 Task: Create a task  Develop a new online survey and feedback system , assign it to team member softage.3@softage.net in the project AgileCube and update the status of the task to  On Track  , set the priority of the task to Low
Action: Mouse moved to (76, 401)
Screenshot: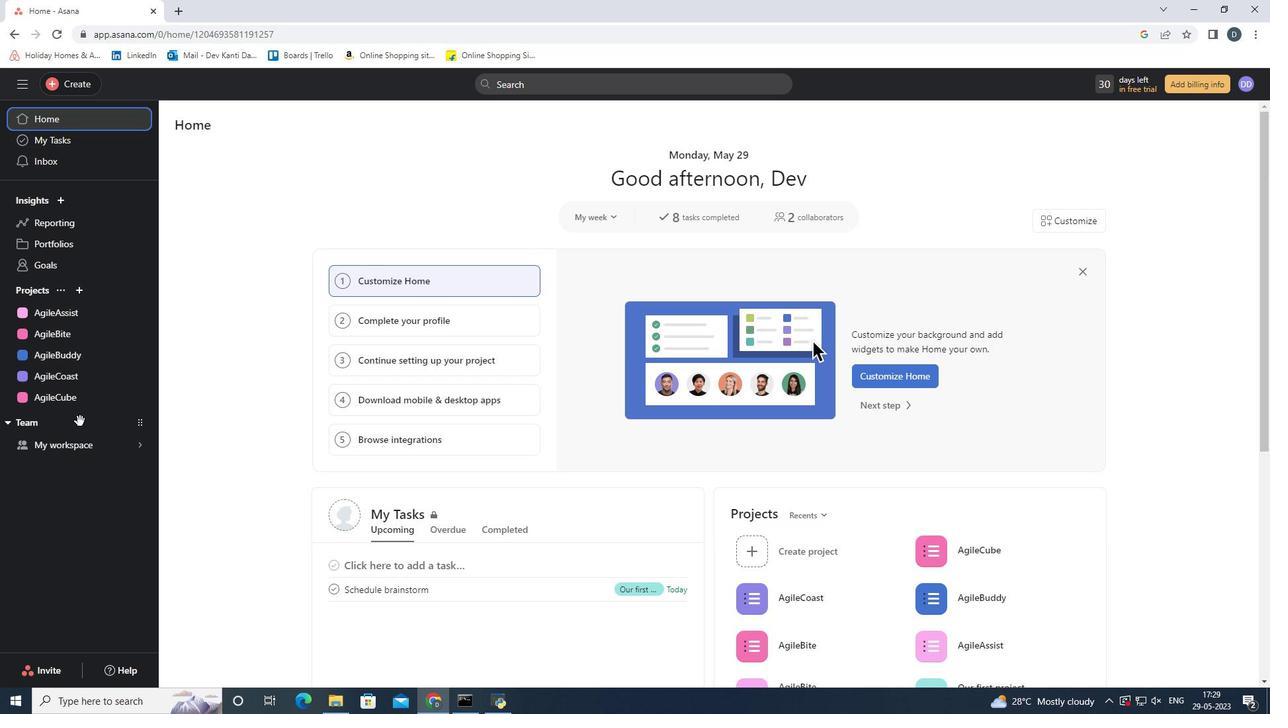 
Action: Mouse pressed left at (76, 401)
Screenshot: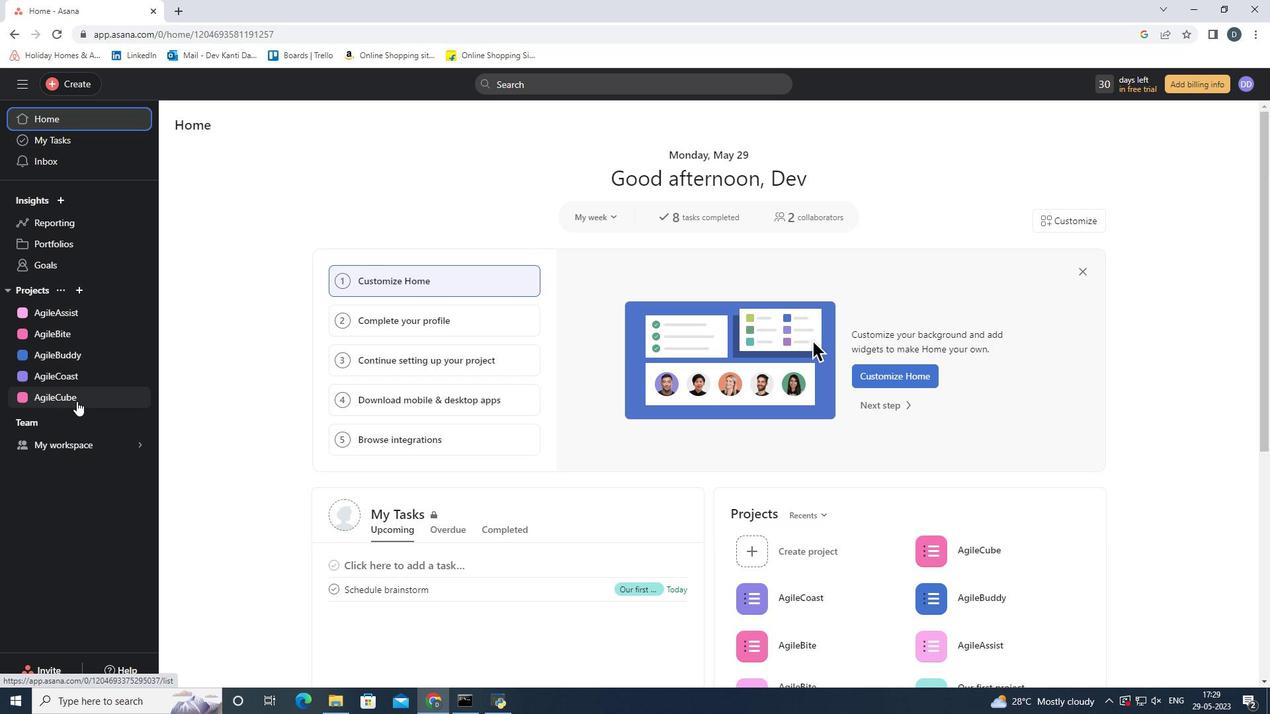 
Action: Mouse moved to (78, 75)
Screenshot: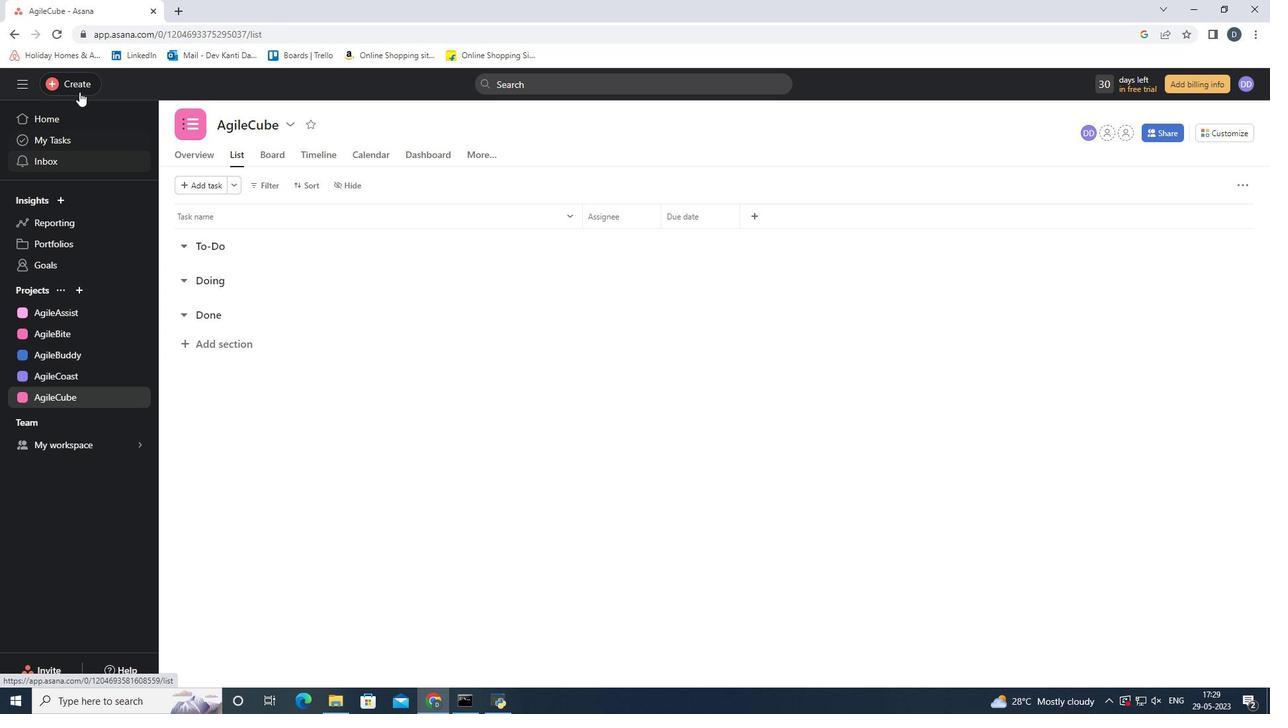 
Action: Mouse pressed left at (78, 75)
Screenshot: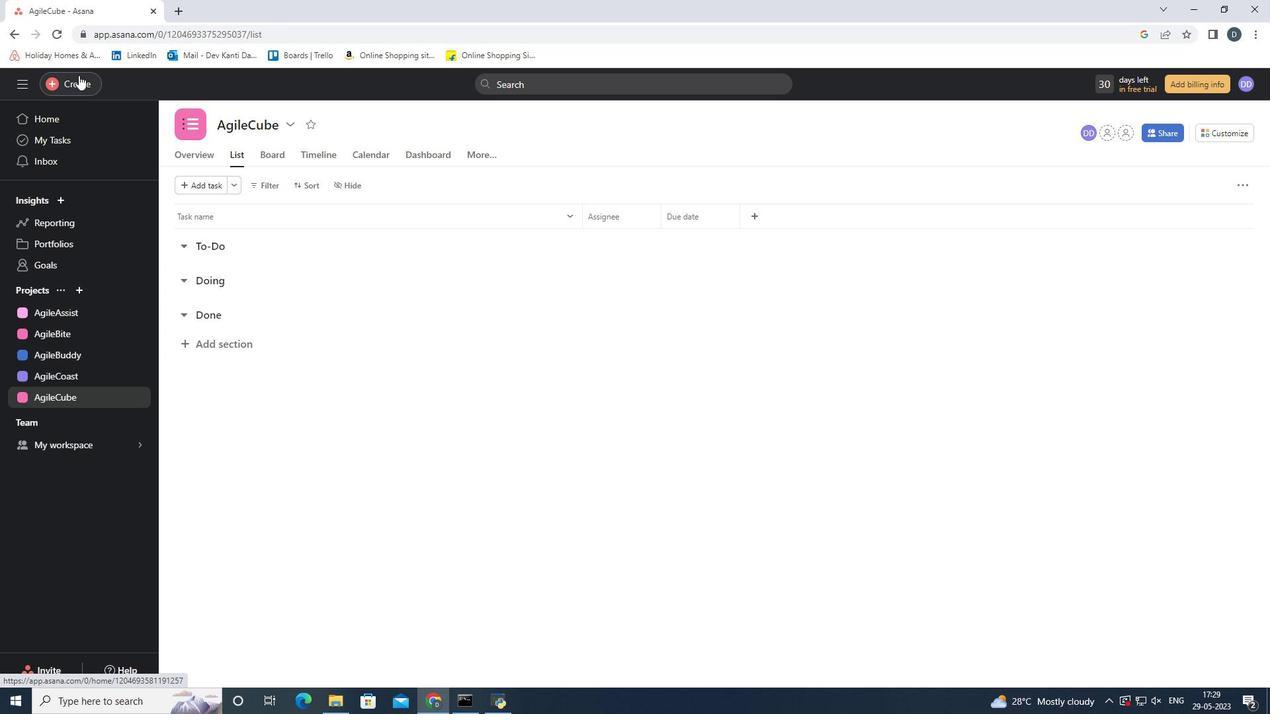 
Action: Mouse moved to (153, 85)
Screenshot: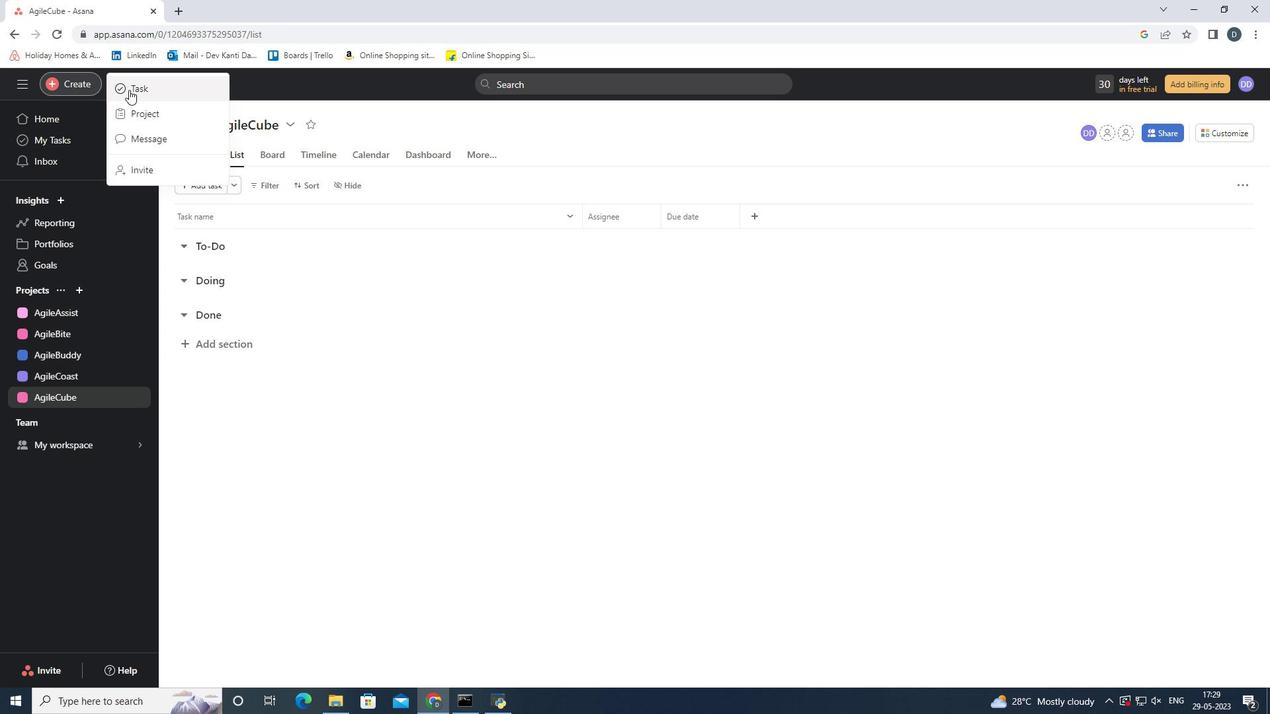 
Action: Mouse pressed left at (153, 85)
Screenshot: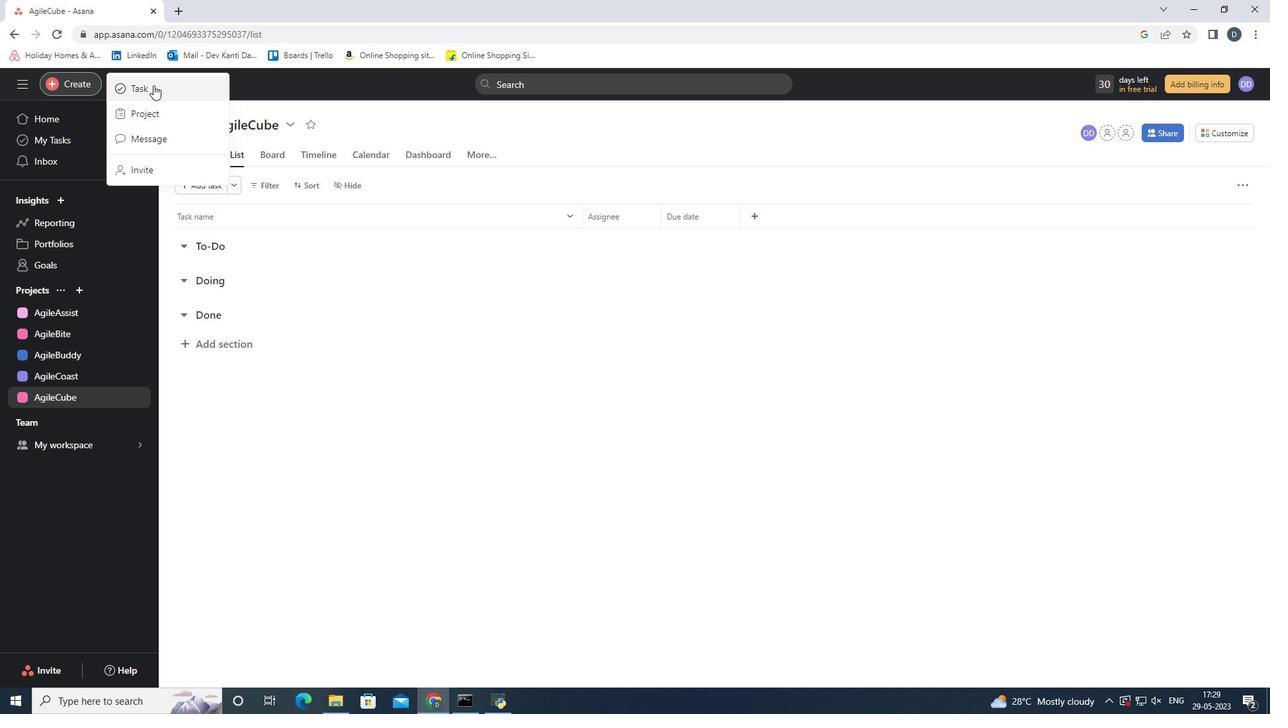
Action: Mouse moved to (811, 501)
Screenshot: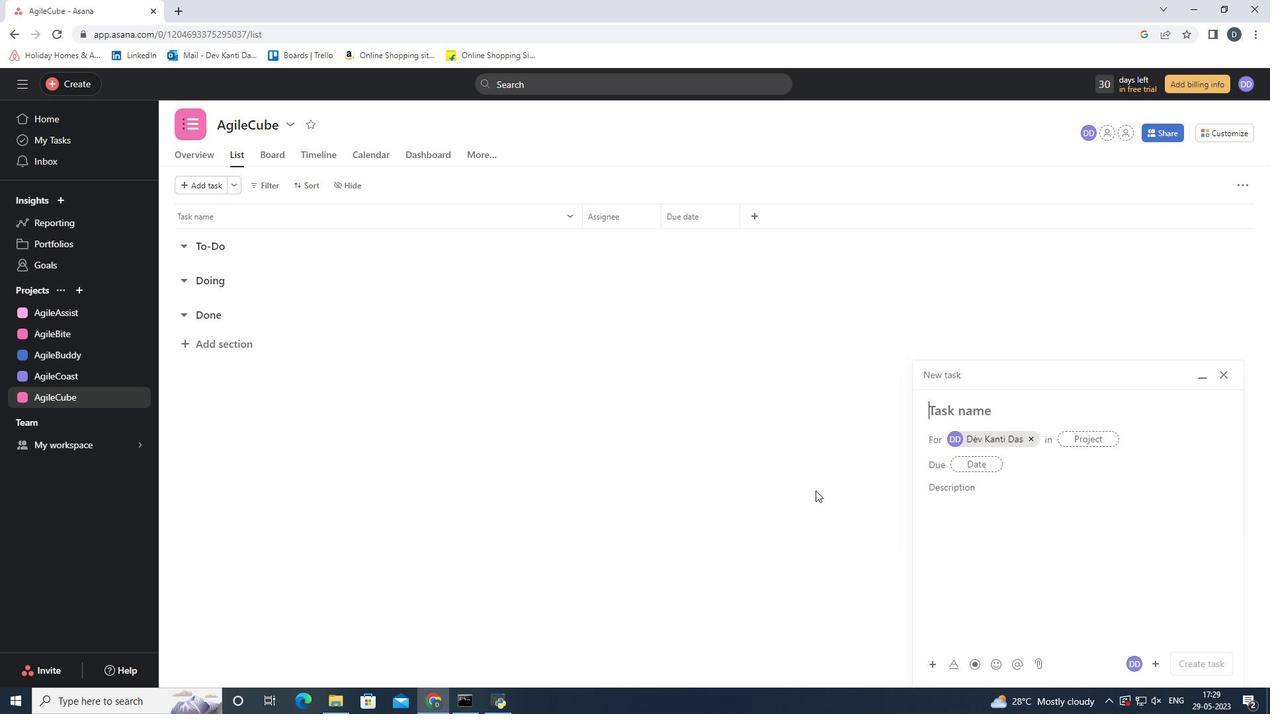 
Action: Key pressed <Key.shift><Key.shift><Key.shift><Key.shift><Key.shift>Develop<Key.space>a<Key.space>new<Key.space>online<Key.space>survey<Key.space>and<Key.space>feedback<Key.space>system
Screenshot: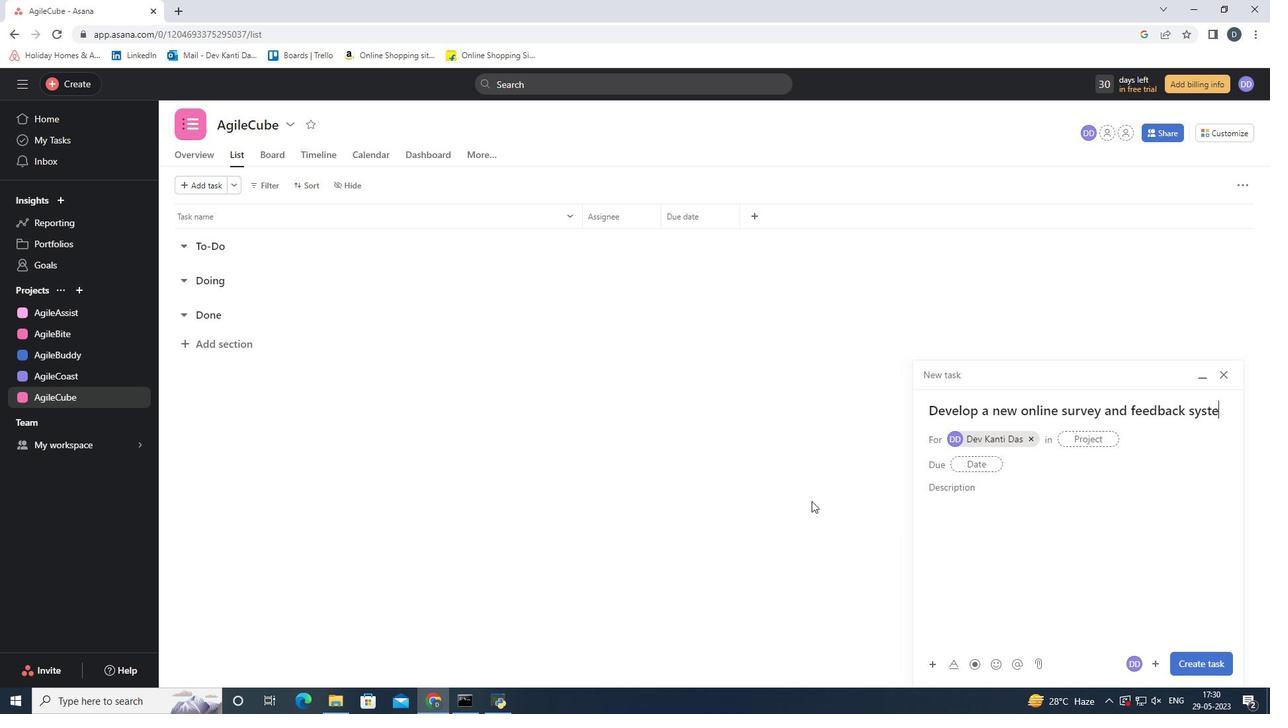 
Action: Mouse moved to (33, 664)
Screenshot: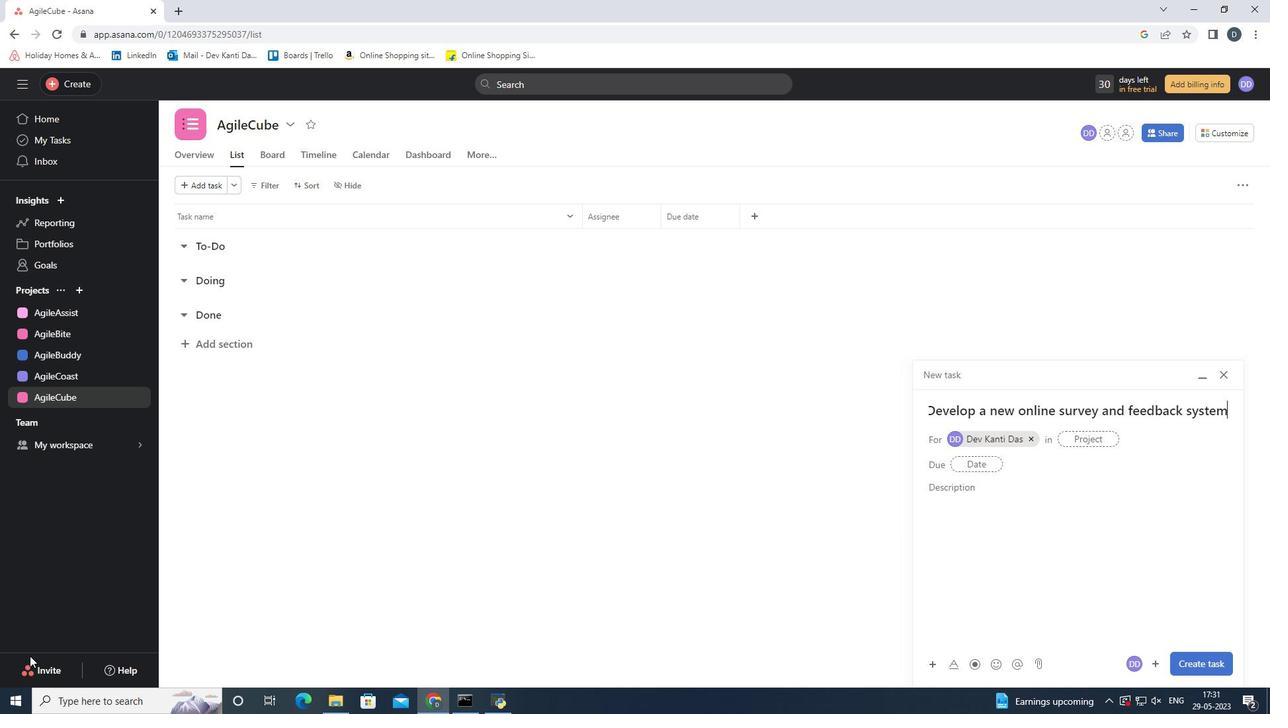 
Action: Mouse pressed left at (33, 664)
Screenshot: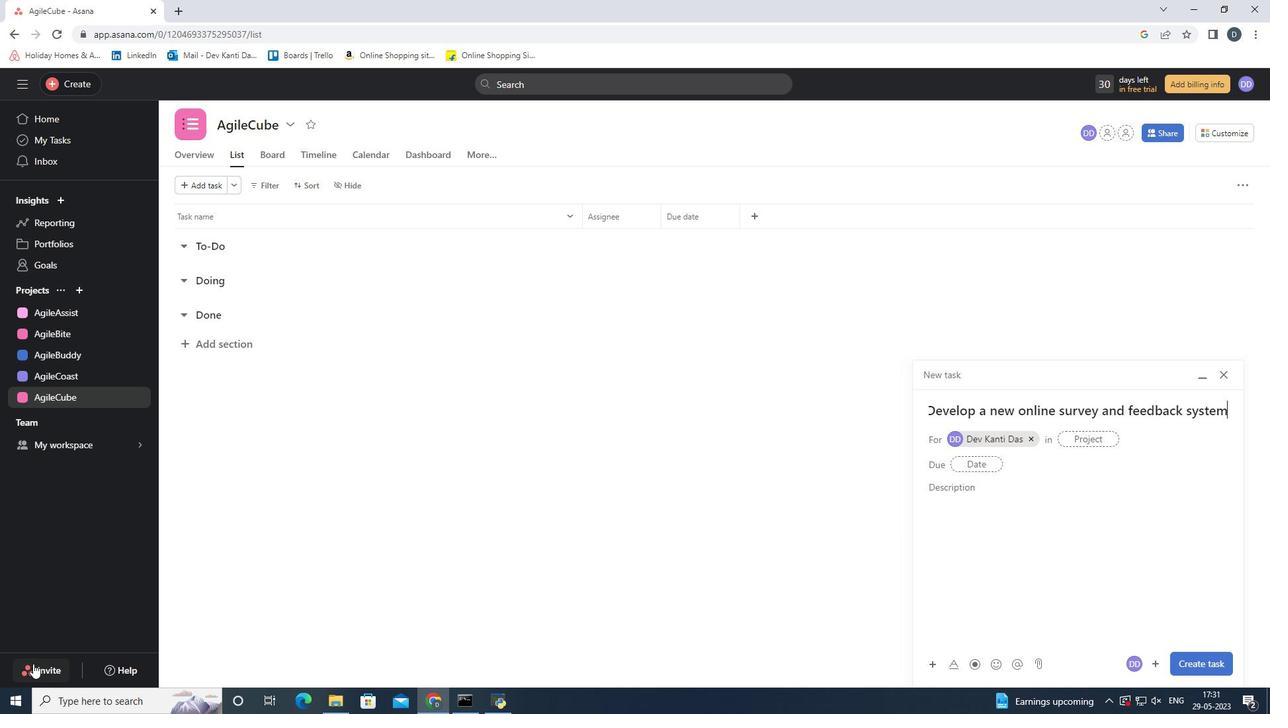 
Action: Mouse moved to (643, 236)
Screenshot: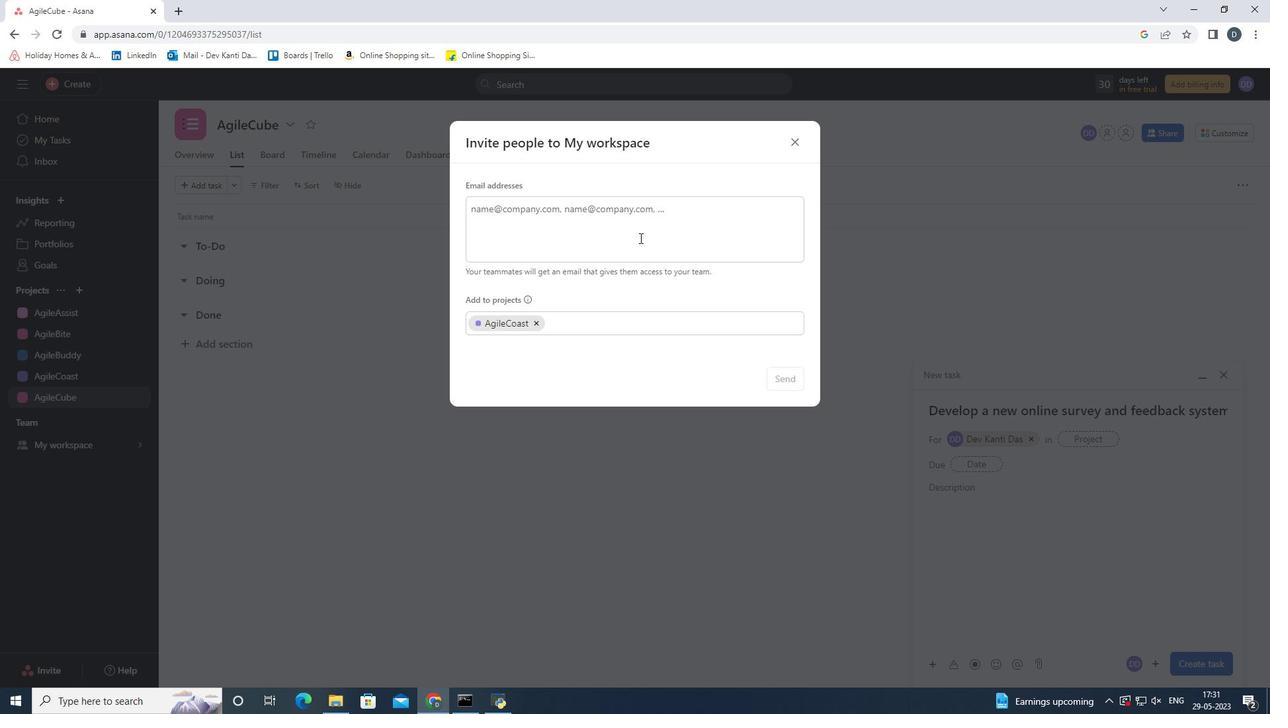 
Action: Mouse pressed left at (643, 236)
Screenshot: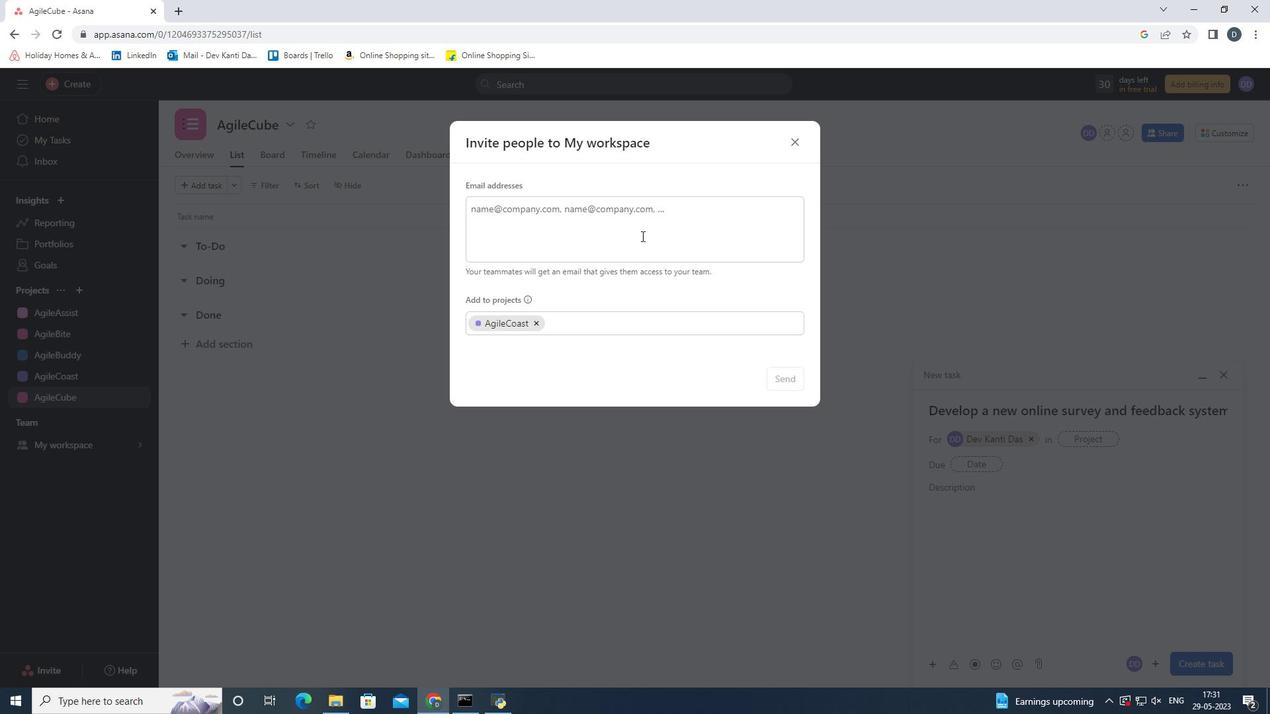 
Action: Key pressed <Key.shift><Key.shift>Softage.3<Key.shift><Key.shift><Key.shift><Key.shift><Key.shift><Key.shift><Key.shift><Key.shift><Key.shift><Key.shift><Key.shift><Key.shift>@softage.net
Screenshot: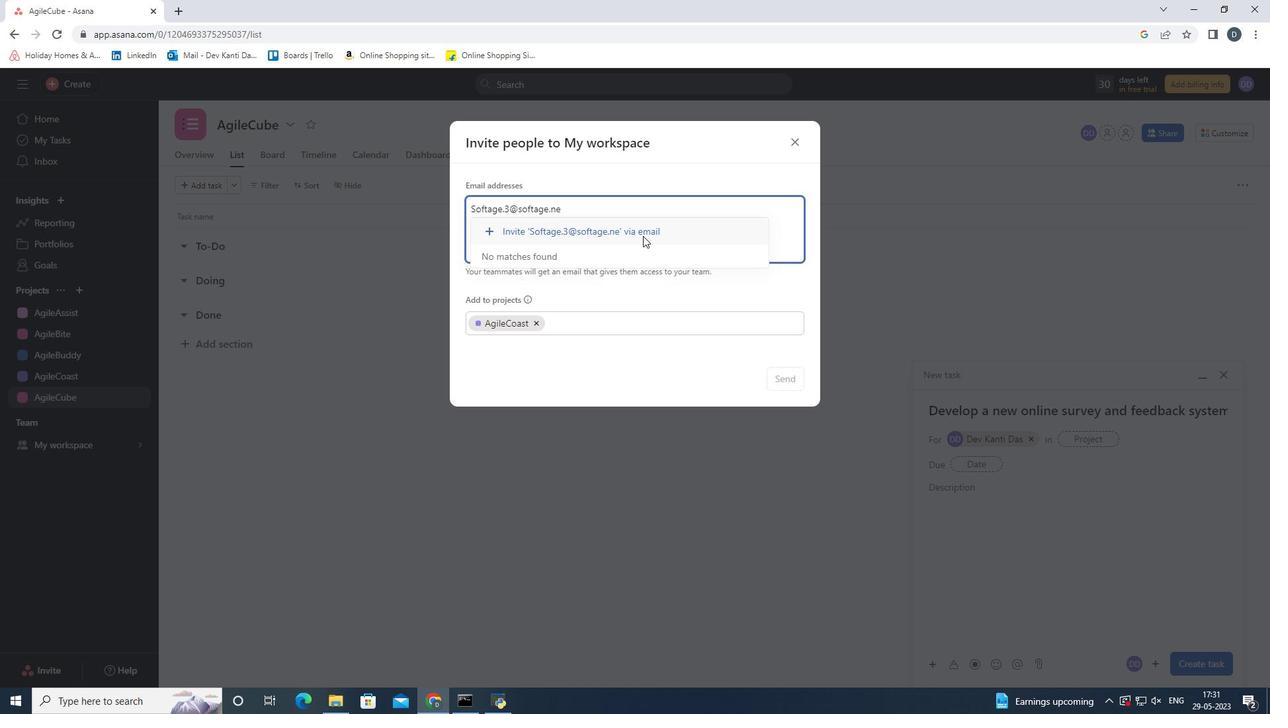 
Action: Mouse moved to (629, 233)
Screenshot: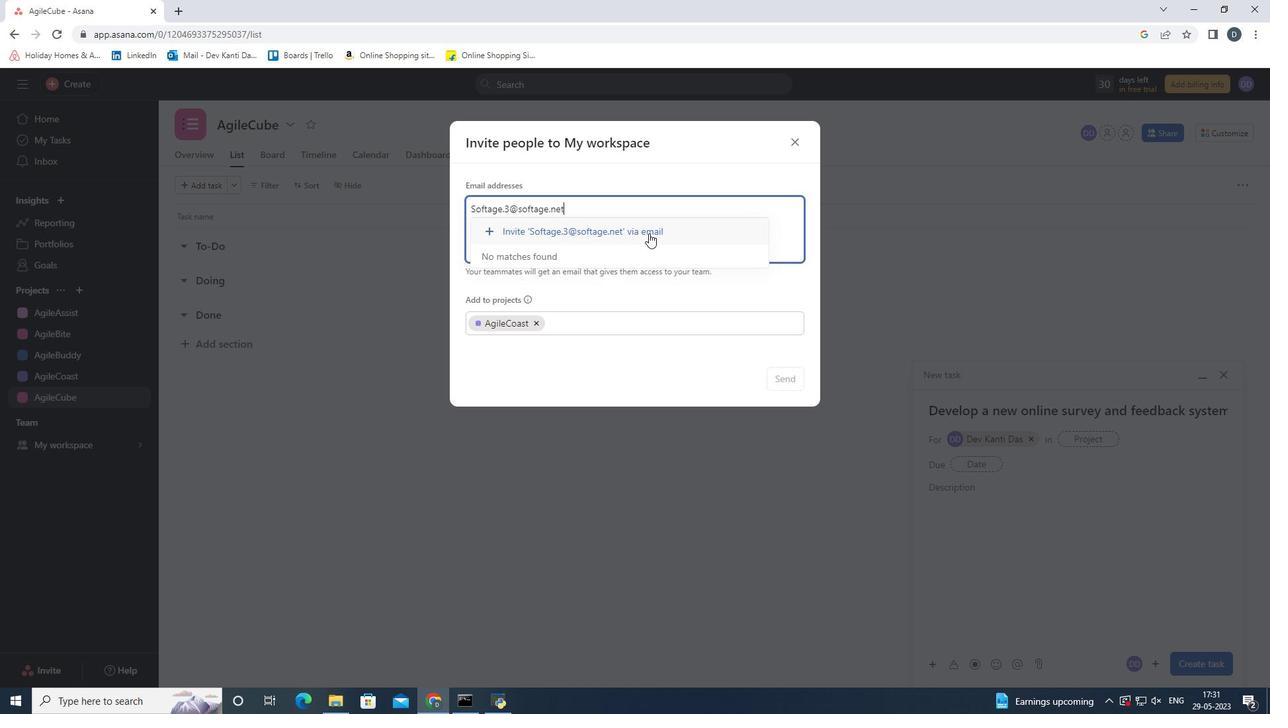 
Action: Mouse pressed left at (629, 233)
Screenshot: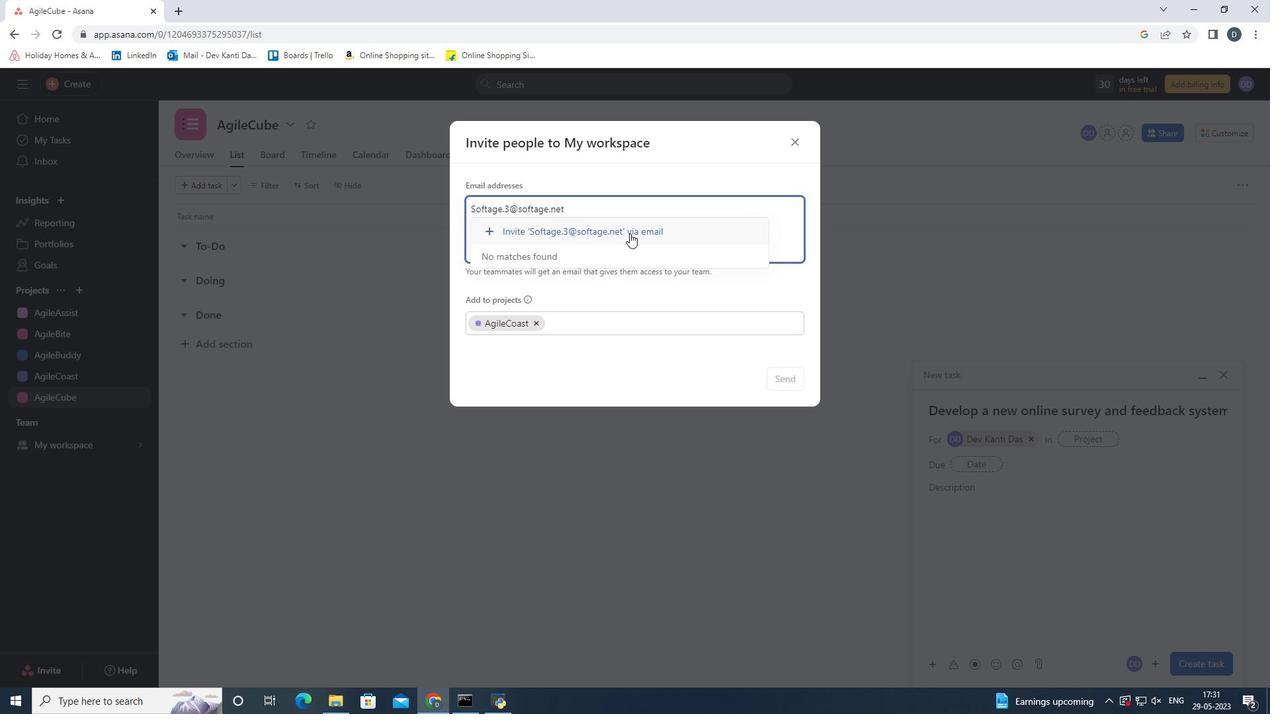 
Action: Mouse moved to (787, 376)
Screenshot: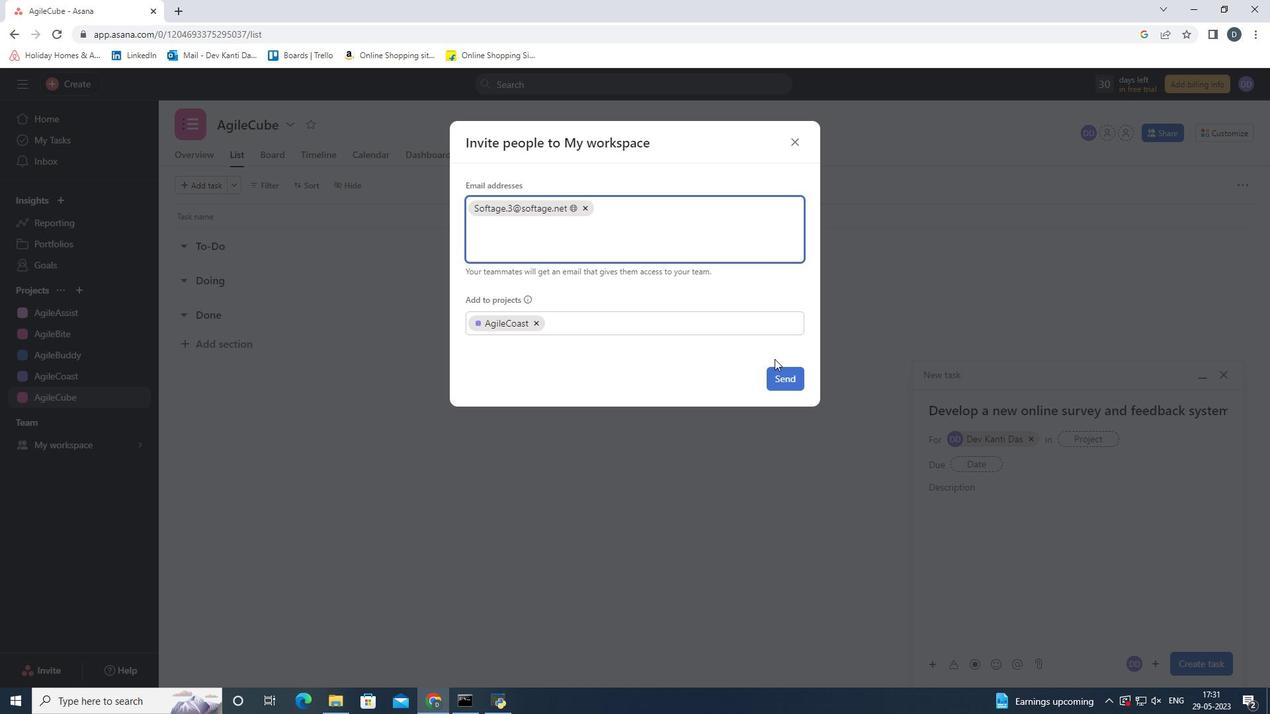 
Action: Mouse pressed left at (787, 376)
Screenshot: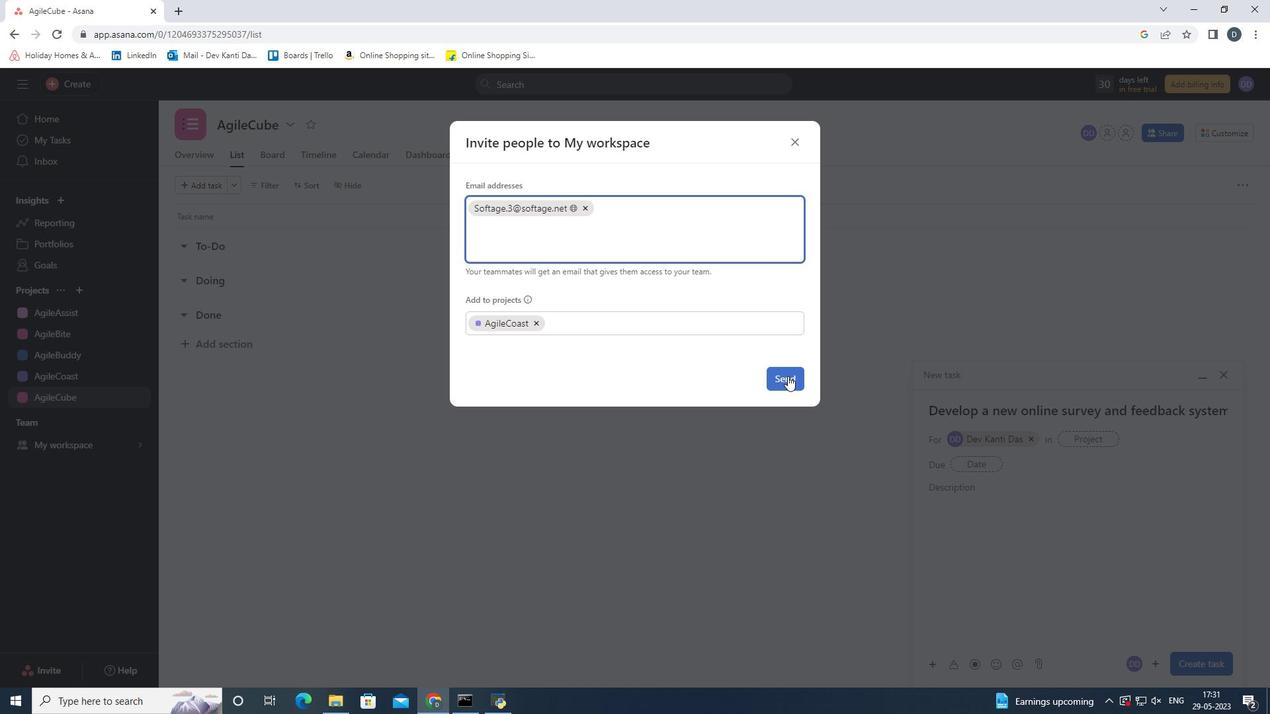 
Action: Mouse moved to (1158, 672)
Screenshot: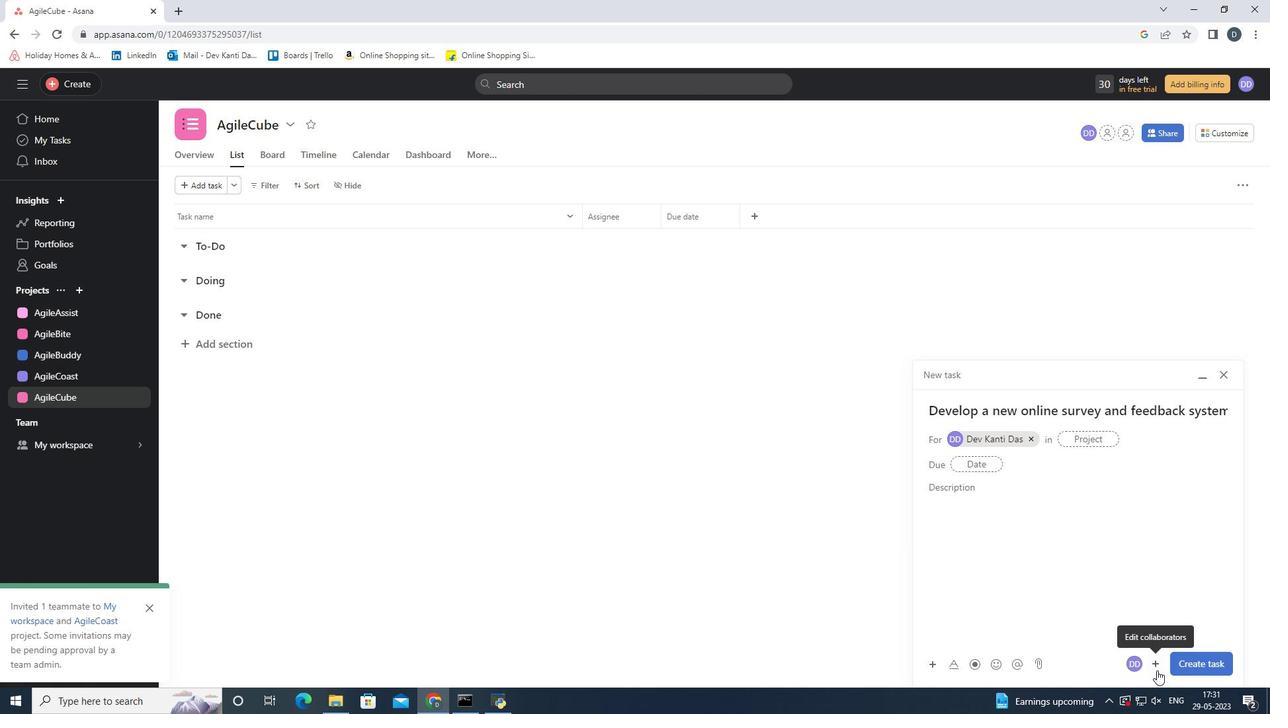 
Action: Mouse pressed left at (1158, 672)
Screenshot: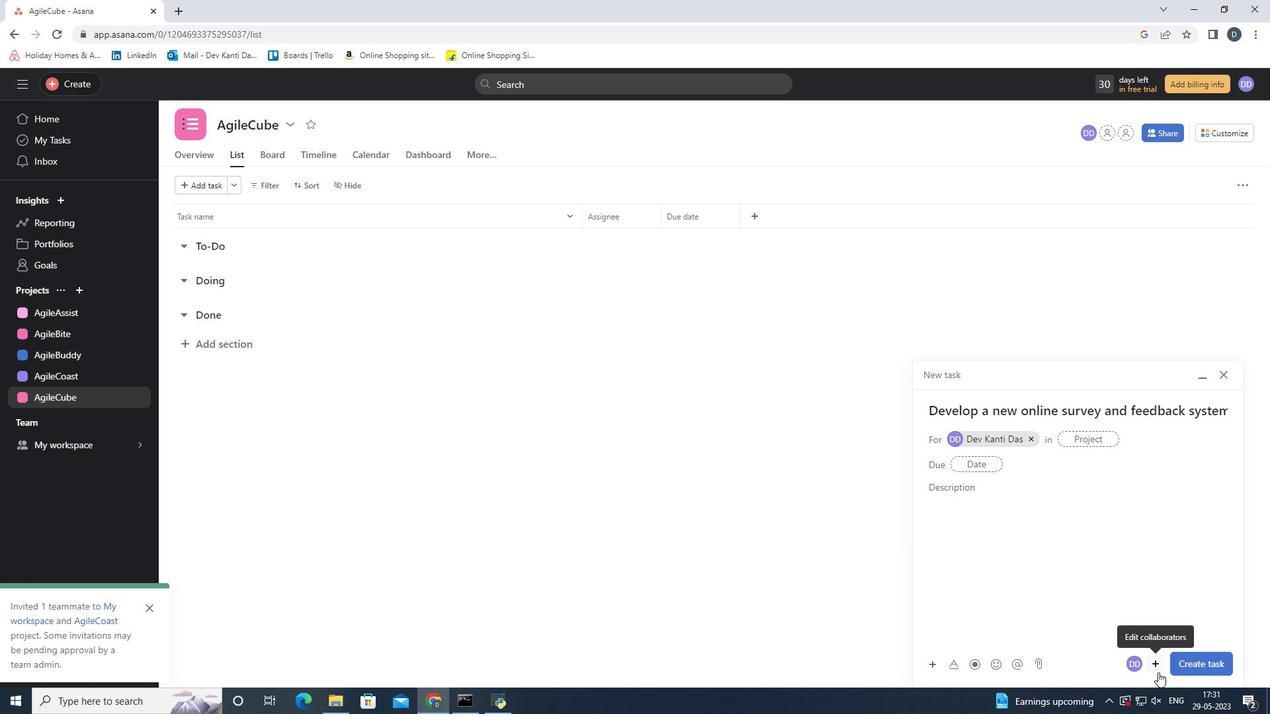 
Action: Mouse moved to (1147, 607)
Screenshot: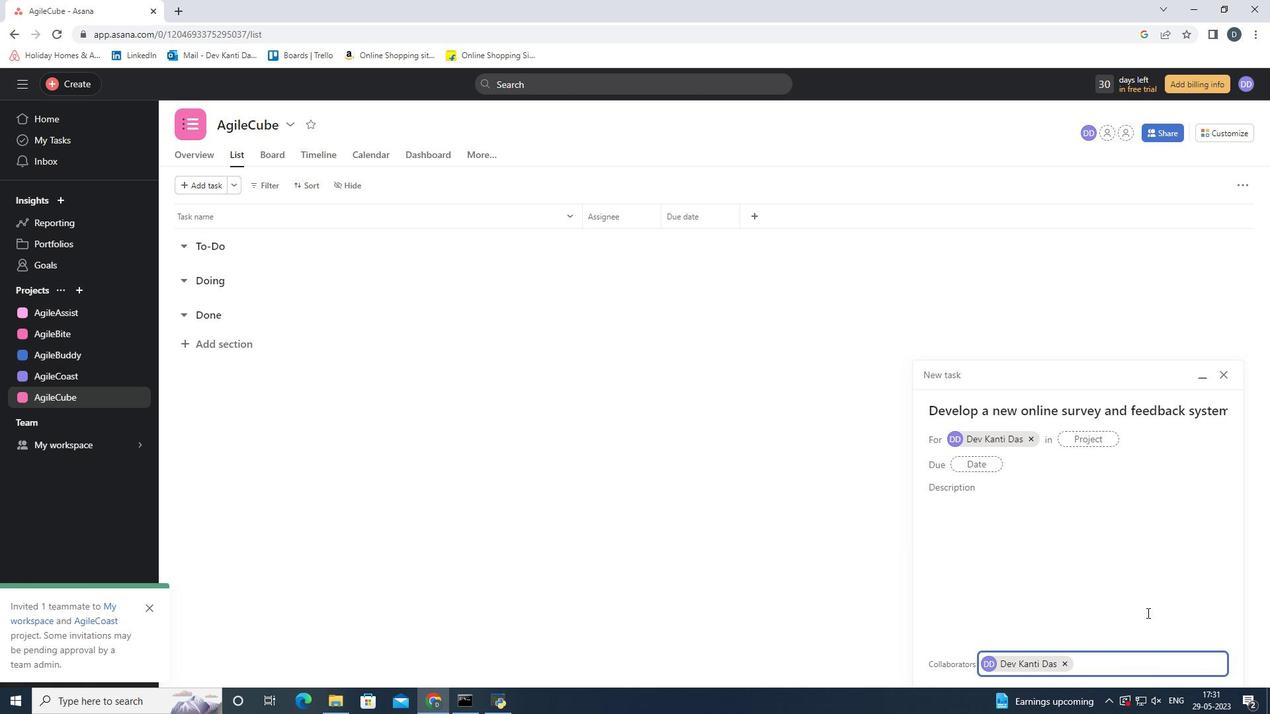 
Action: Key pressed <Key.shift>Soft<Key.backspace><Key.backspace><Key.backspace><Key.backspace>
Screenshot: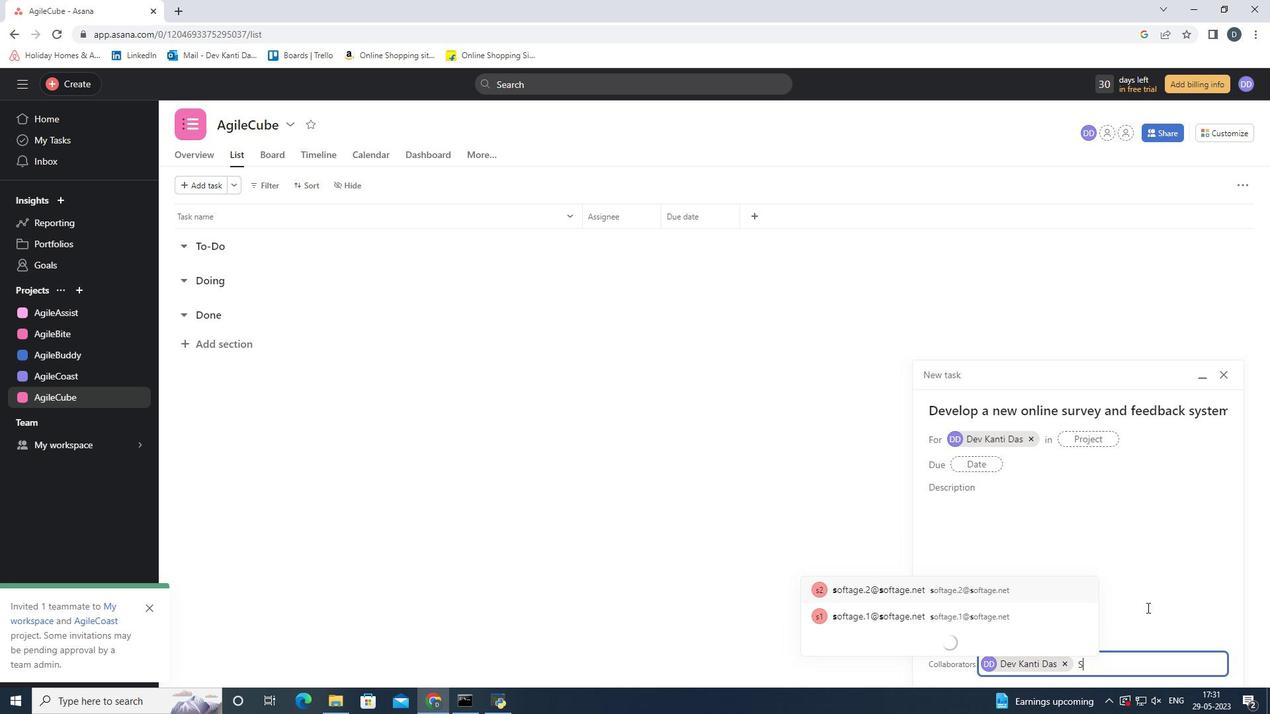 
Action: Mouse pressed left at (1147, 607)
Screenshot: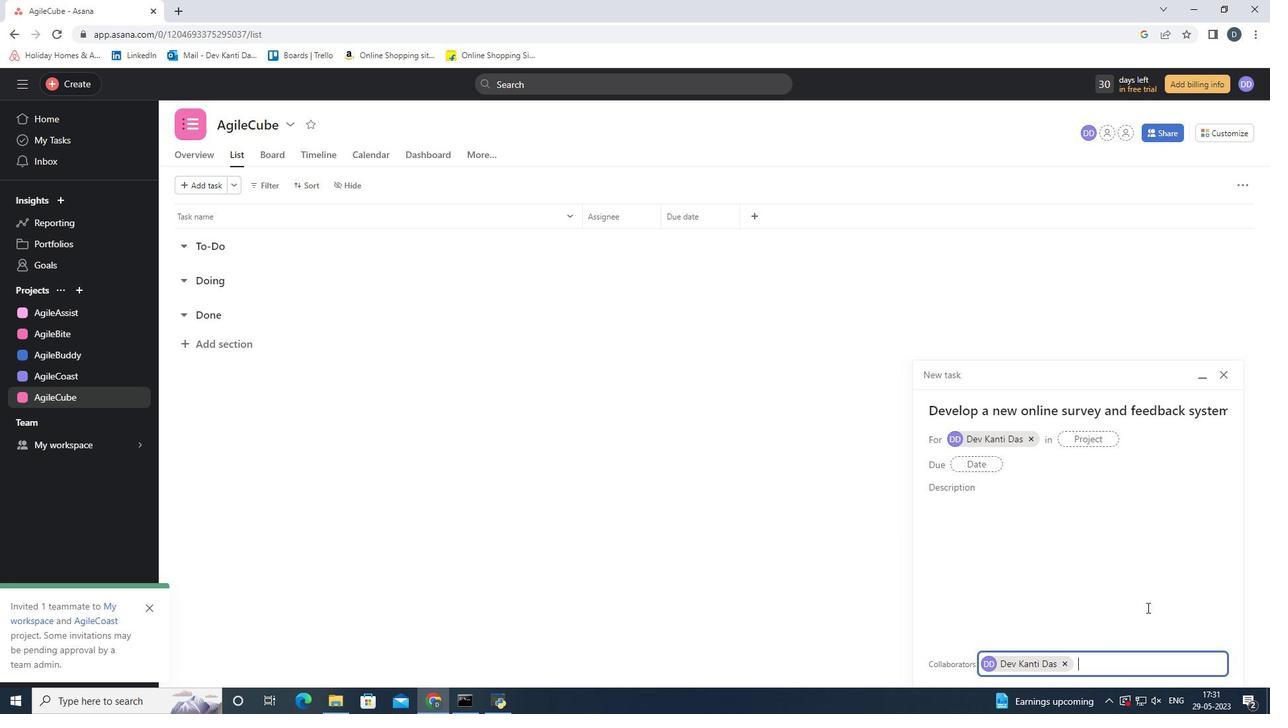 
Action: Mouse moved to (147, 607)
Screenshot: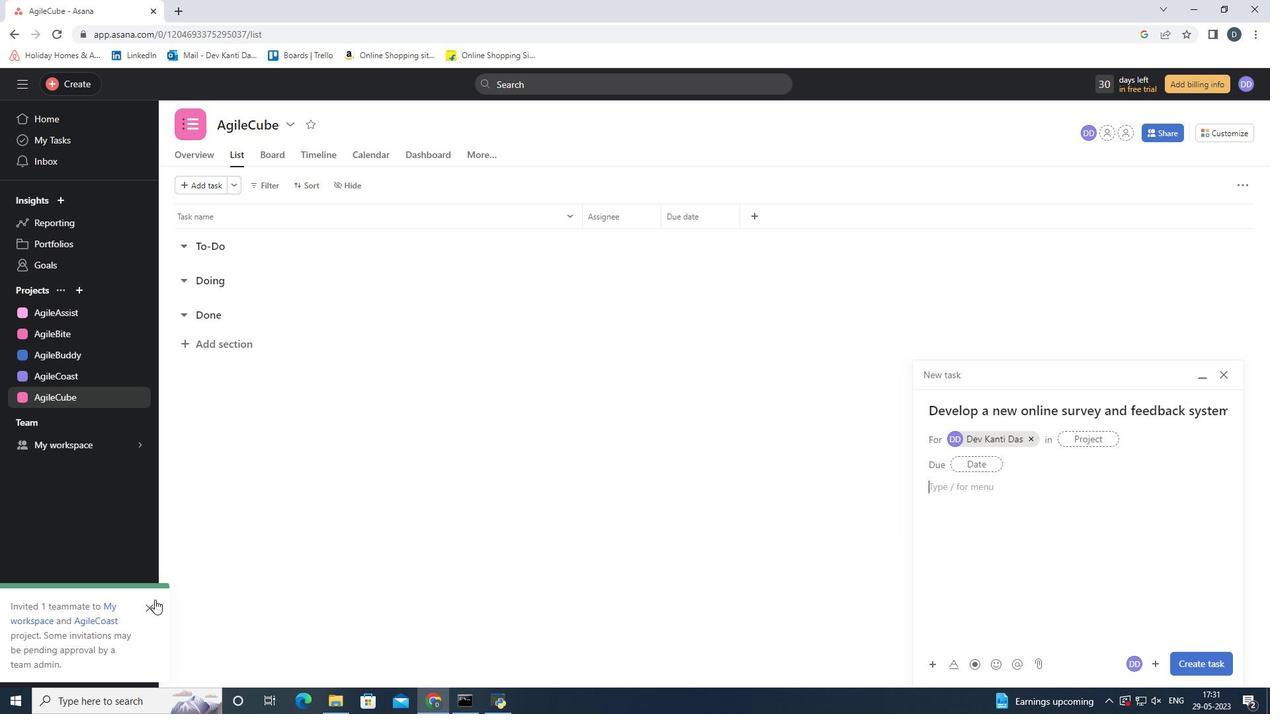 
Action: Mouse pressed left at (147, 607)
Screenshot: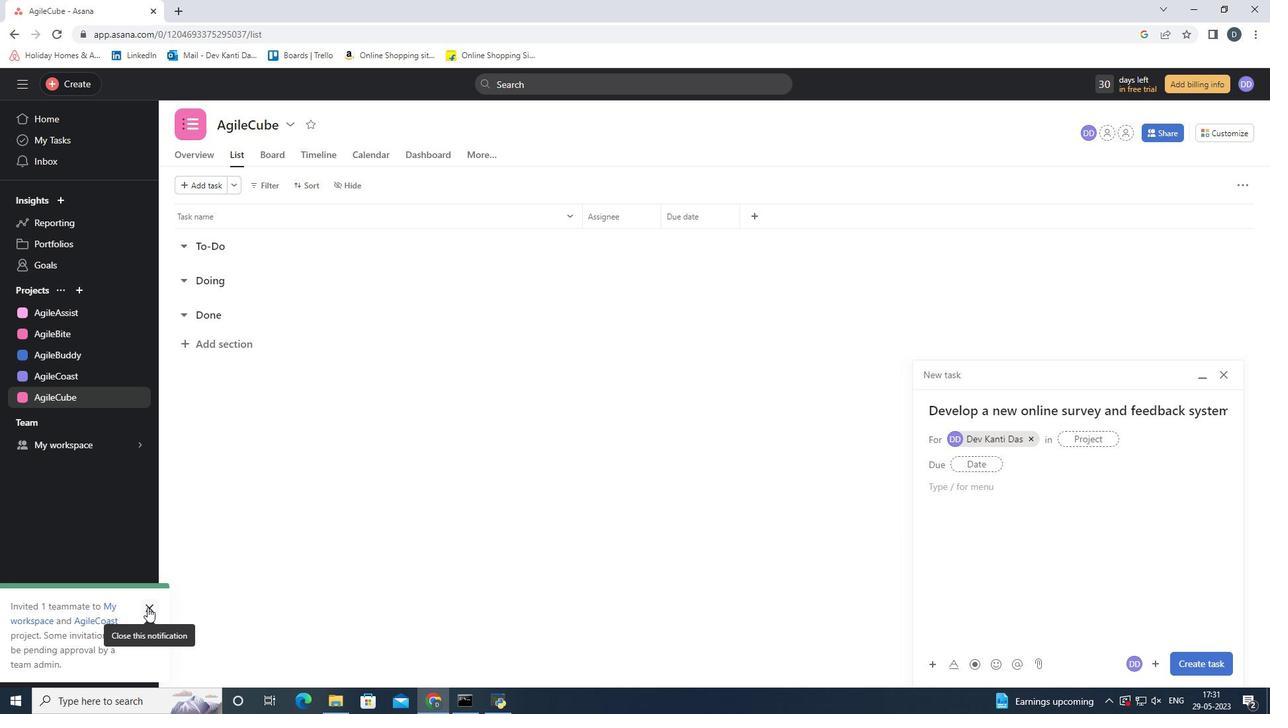 
Action: Mouse moved to (1148, 662)
Screenshot: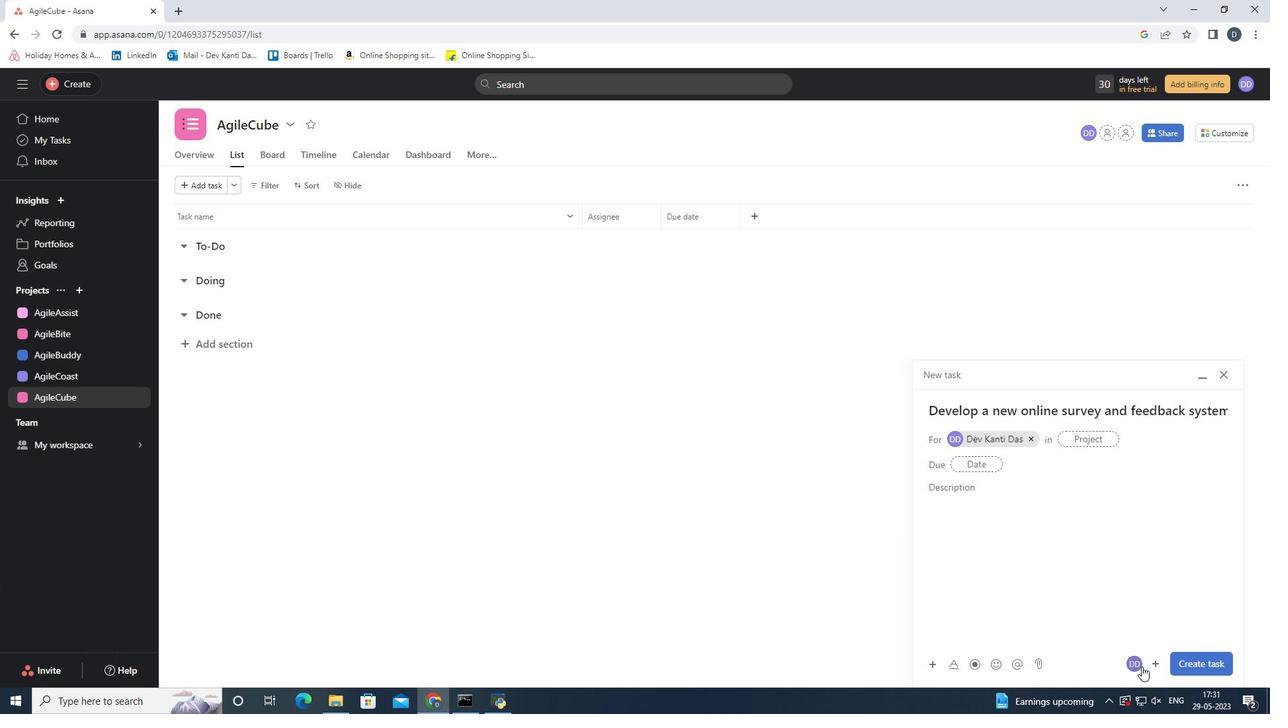
Action: Mouse pressed left at (1148, 662)
Screenshot: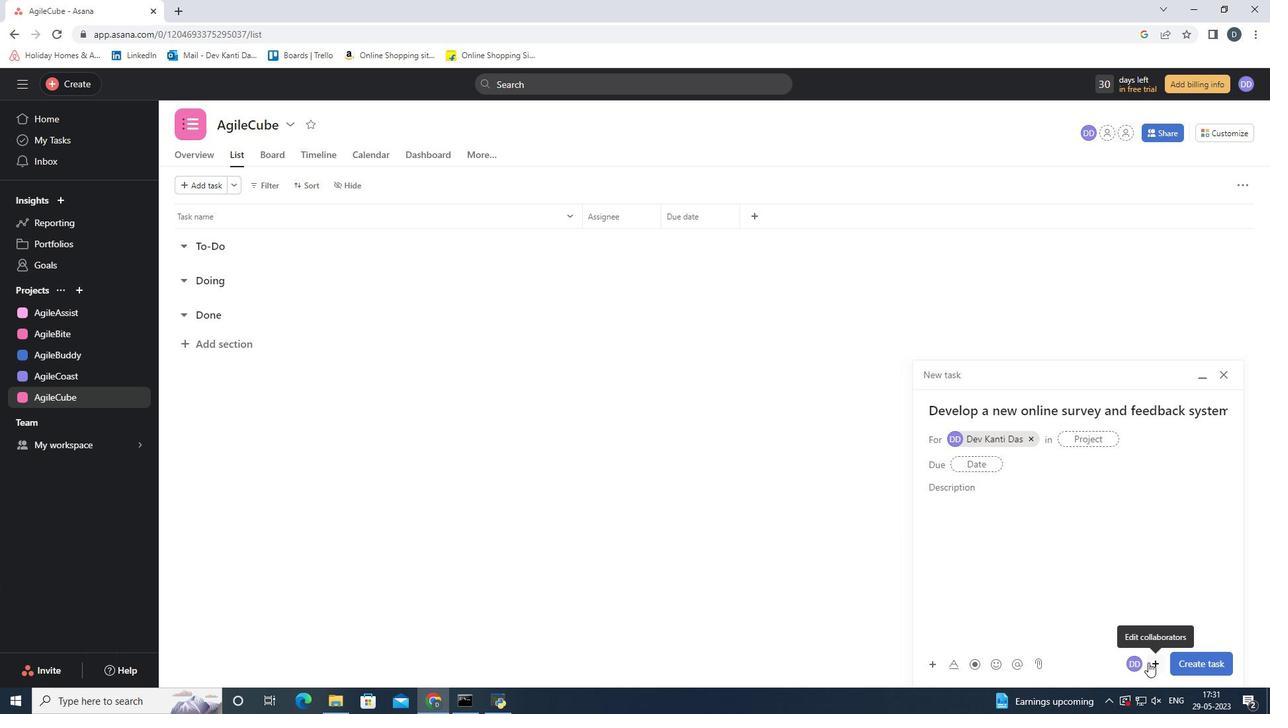 
Action: Key pressed <Key.shift>Softage.3<Key.shift><Key.shift><Key.shift><Key.shift><Key.shift><Key.shift><Key.shift><Key.shift><Key.shift><Key.shift><Key.shift>@softage.net
Screenshot: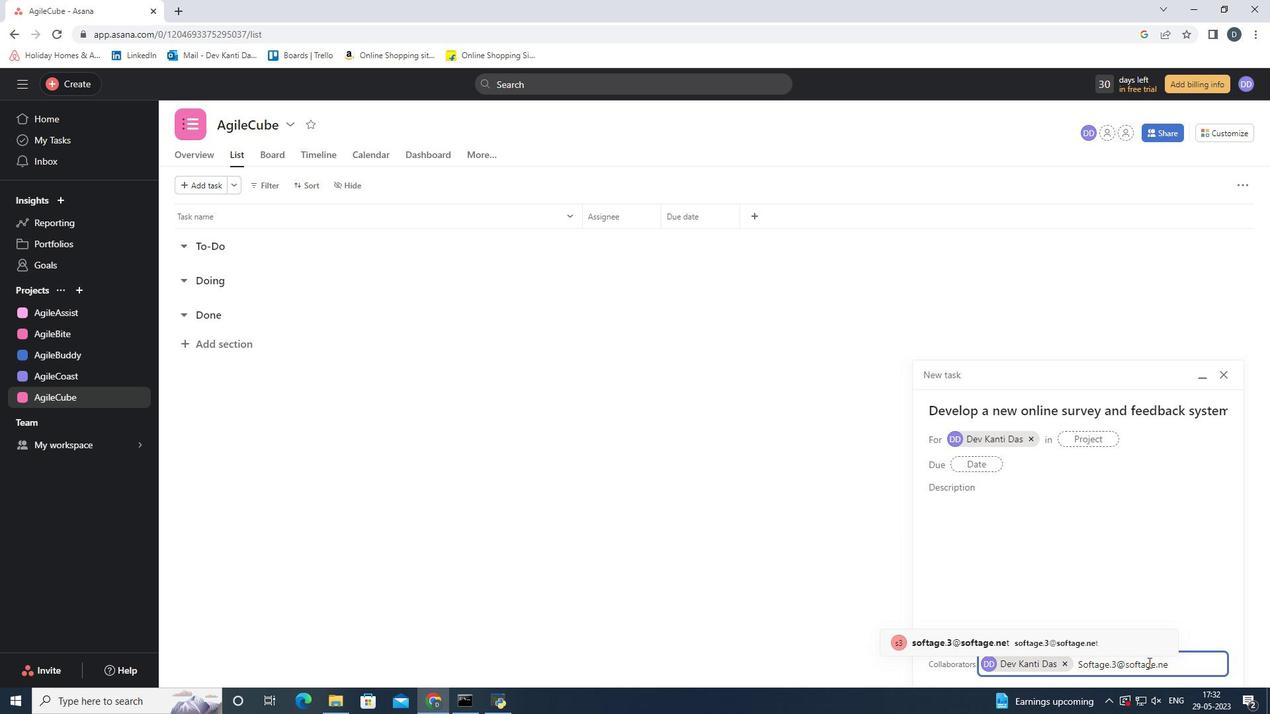 
Action: Mouse moved to (1104, 641)
Screenshot: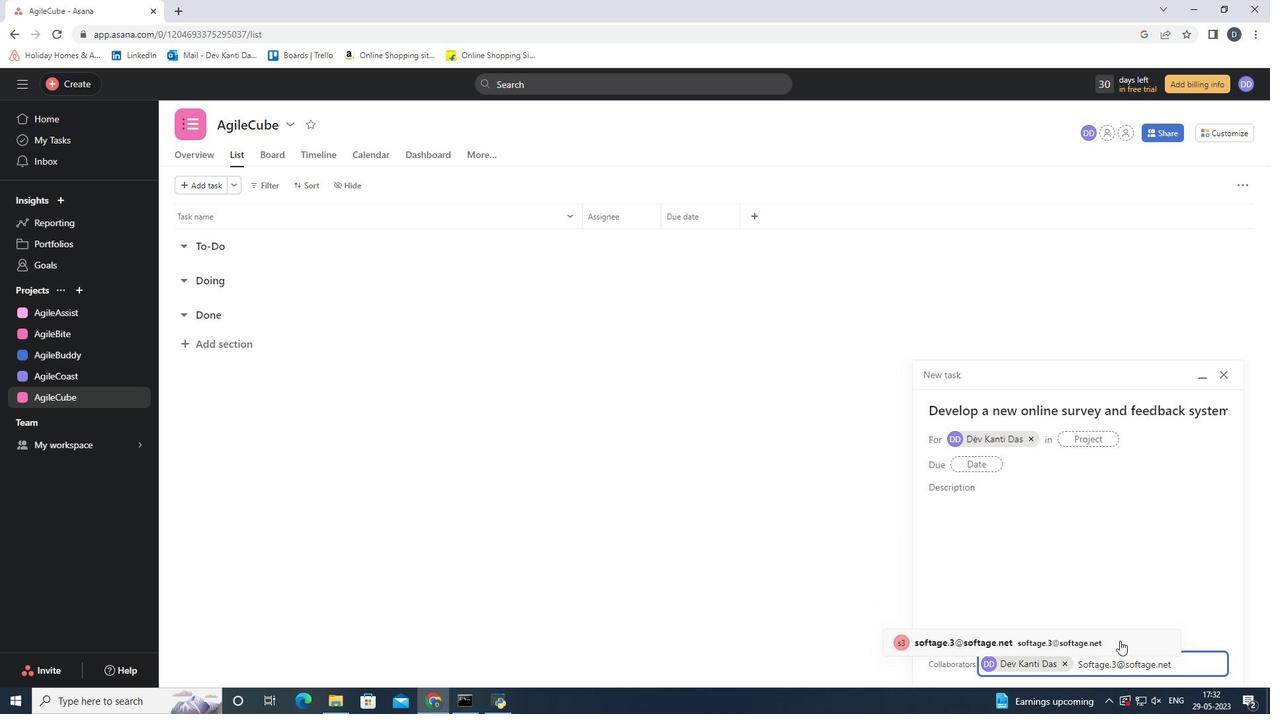 
Action: Mouse pressed left at (1104, 641)
Screenshot: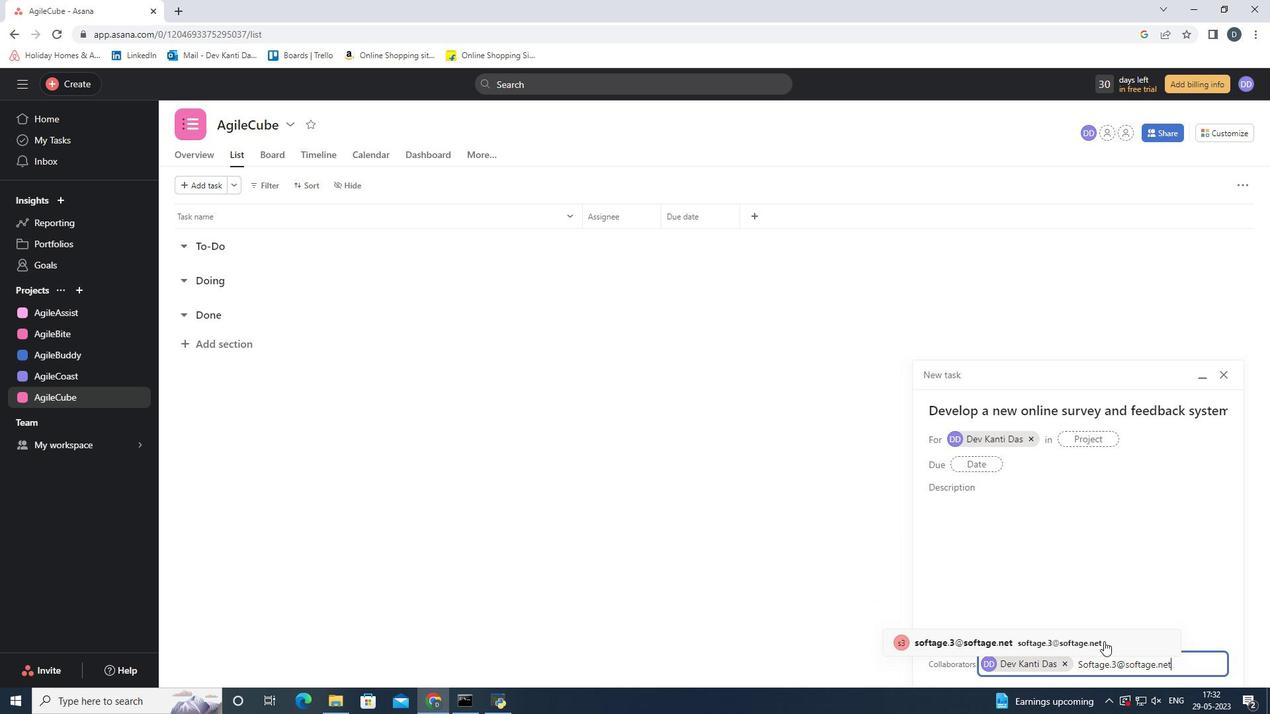 
Action: Mouse moved to (1088, 440)
Screenshot: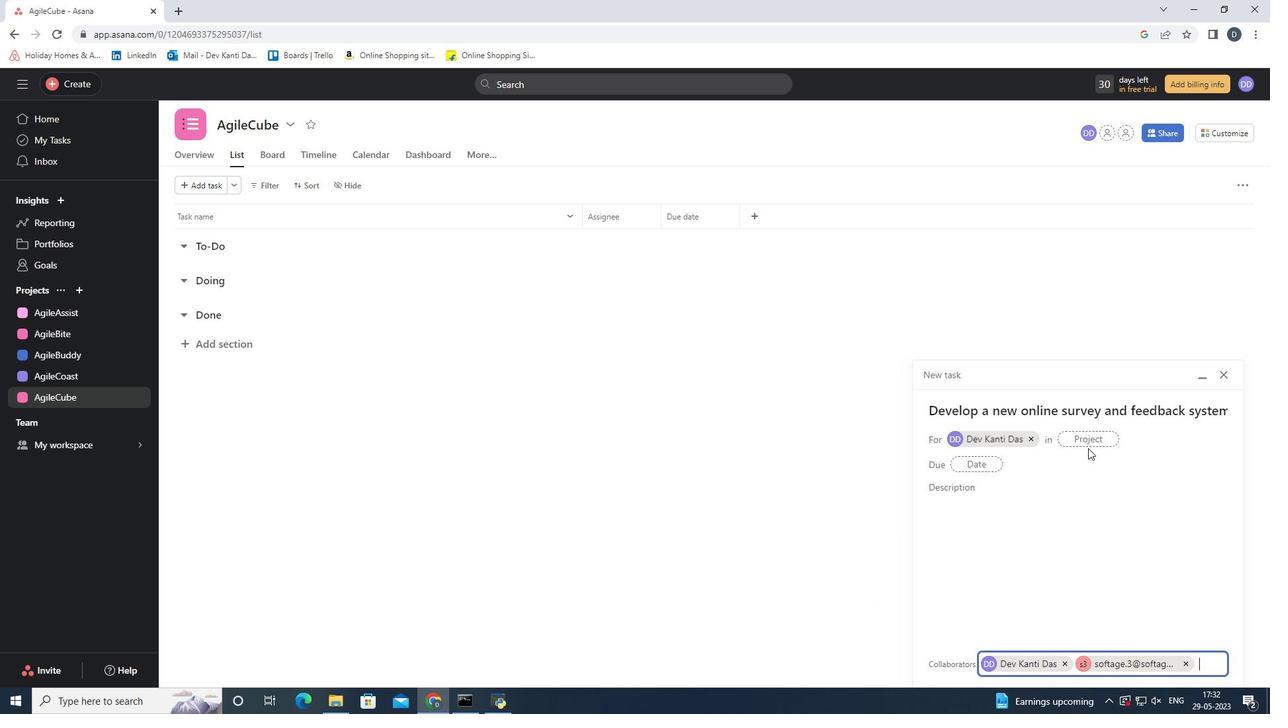 
Action: Mouse pressed left at (1088, 440)
Screenshot: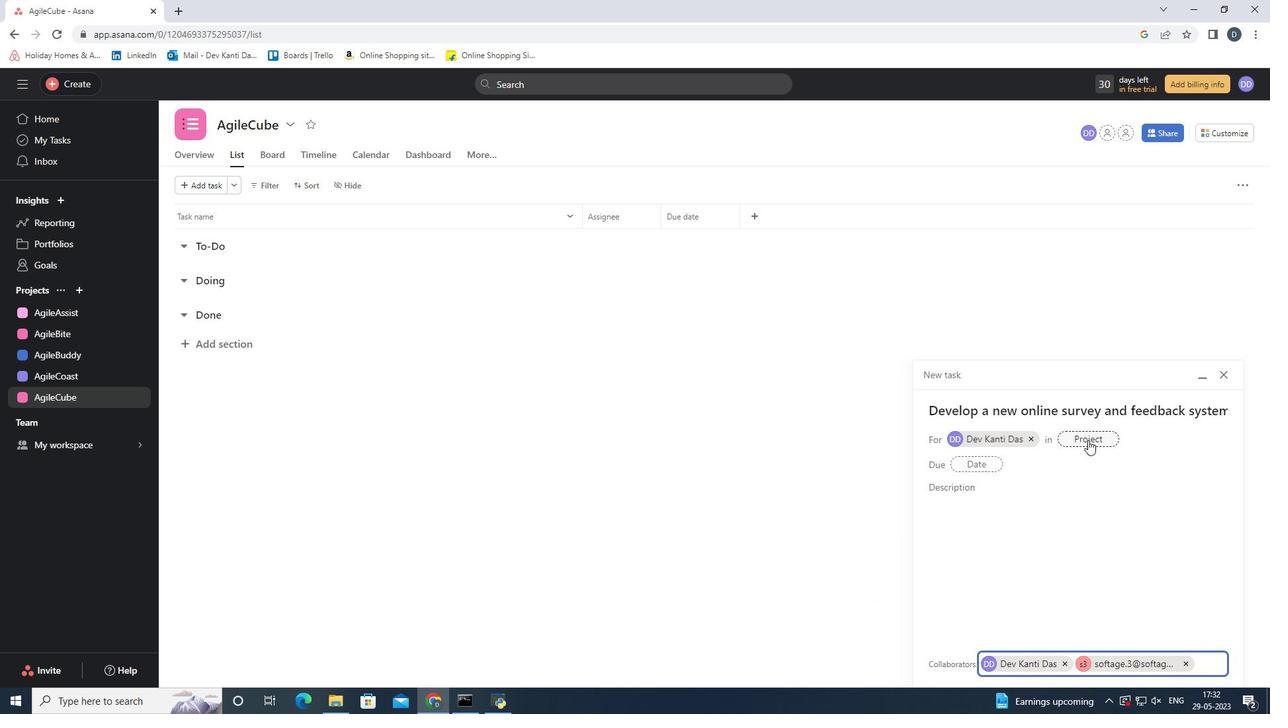 
Action: Mouse moved to (1018, 461)
Screenshot: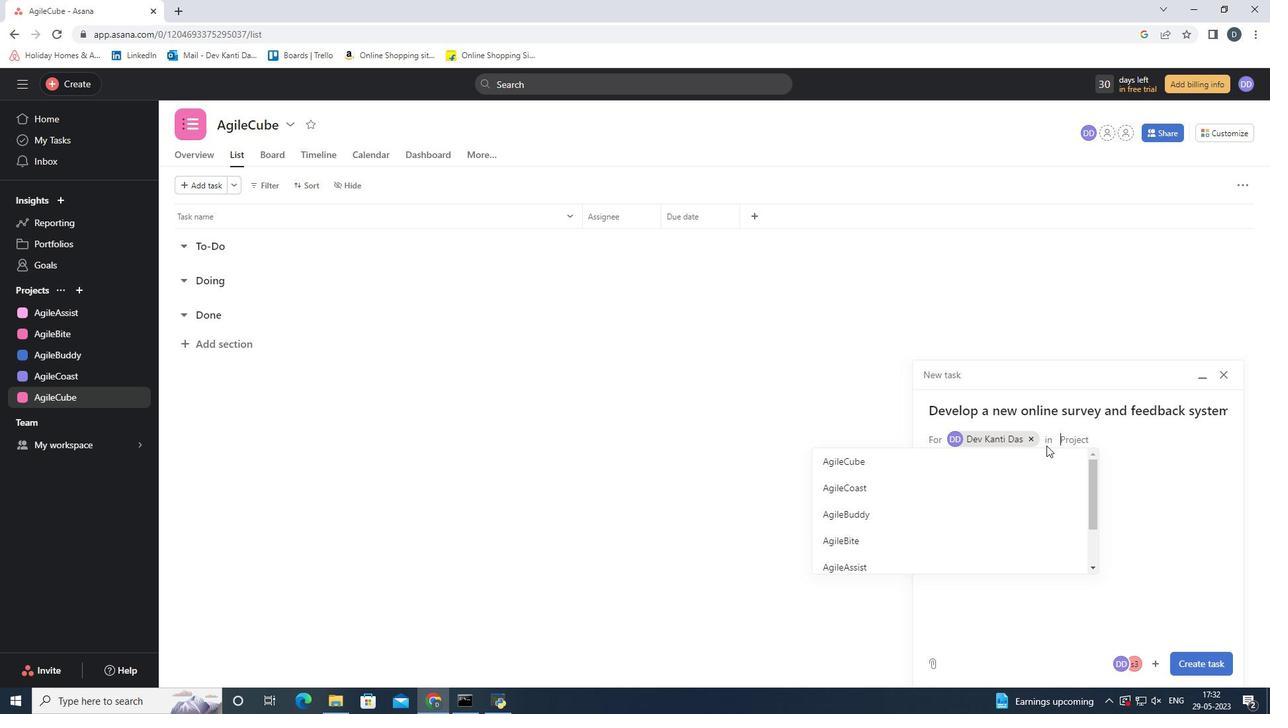 
Action: Mouse pressed left at (1018, 461)
Screenshot: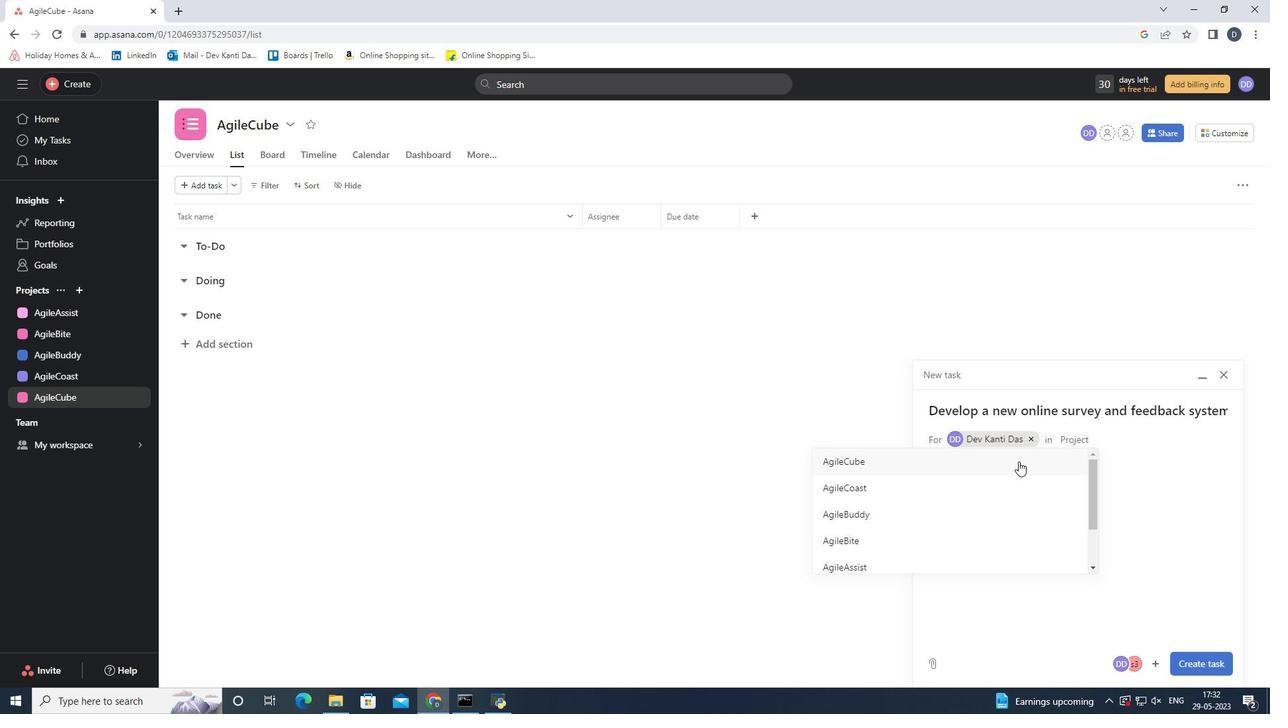 
Action: Mouse moved to (1195, 664)
Screenshot: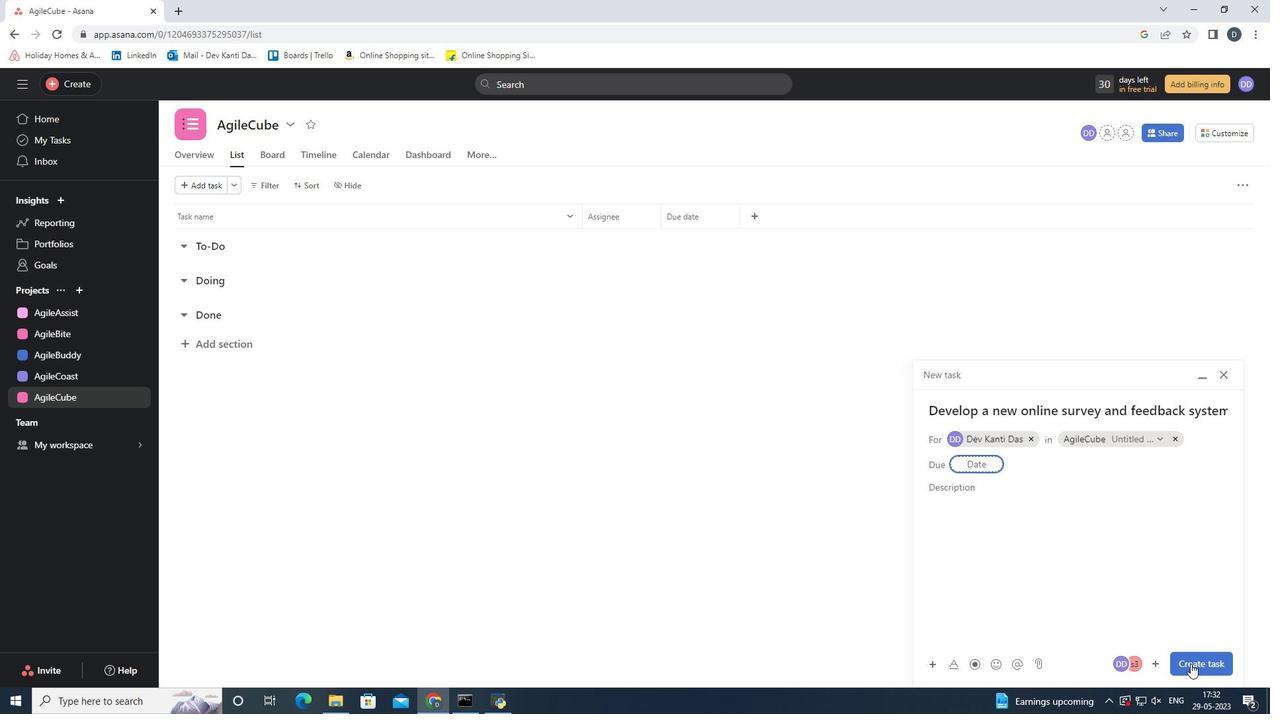 
Action: Mouse pressed left at (1195, 664)
Screenshot: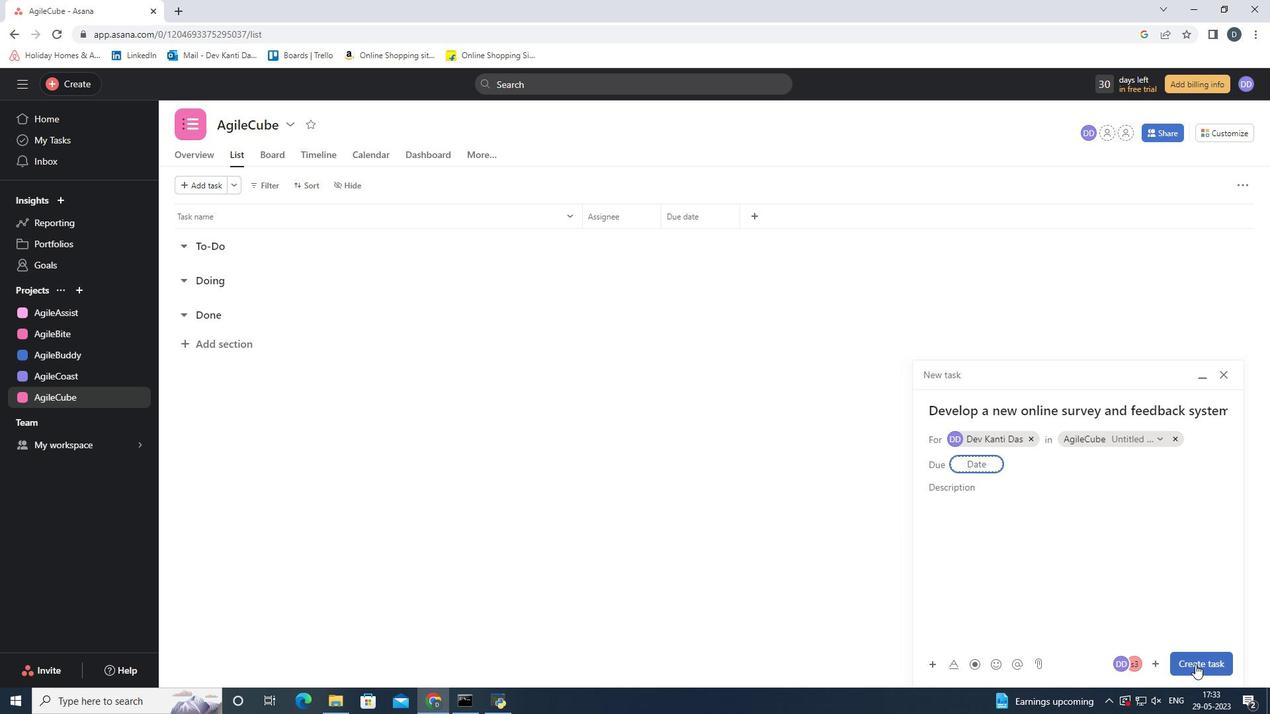 
Action: Mouse moved to (754, 216)
Screenshot: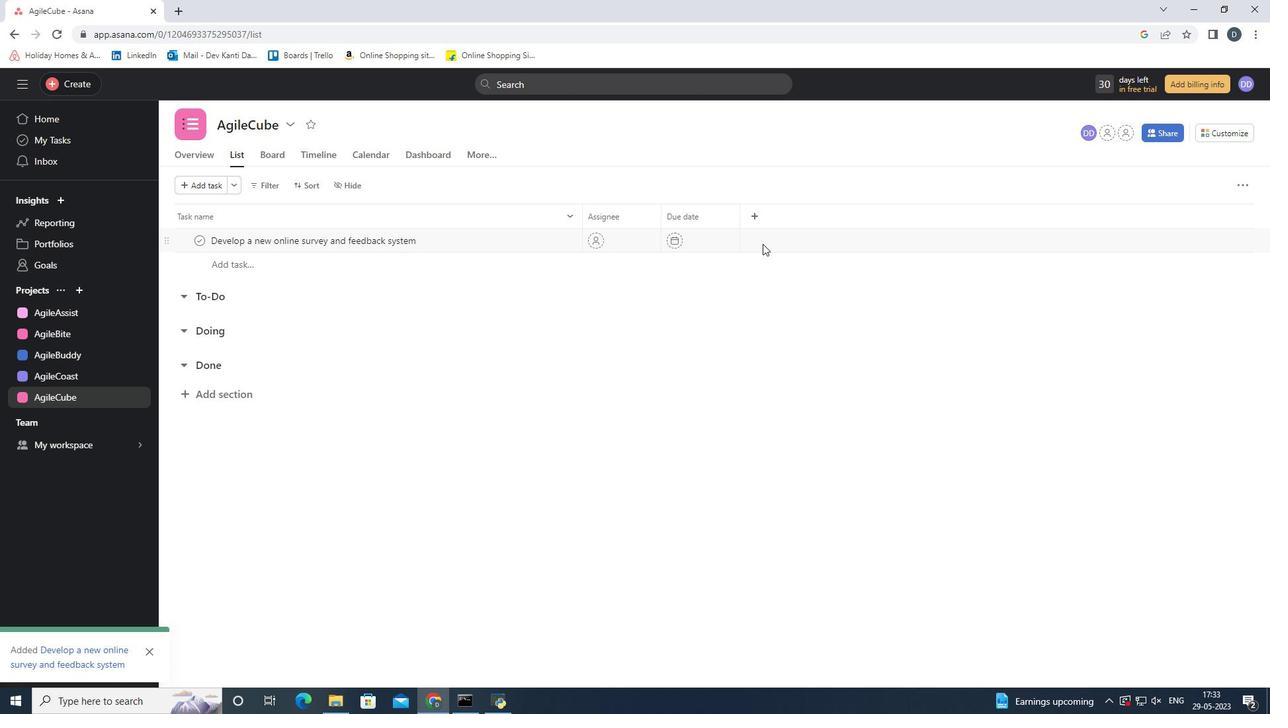 
Action: Mouse pressed left at (754, 216)
Screenshot: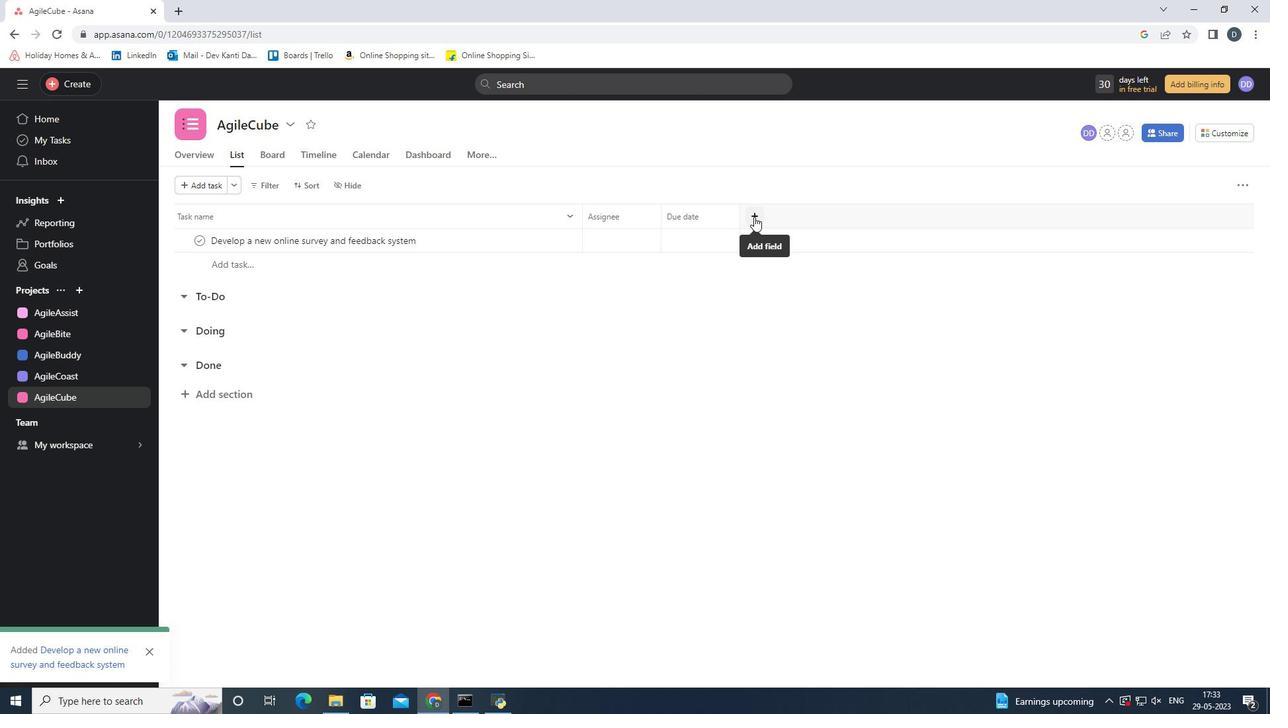 
Action: Mouse moved to (796, 265)
Screenshot: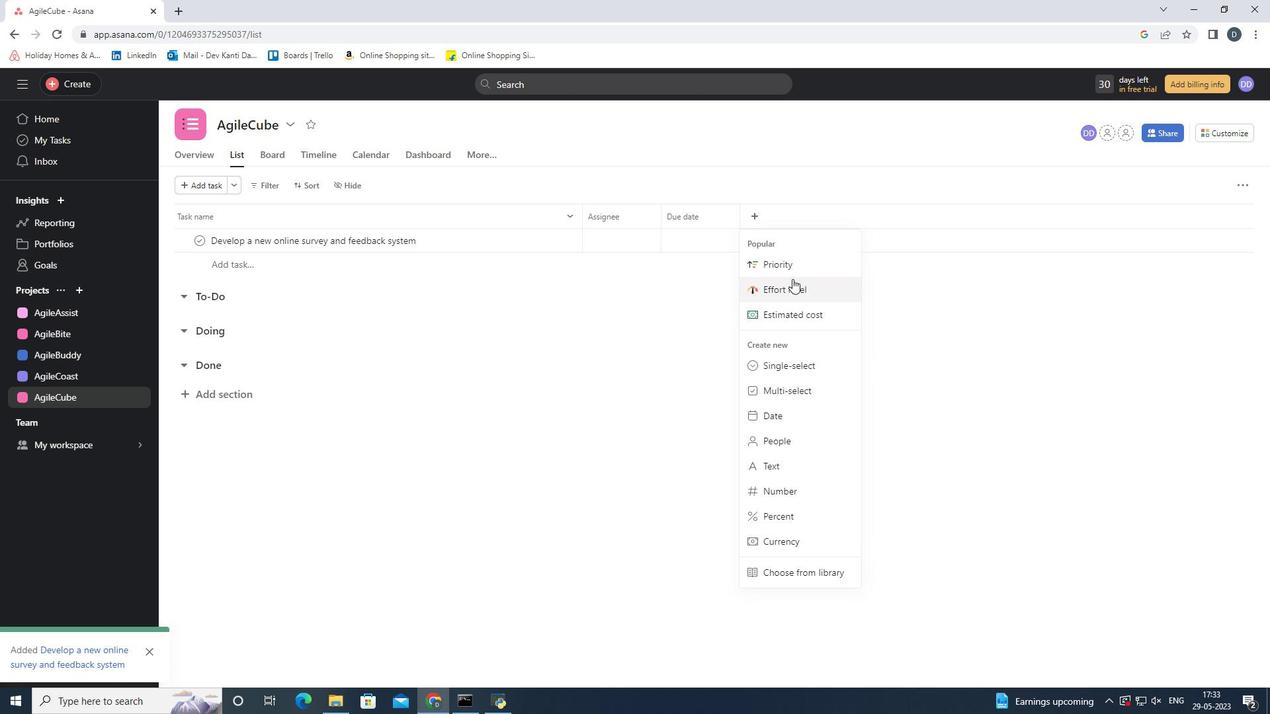 
Action: Mouse pressed left at (796, 265)
Screenshot: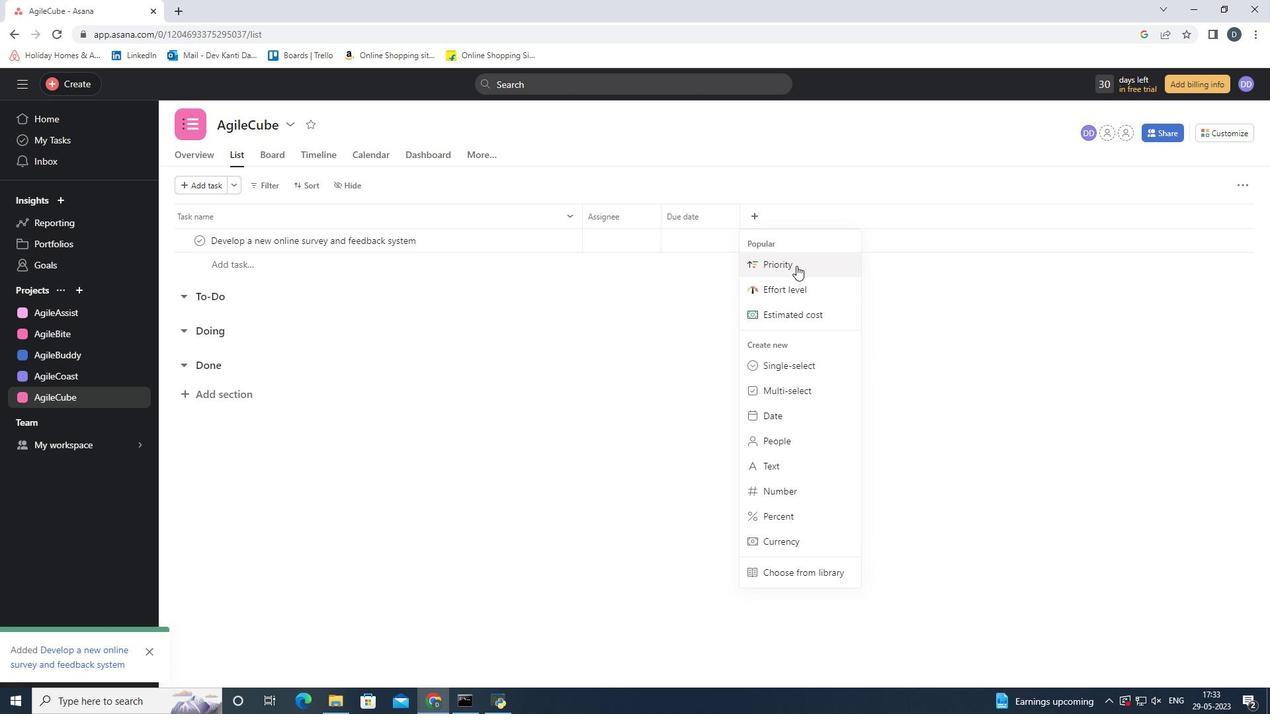 
Action: Mouse moved to (785, 467)
Screenshot: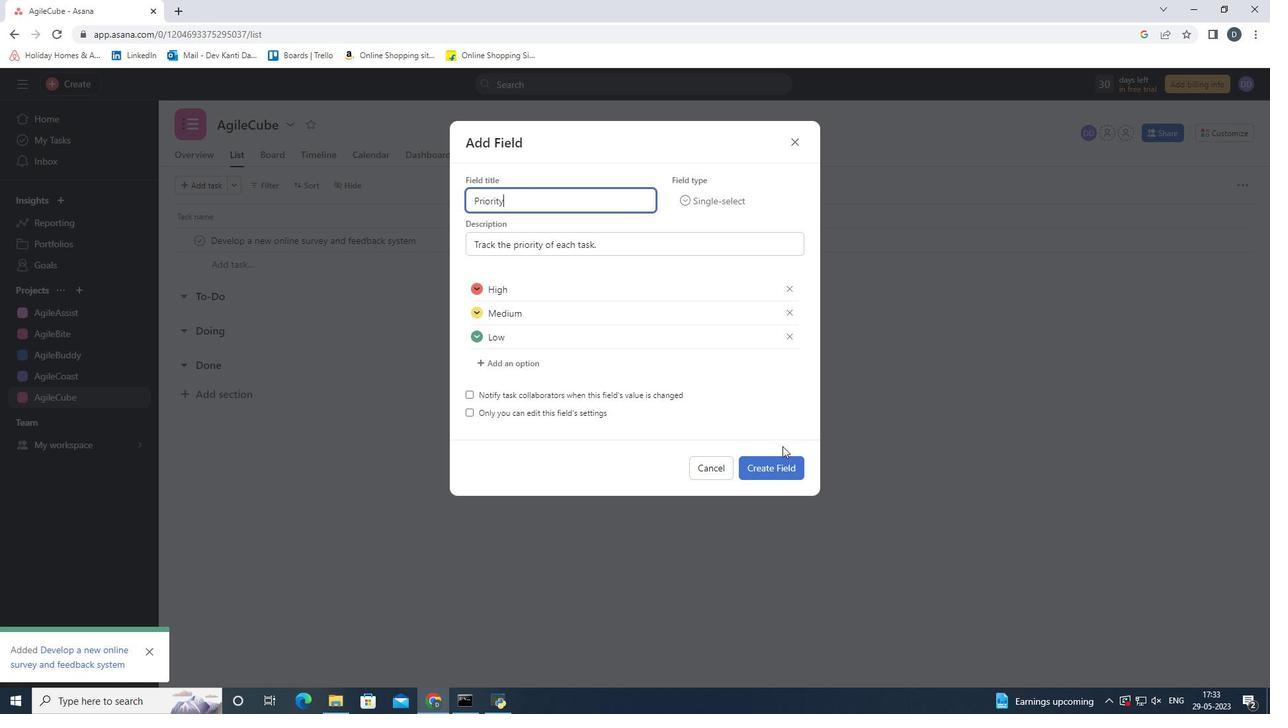 
Action: Mouse pressed left at (785, 467)
Screenshot: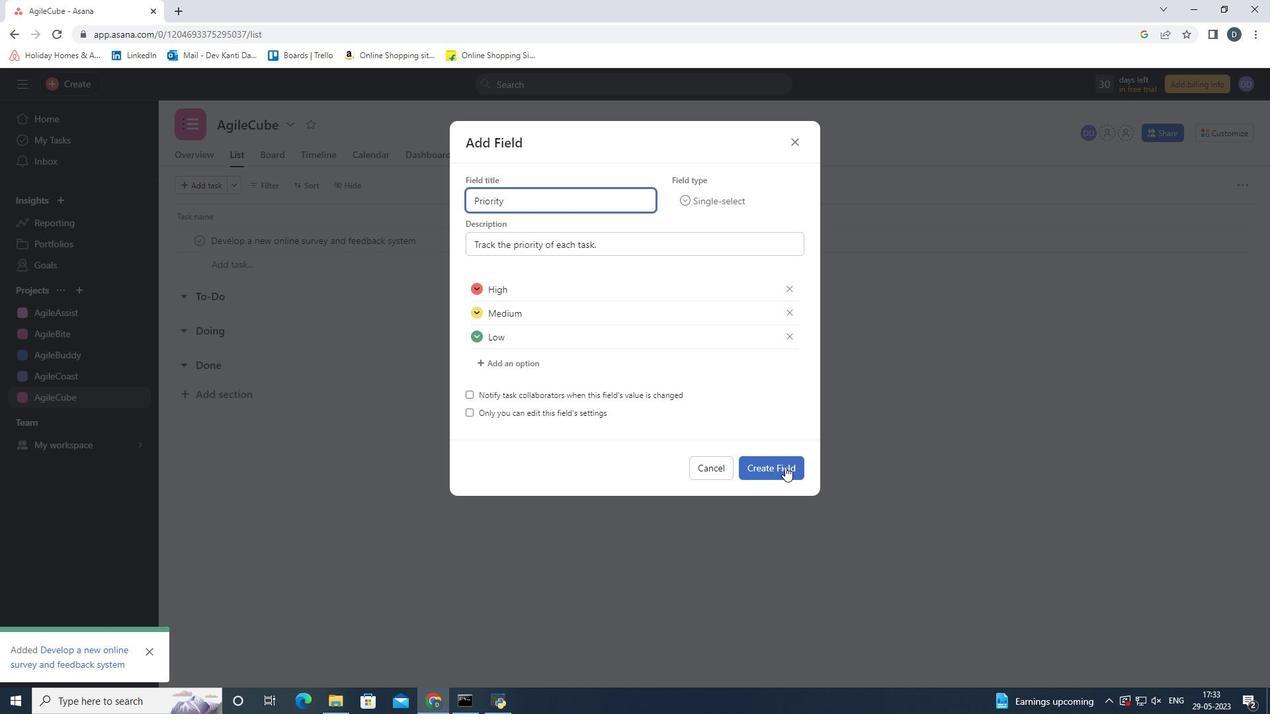 
Action: Mouse moved to (828, 222)
Screenshot: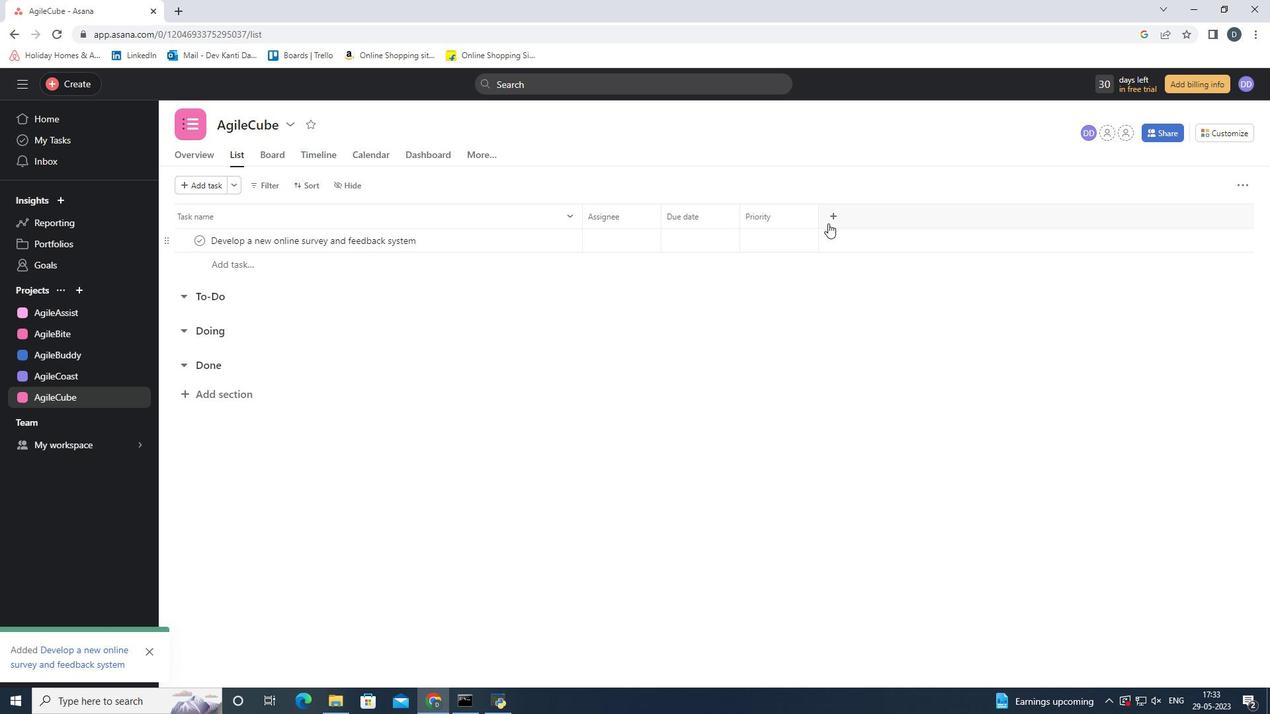 
Action: Mouse pressed left at (828, 222)
Screenshot: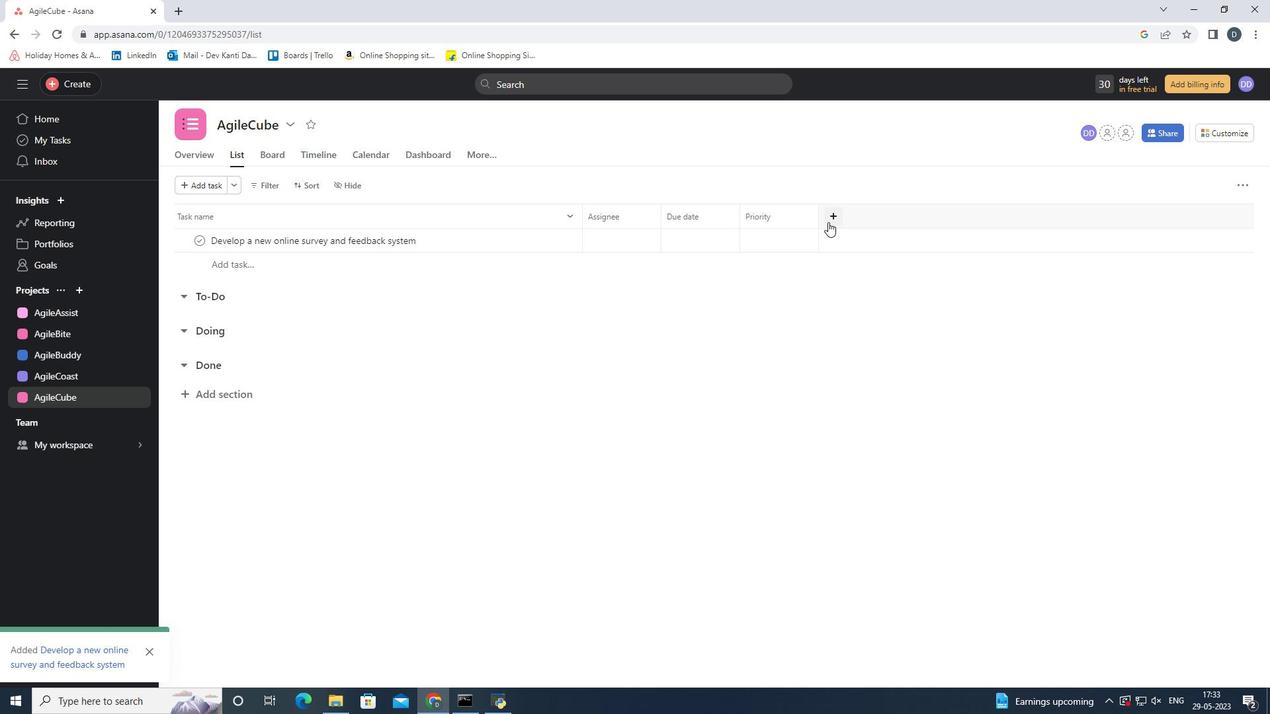 
Action: Mouse moved to (875, 368)
Screenshot: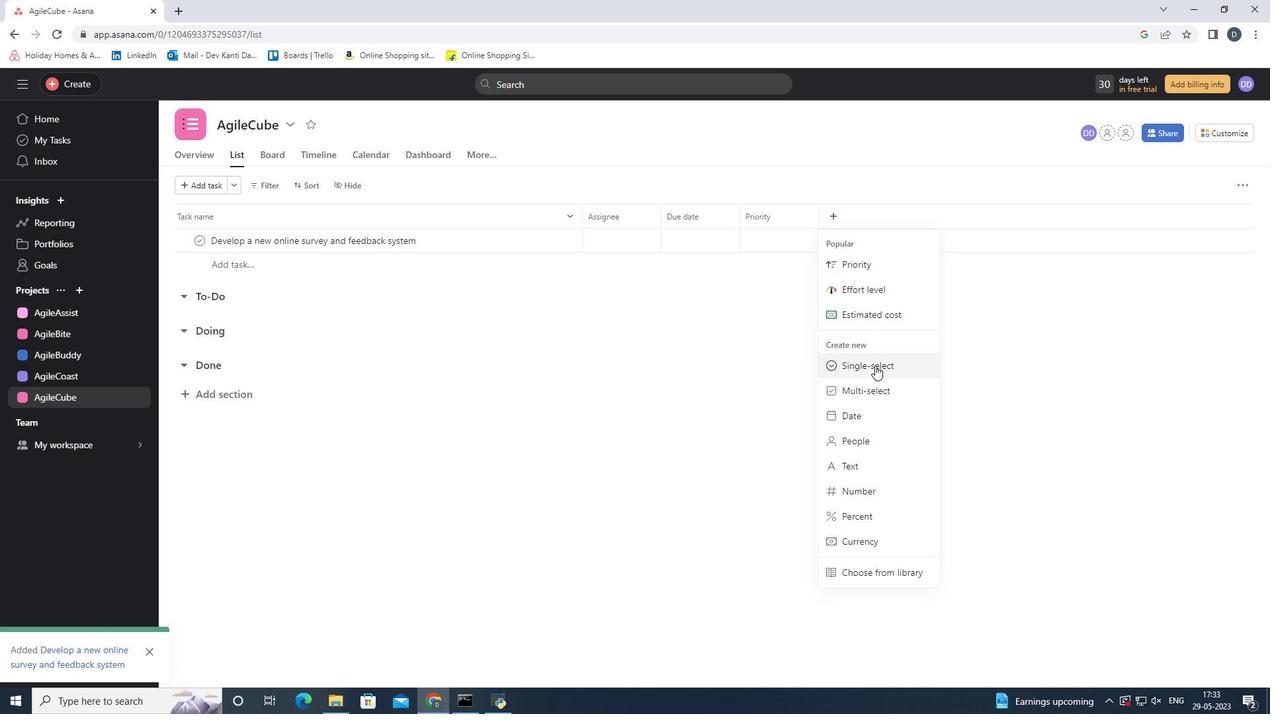 
Action: Mouse pressed left at (875, 368)
Screenshot: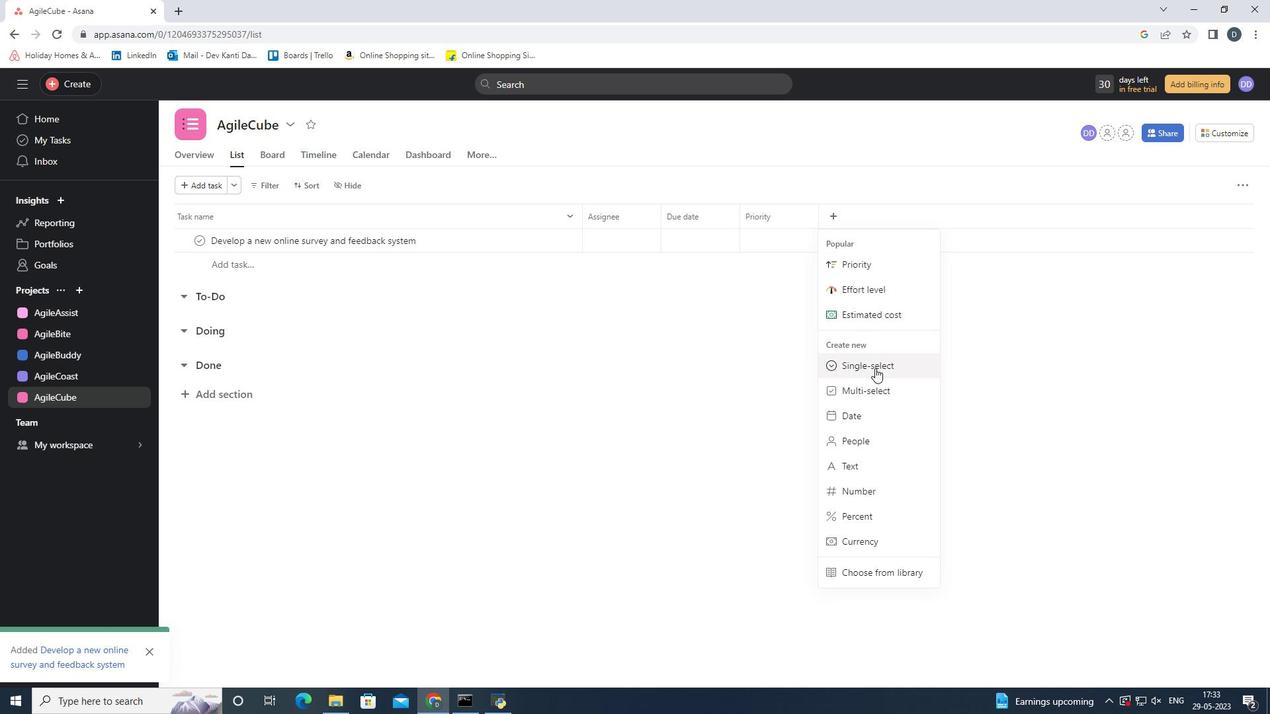 
Action: Mouse moved to (749, 340)
Screenshot: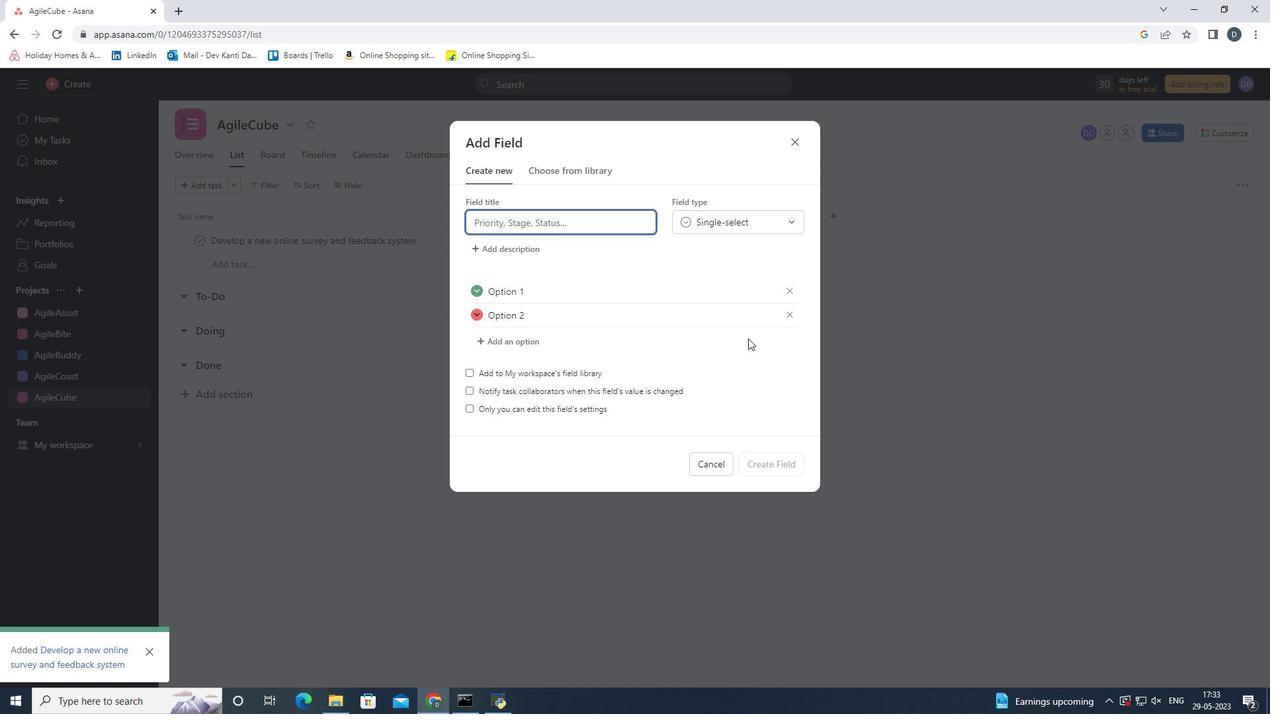 
Action: Key pressed <Key.shift>Status
Screenshot: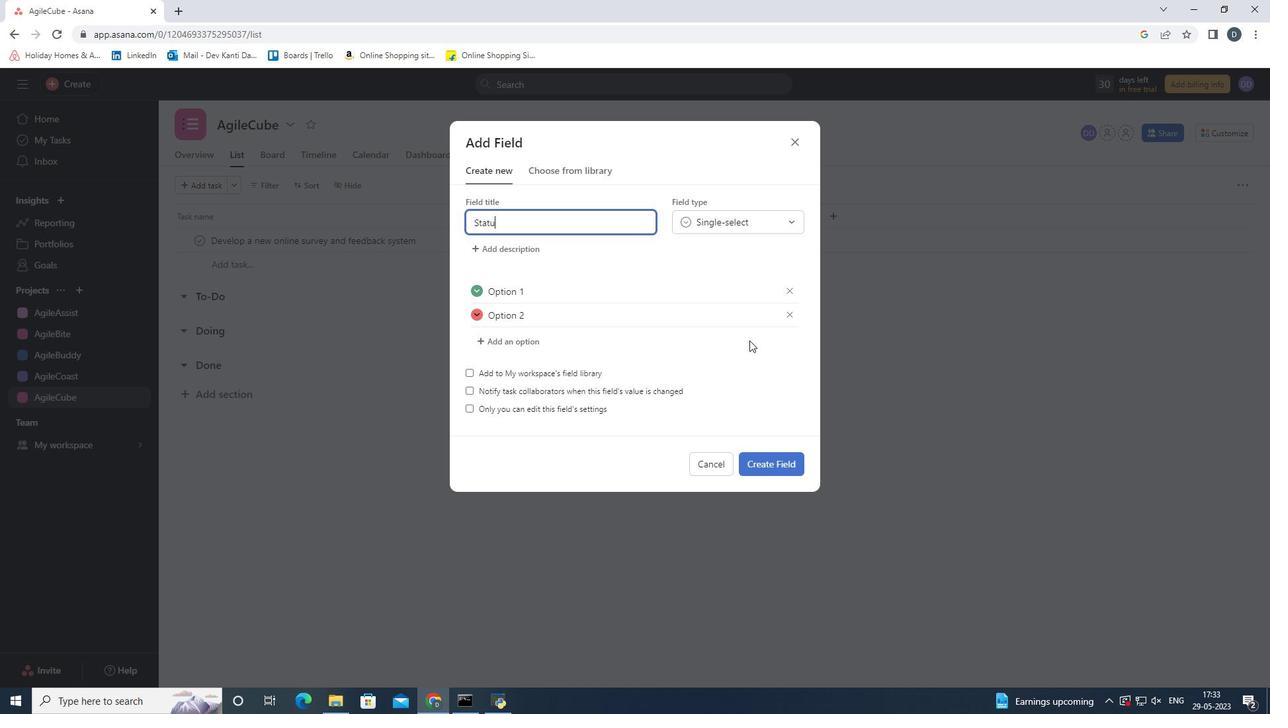
Action: Mouse moved to (597, 293)
Screenshot: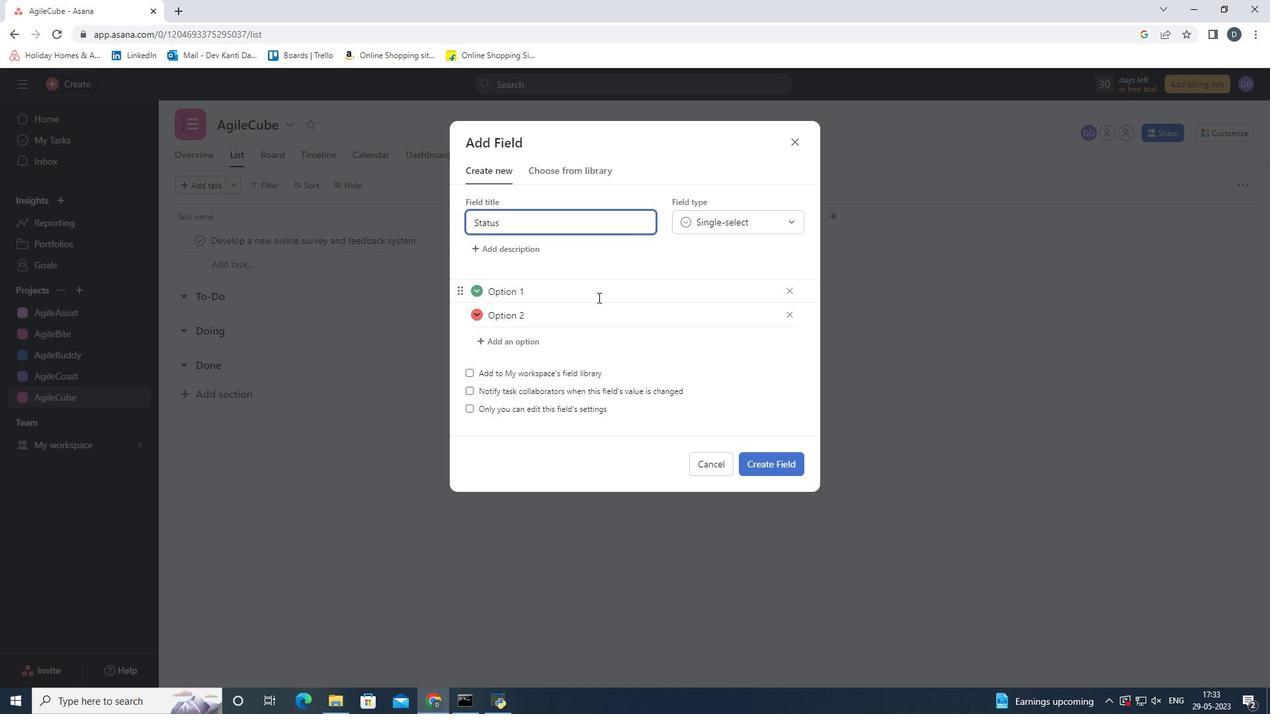 
Action: Mouse pressed left at (597, 293)
Screenshot: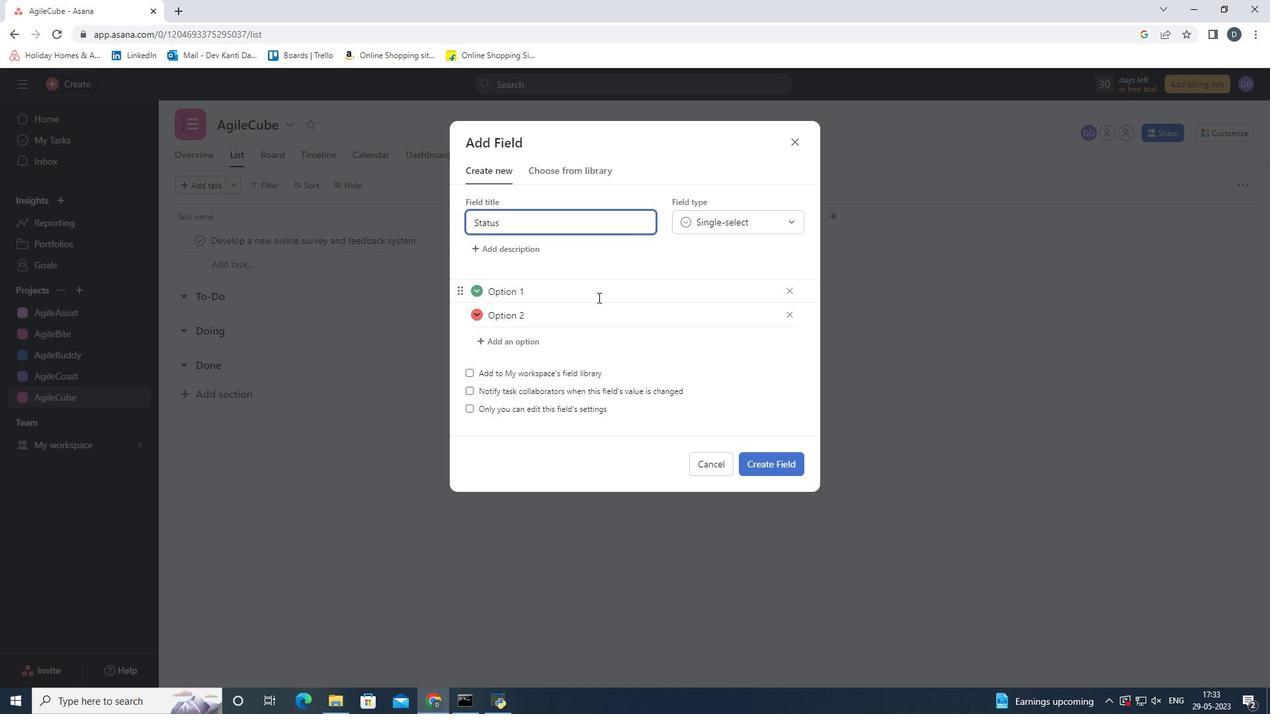
Action: Key pressed <Key.backspace><Key.backspace><Key.backspace><Key.backspace><Key.backspace><Key.backspace><Key.backspace>n<Key.space><Key.shift><Key.shift><Key.shift><Key.shift><Key.shift><Key.shift><Key.shift>Track
Screenshot: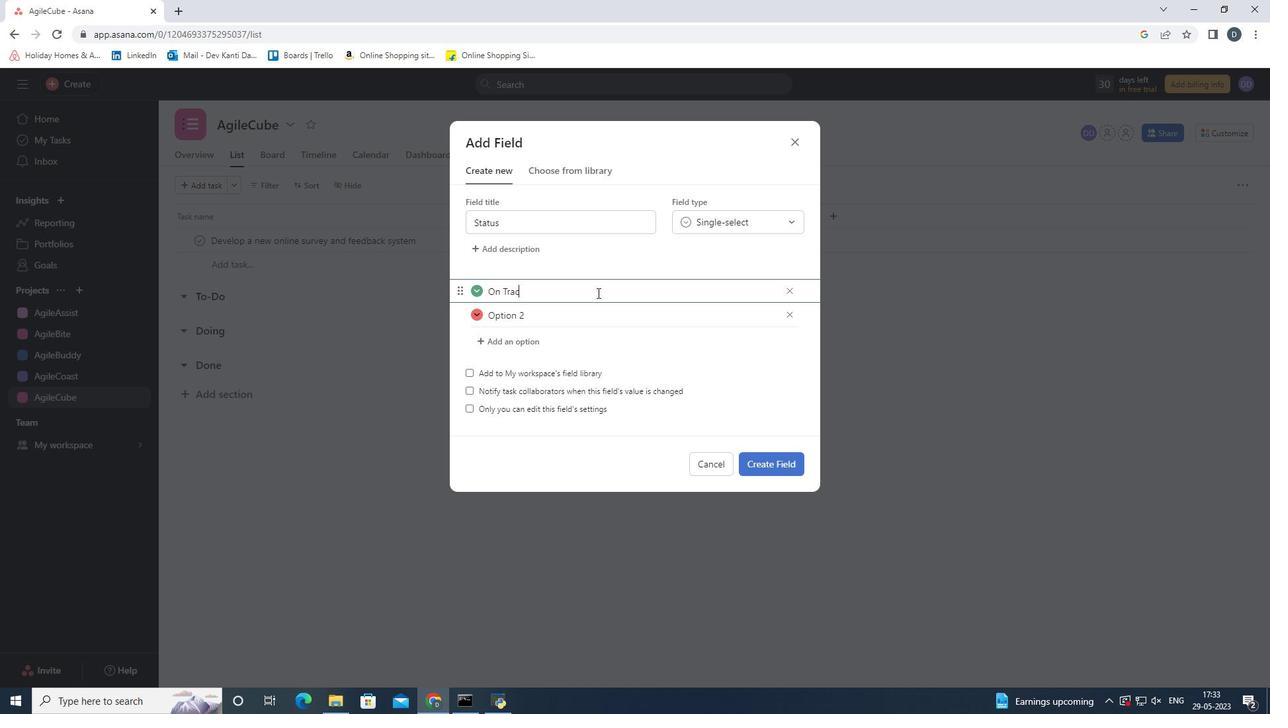 
Action: Mouse moved to (593, 318)
Screenshot: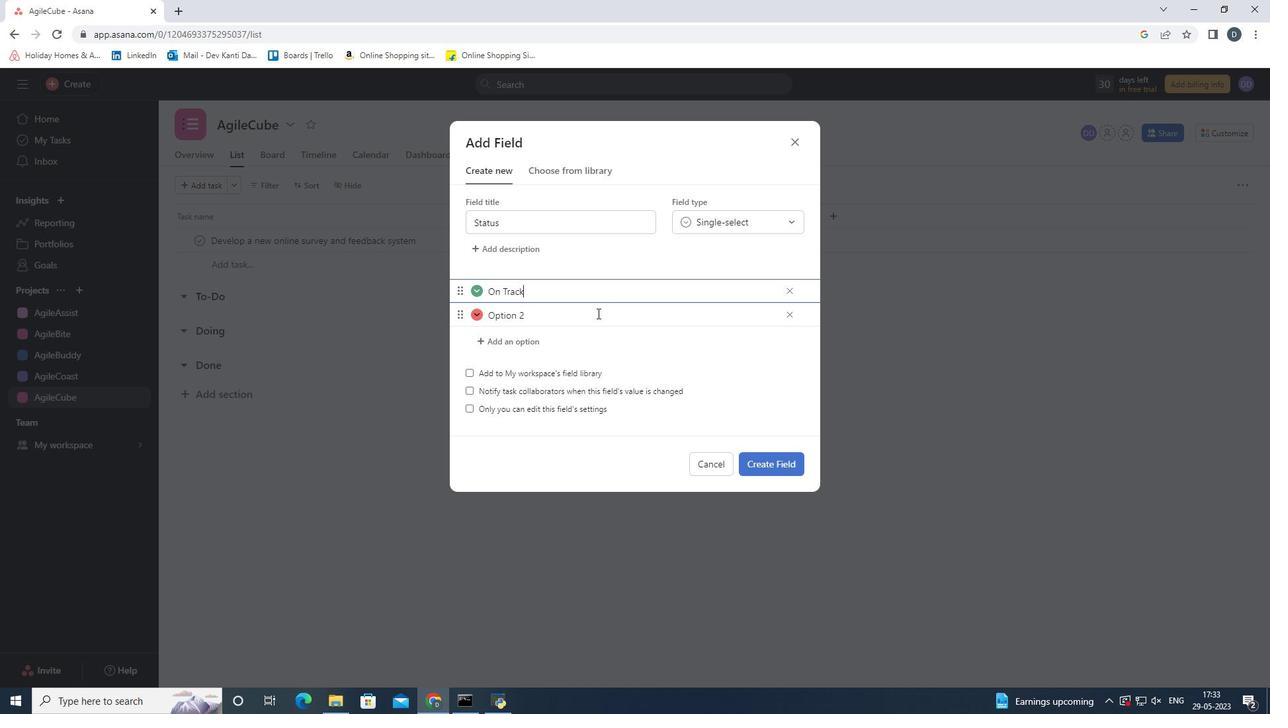 
Action: Mouse pressed left at (593, 318)
Screenshot: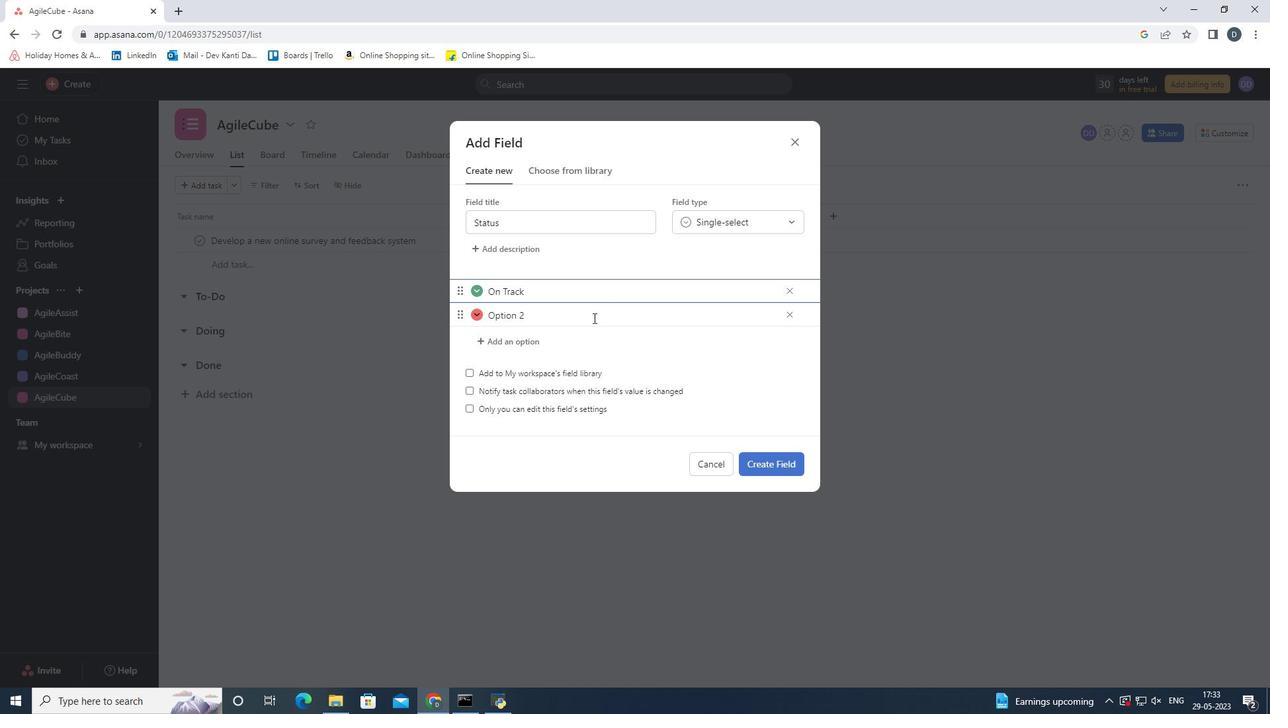 
Action: Key pressed <Key.backspace><Key.backspace><Key.backspace><Key.backspace><Key.backspace><Key.backspace><Key.backspace>ff<Key.space><Key.shift><Key.shift><Key.shift><Key.shift>Track
Screenshot: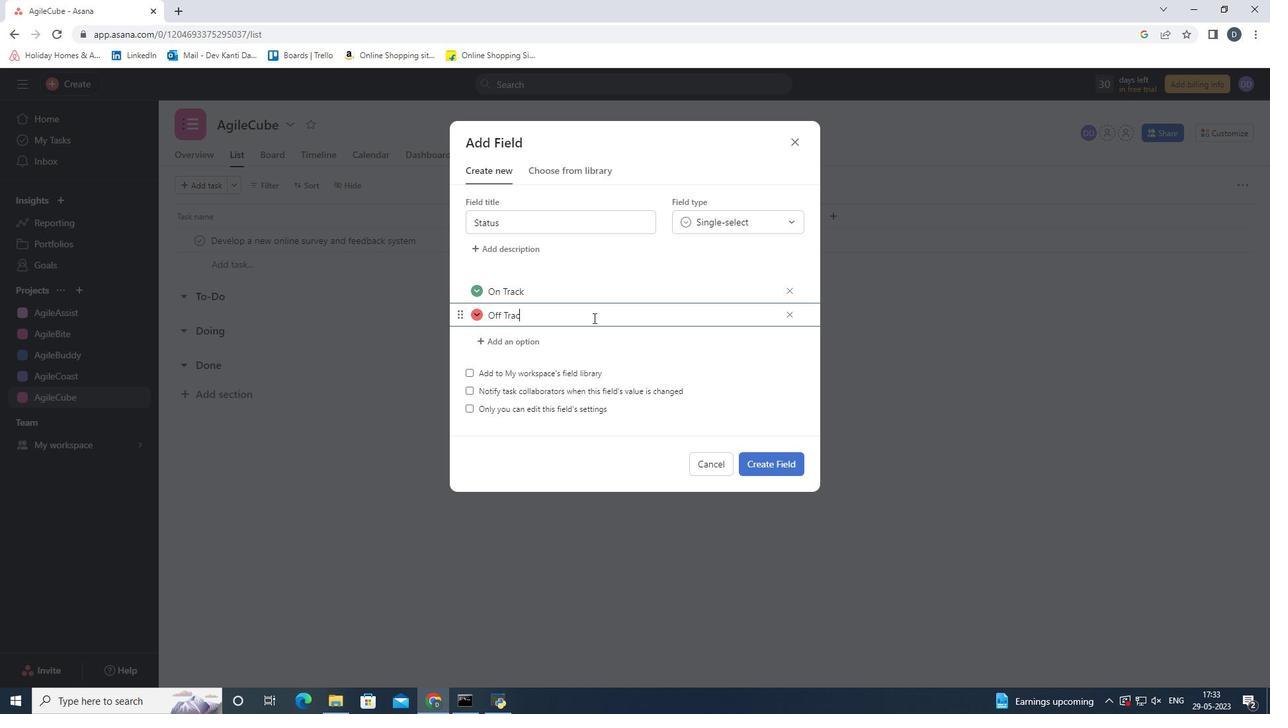 
Action: Mouse moved to (501, 340)
Screenshot: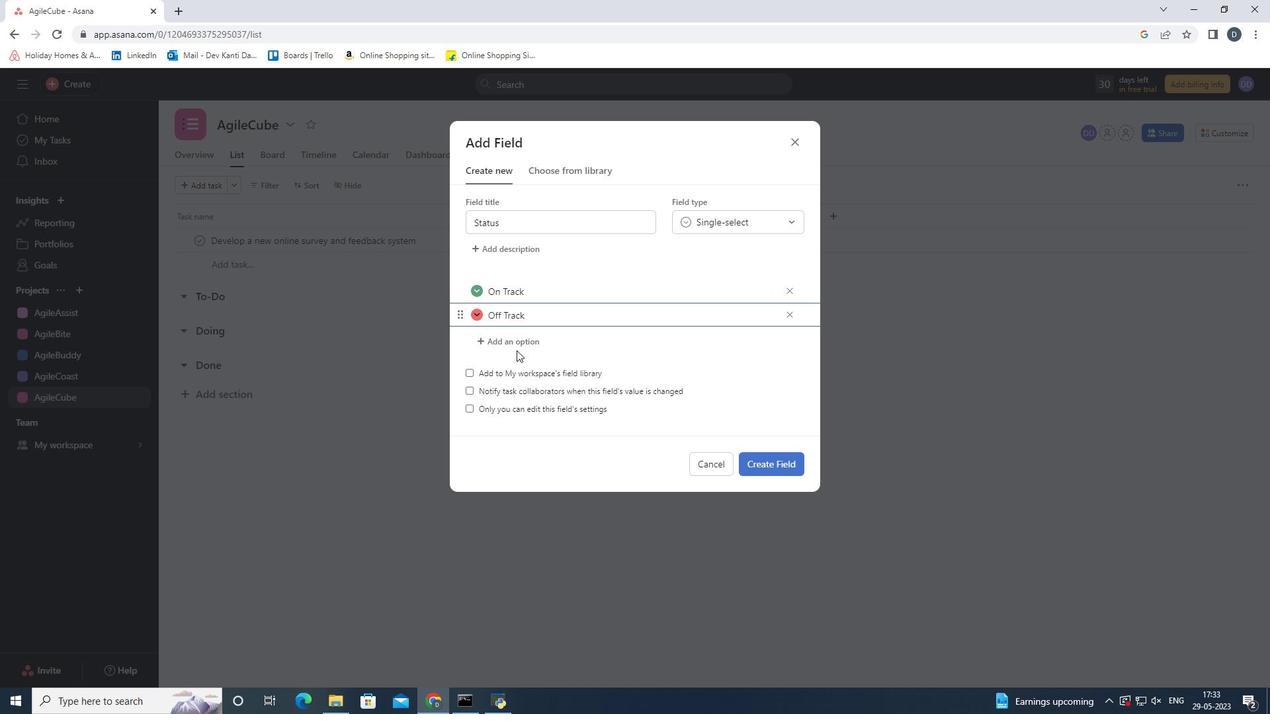 
Action: Mouse pressed left at (501, 340)
Screenshot: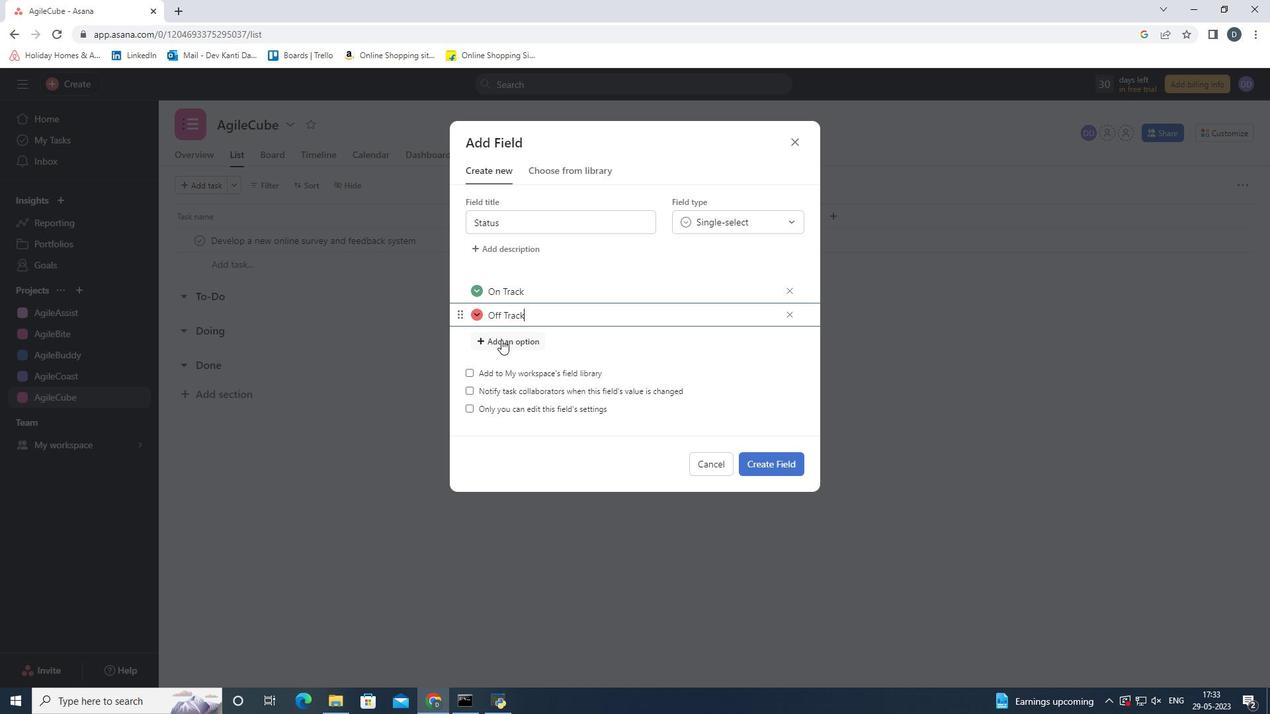 
Action: Mouse moved to (594, 375)
Screenshot: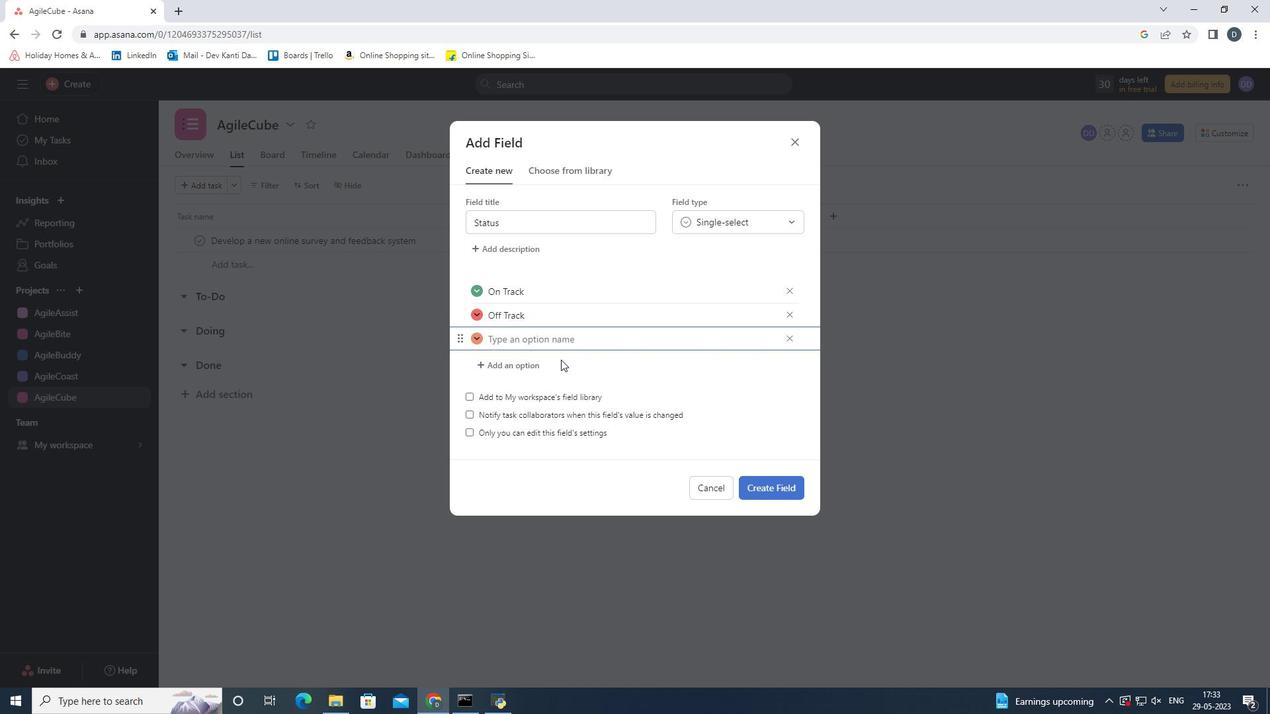 
Action: Key pressed <Key.shift>
Screenshot: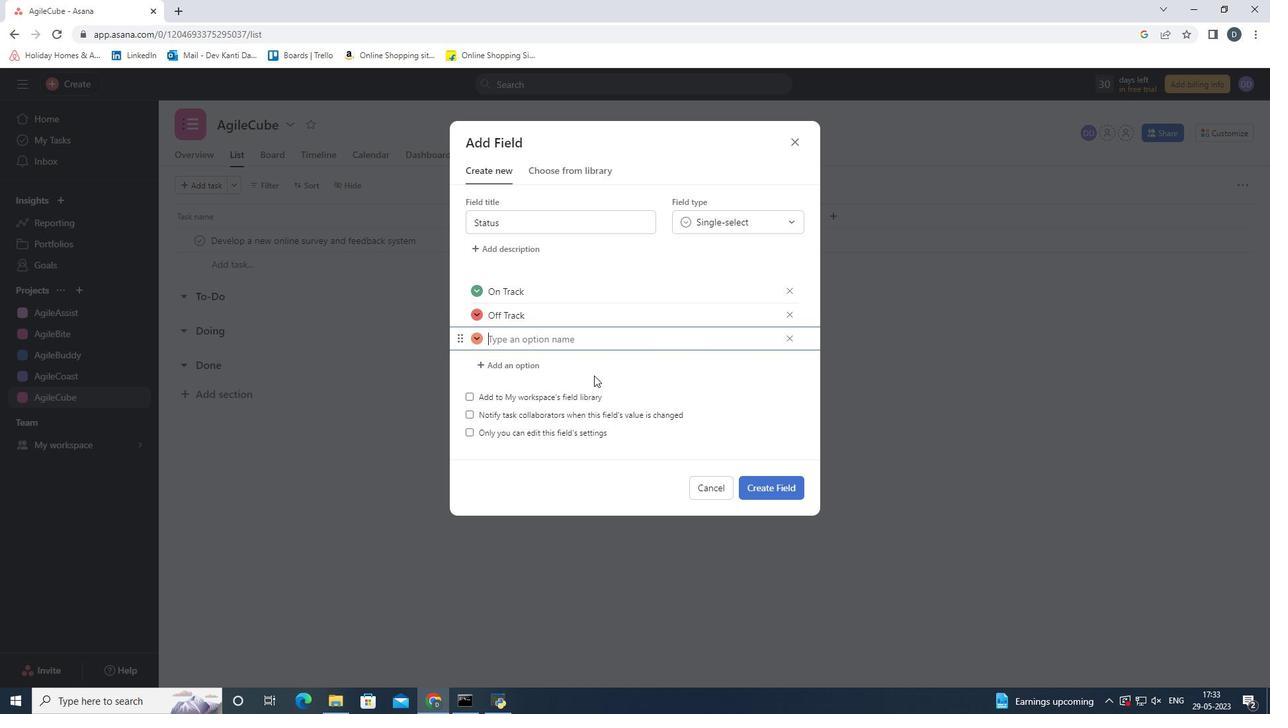 
Action: Mouse moved to (594, 375)
Screenshot: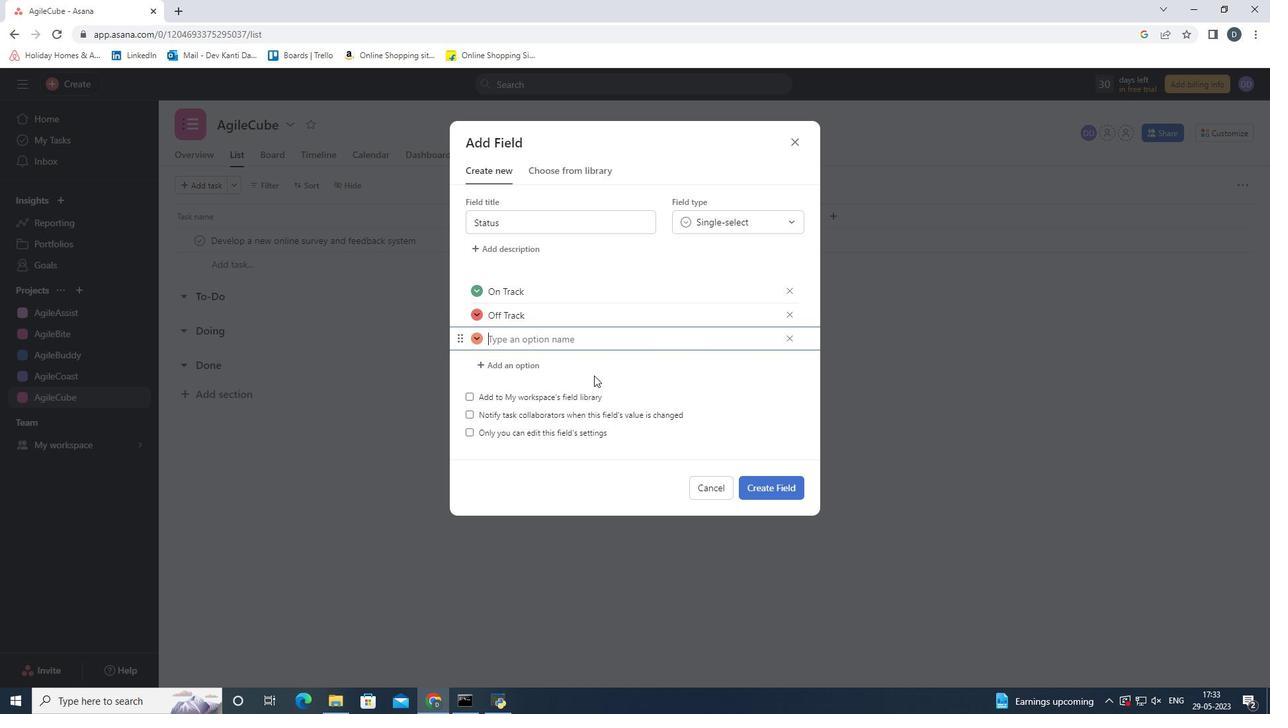 
Action: Key pressed <Key.shift><Key.shift><Key.shift><Key.shift><Key.shift><Key.shift><Key.shift>At<Key.space><Key.shift><Key.shift><Key.shift><Key.shift><Key.shift><Key.shift><Key.shift><Key.shift><Key.shift><Key.shift><Key.shift><Key.shift><Key.shift><Key.shift><Key.shift><Key.shift><Key.shift><Key.shift><Key.shift><Key.shift><Key.shift><Key.shift><Key.shift><Key.shift><Key.shift><Key.shift><Key.shift><Key.shift><Key.shift><Key.shift><Key.shift><Key.shift><Key.shift><Key.shift><Key.shift><Key.shift><Key.shift><Key.shift><Key.shift><Key.shift><Key.shift><Key.shift><Key.shift><Key.shift><Key.shift><Key.shift><Key.shift><Key.shift><Key.shift><Key.shift><Key.shift><Key.shift><Key.shift><Key.shift><Key.shift><Key.shift><Key.shift><Key.shift><Key.shift><Key.shift><Key.shift><Key.shift><Key.shift><Key.shift><Key.shift>Risk
Screenshot: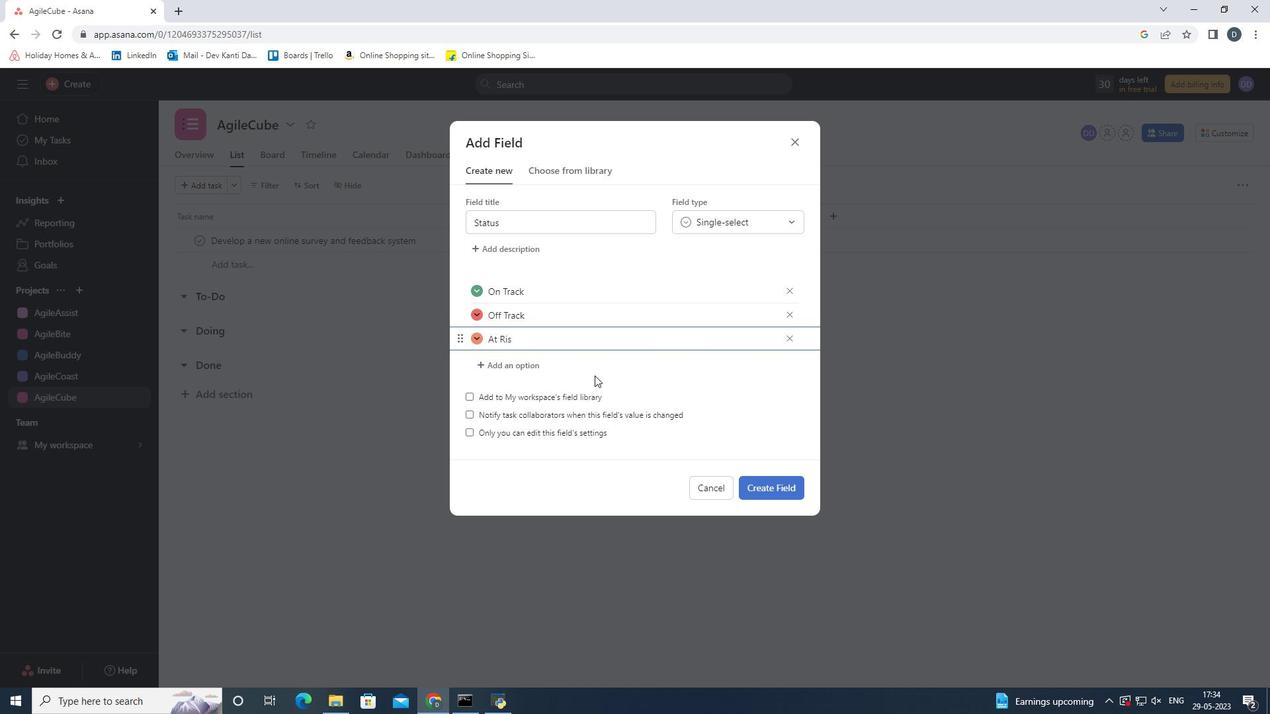 
Action: Mouse moved to (519, 367)
Screenshot: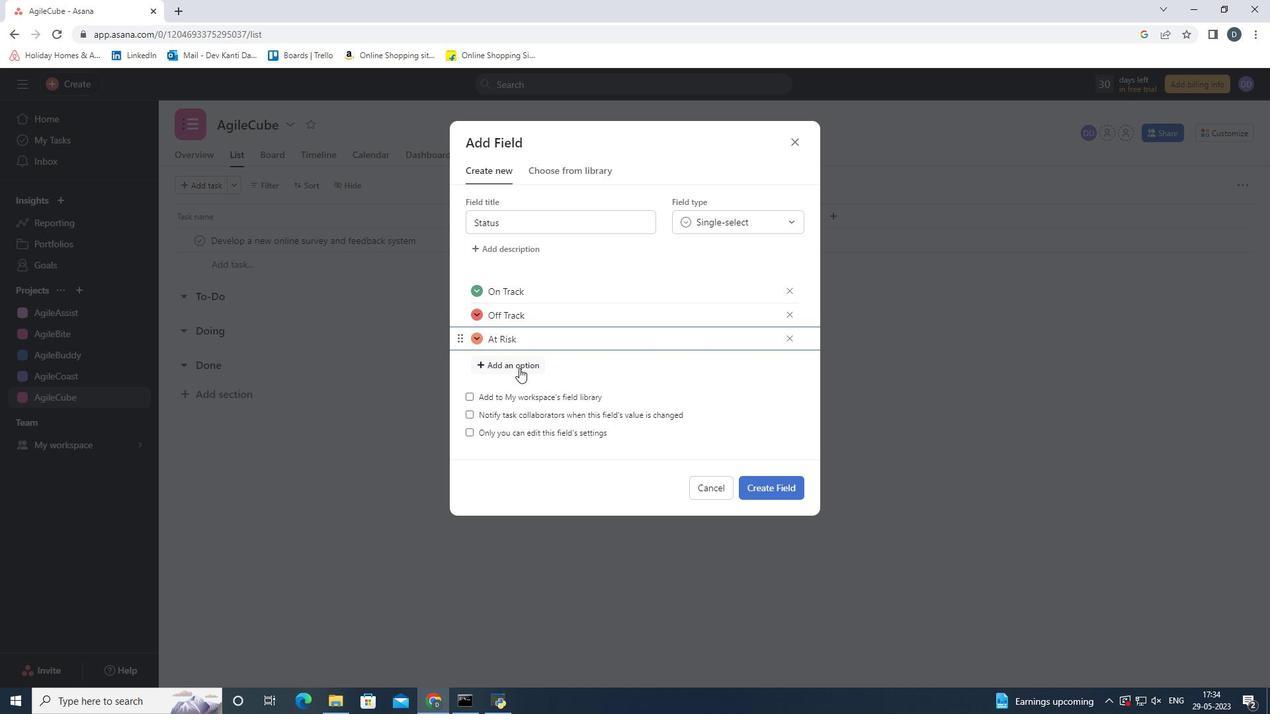
Action: Mouse pressed left at (519, 367)
Screenshot: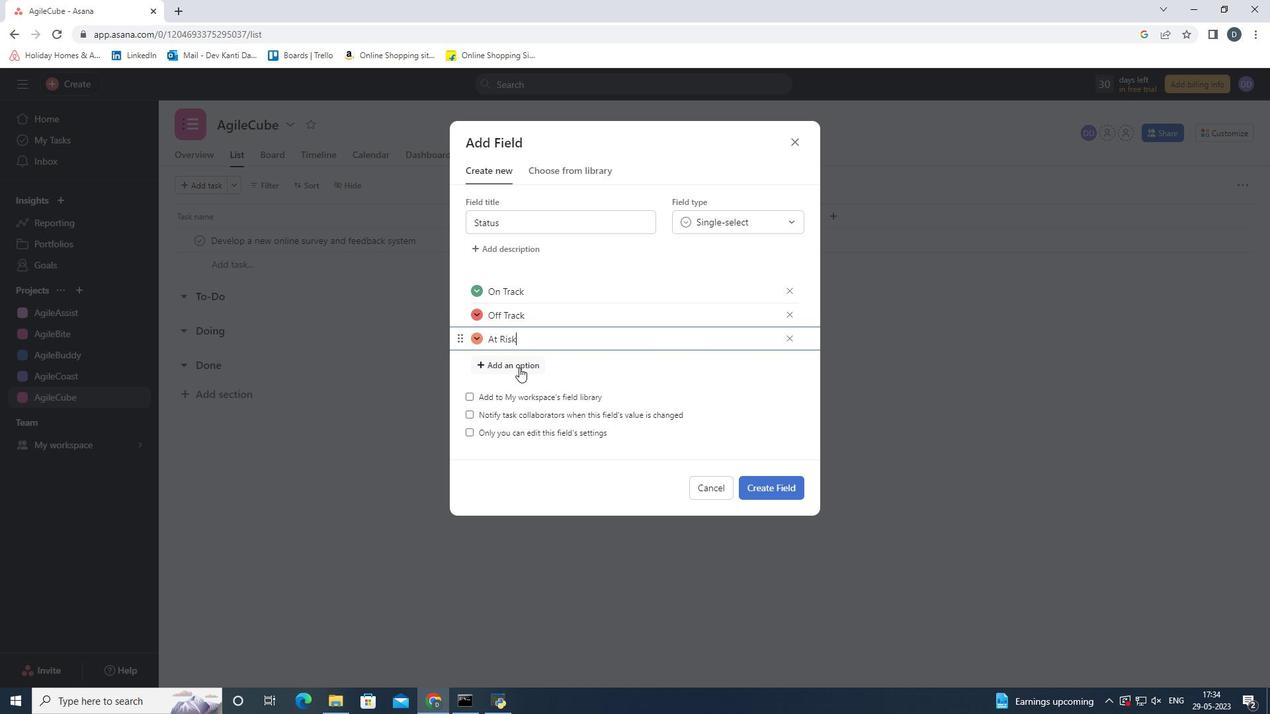 
Action: Mouse moved to (521, 369)
Screenshot: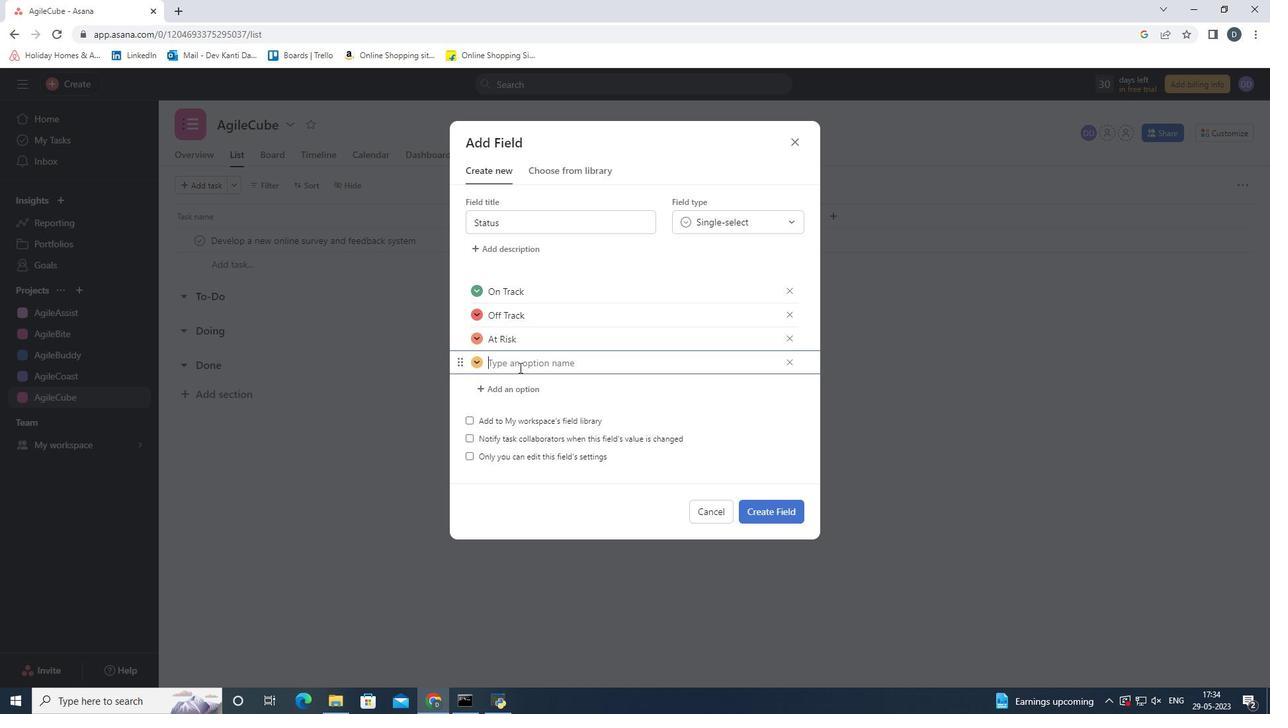
Action: Key pressed <Key.shift><Key.shift><Key.shift><Key.shift><Key.shift><Key.shift><Key.shift><Key.shift><Key.shift><Key.shift><Key.shift><Key.shift><Key.shift><Key.shift><Key.shift><Key.shift><Key.shift><Key.shift>On<Key.space><Key.shift><Key.shift><Key.shift><Key.shift><Key.shift><Key.shift><Key.shift><Key.shift><Key.shift><Key.shift><Key.shift><Key.shift><Key.shift><Key.shift><Key.shift><Key.shift>Hold
Screenshot: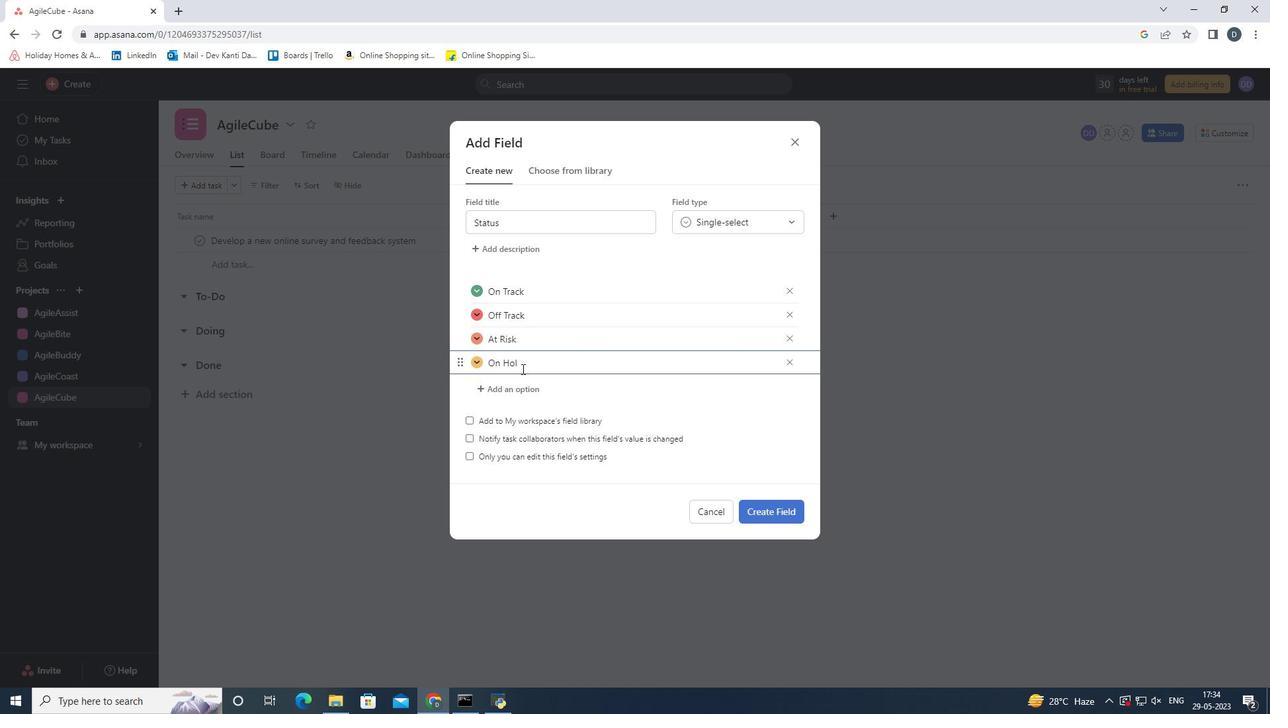
Action: Mouse moved to (476, 359)
Screenshot: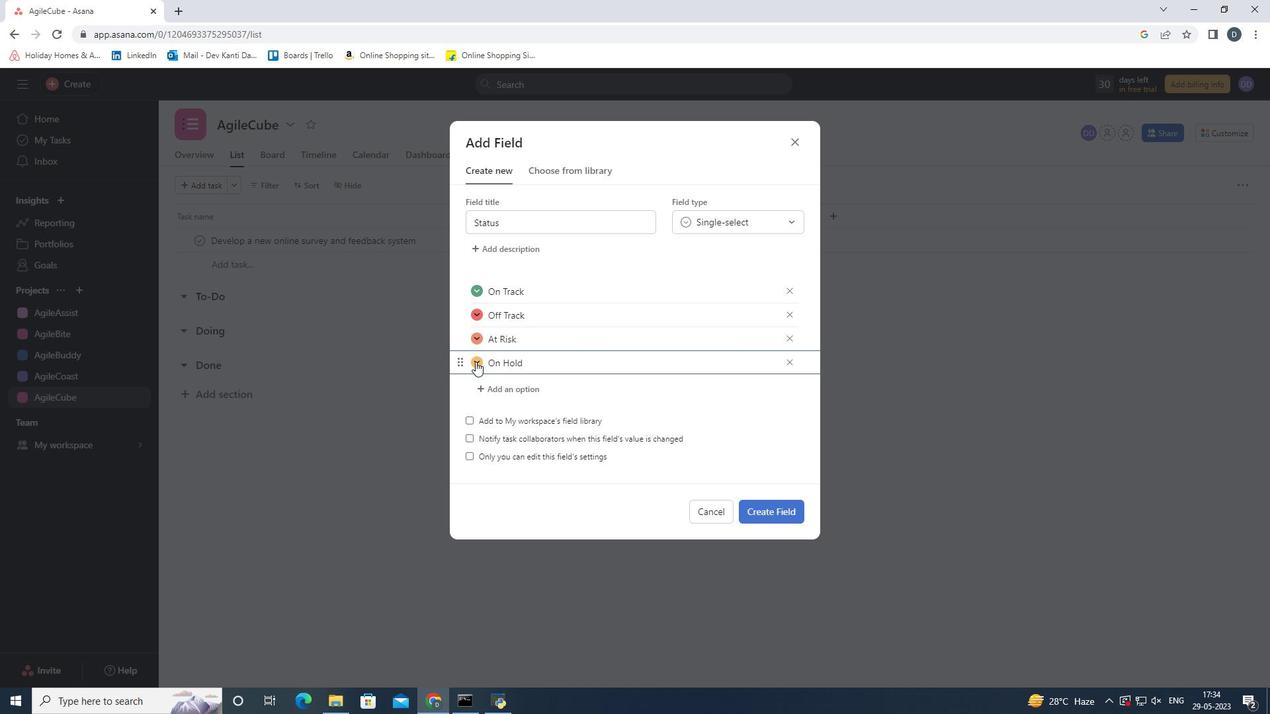 
Action: Mouse pressed left at (476, 359)
Screenshot: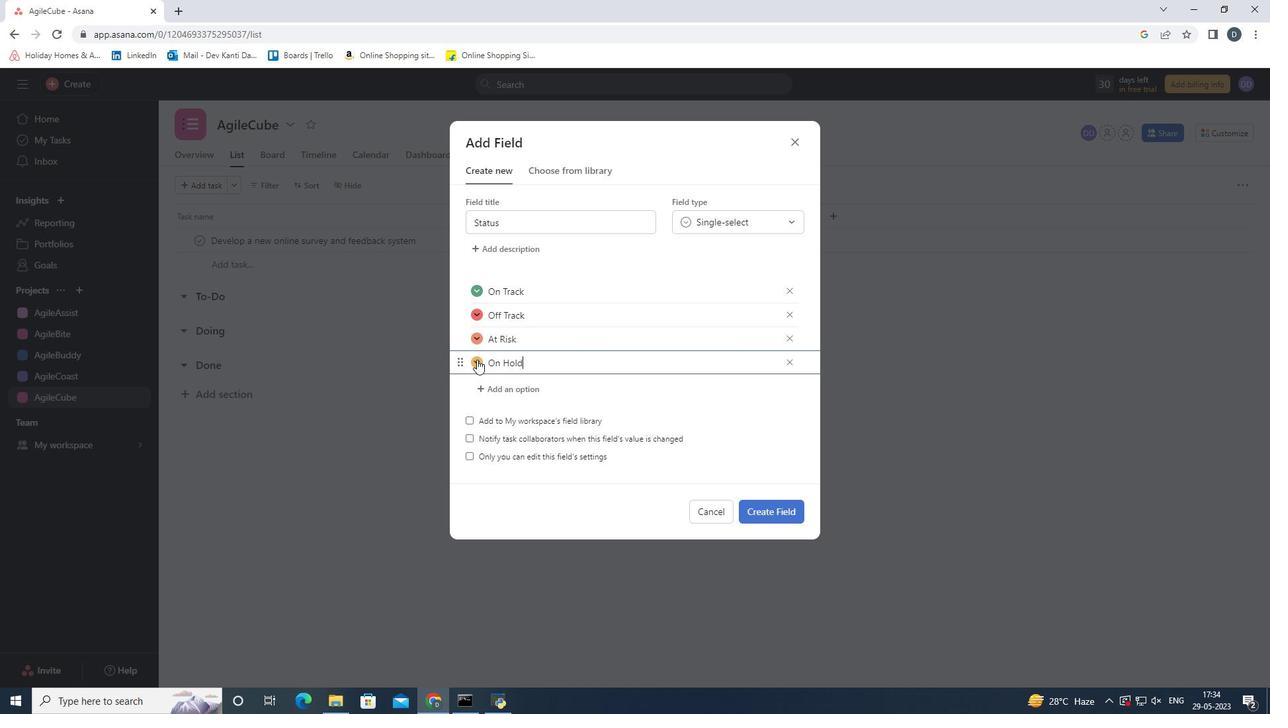 
Action: Mouse moved to (368, 399)
Screenshot: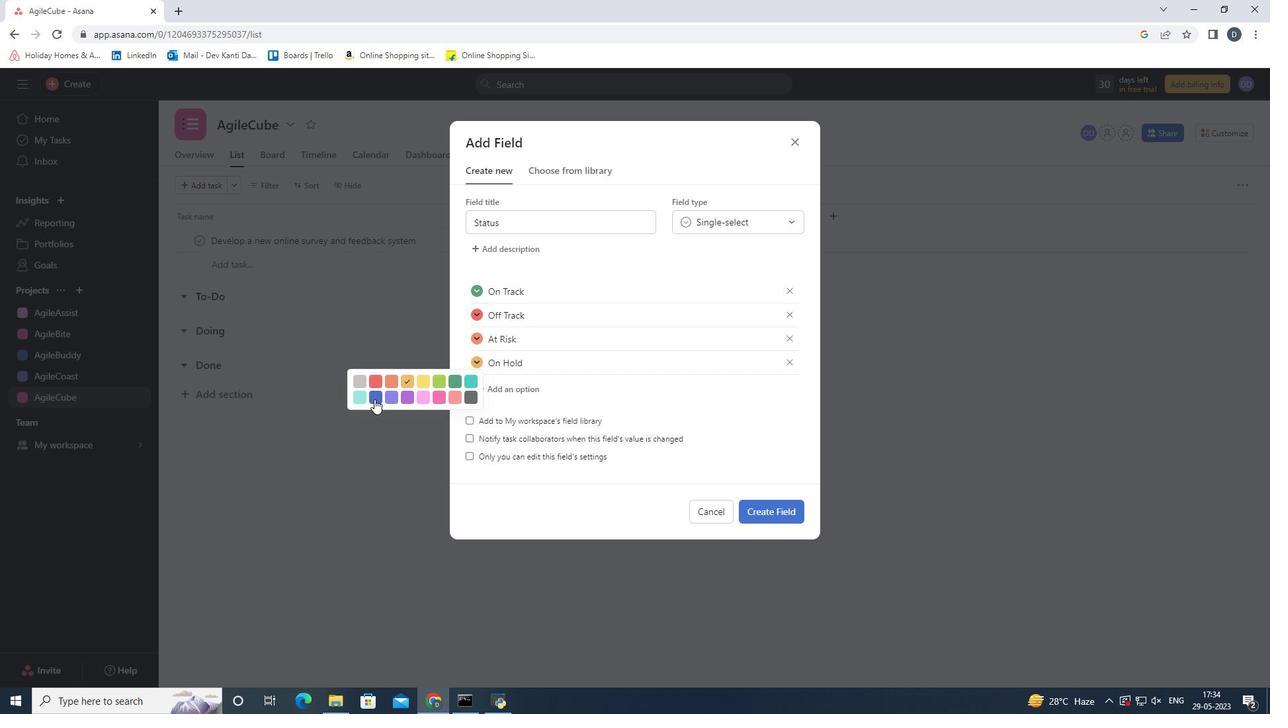 
Action: Mouse pressed left at (368, 399)
Screenshot: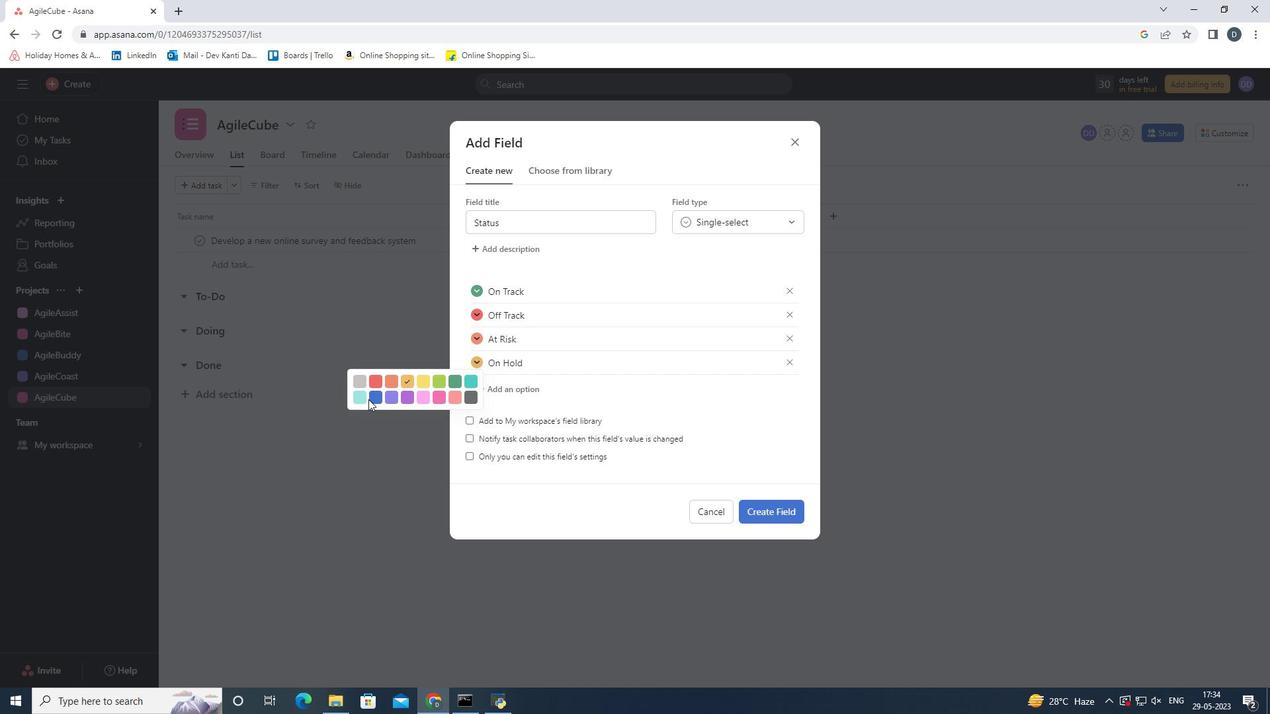 
Action: Mouse moved to (379, 399)
Screenshot: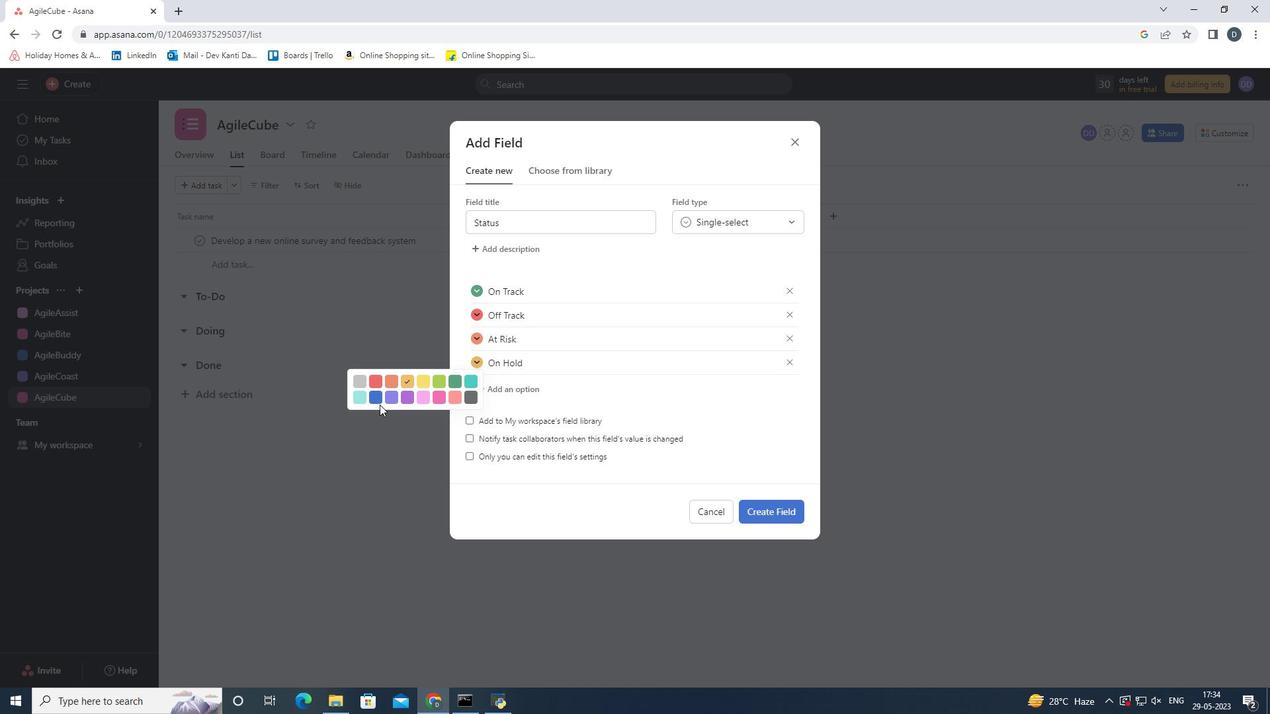 
Action: Mouse pressed left at (379, 399)
Screenshot: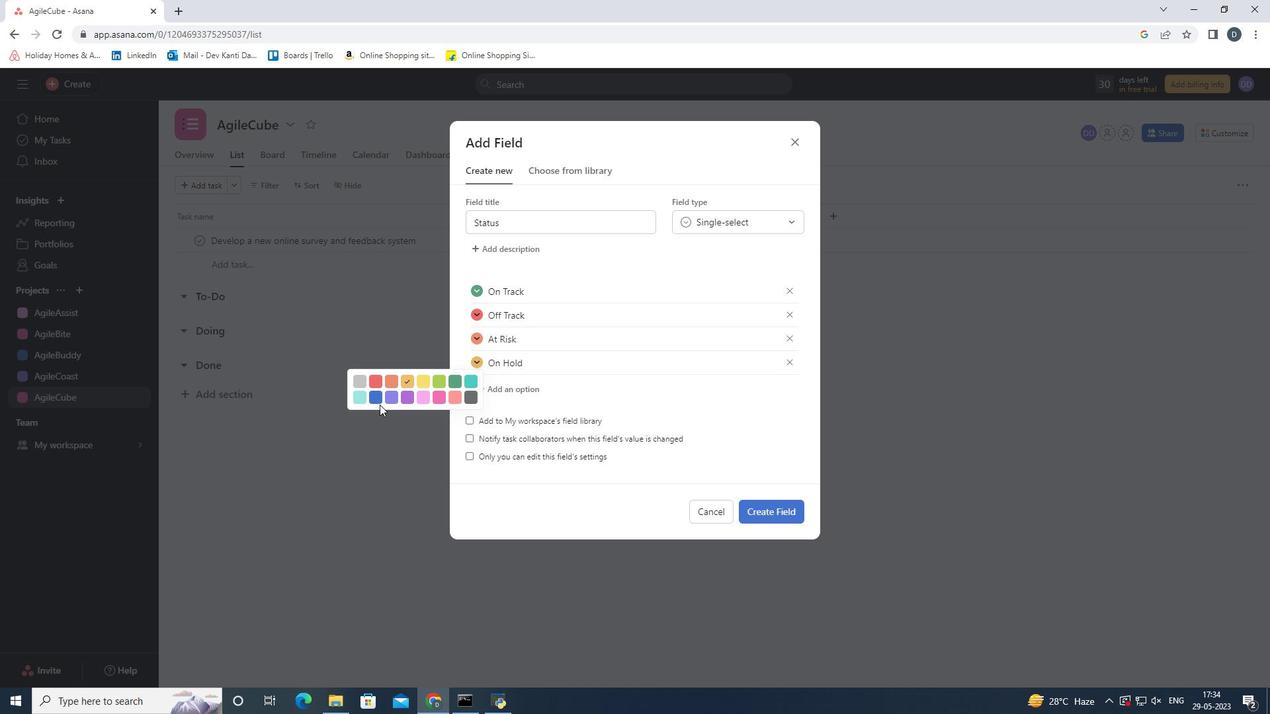 
Action: Mouse moved to (777, 509)
Screenshot: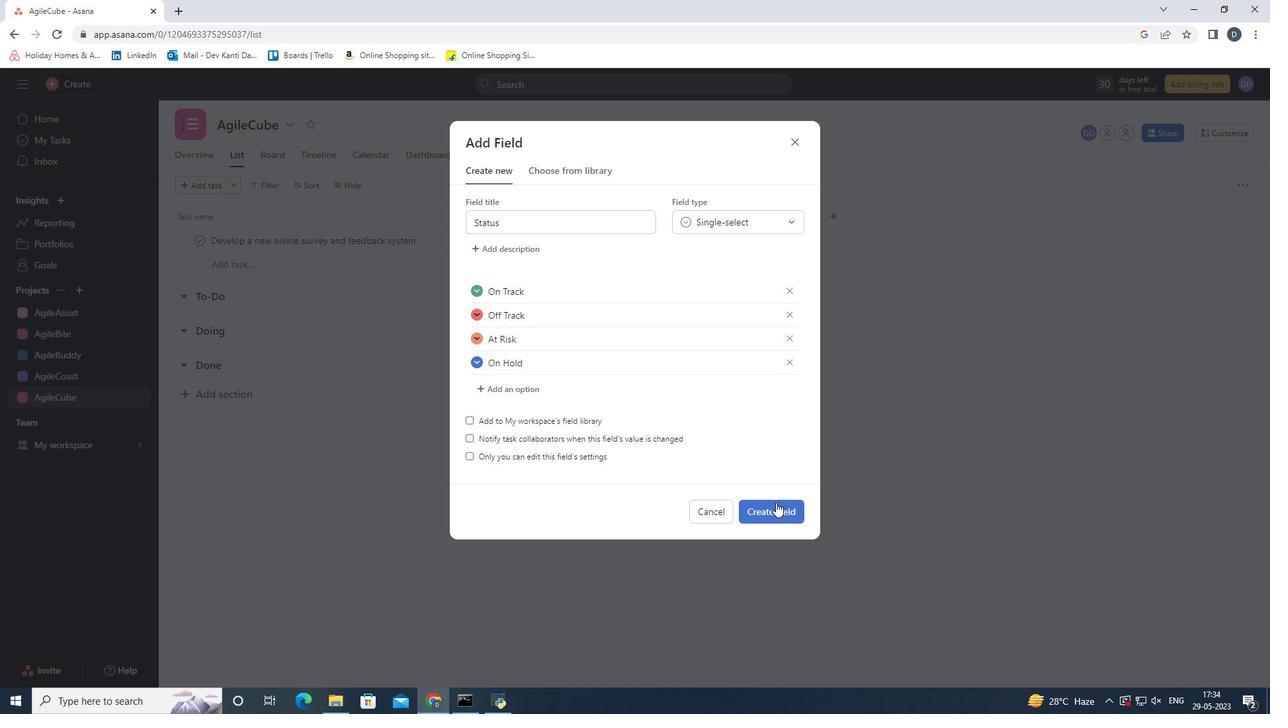
Action: Mouse pressed left at (777, 509)
Screenshot: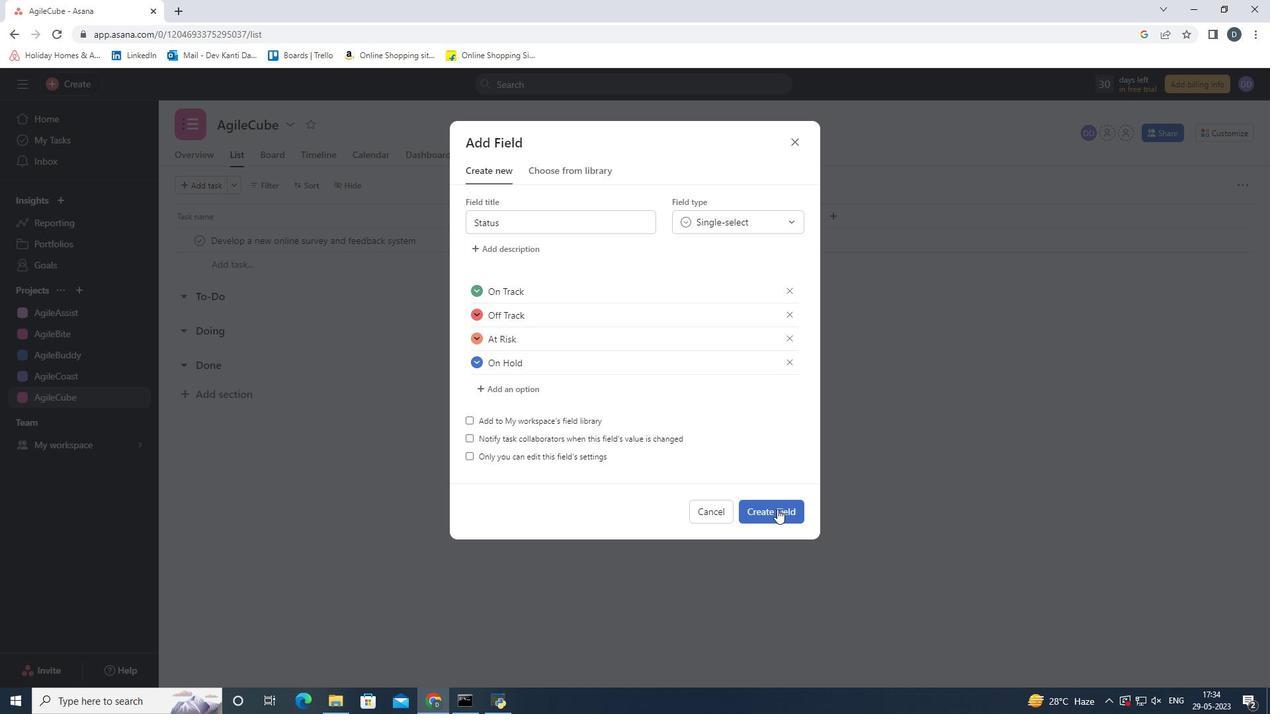 
Action: Mouse moved to (787, 239)
Screenshot: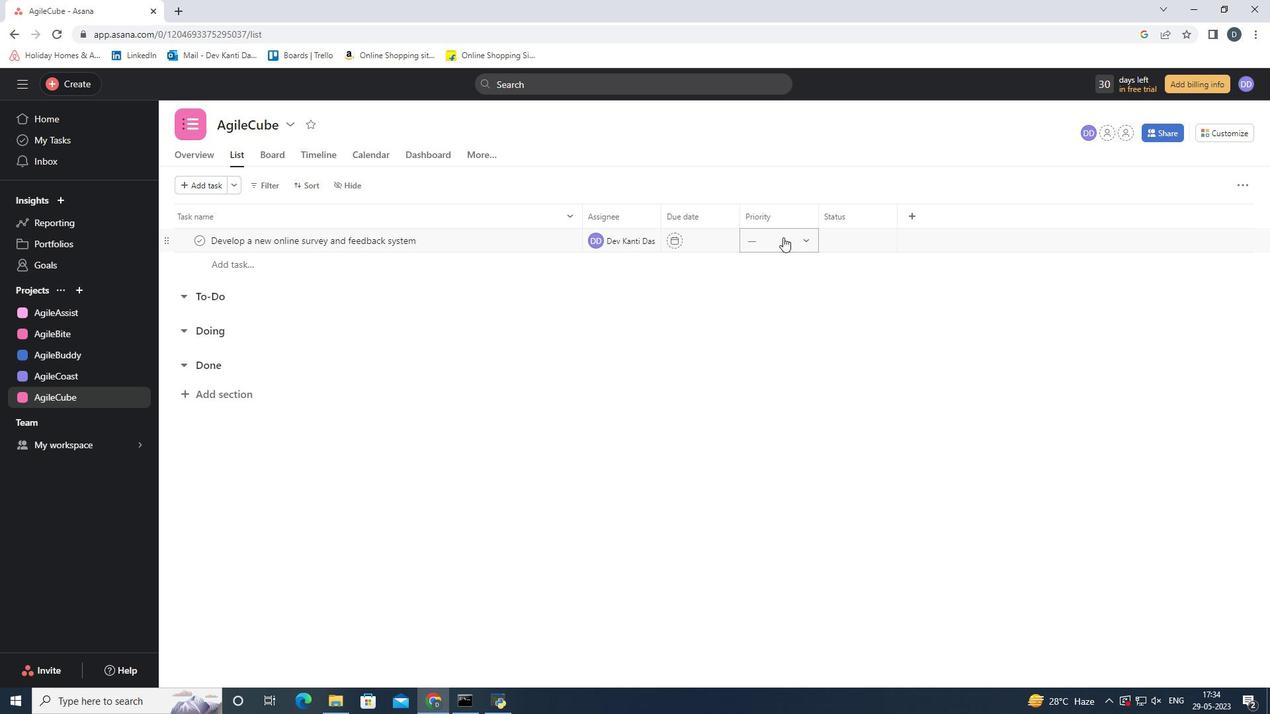 
Action: Mouse pressed left at (787, 239)
Screenshot: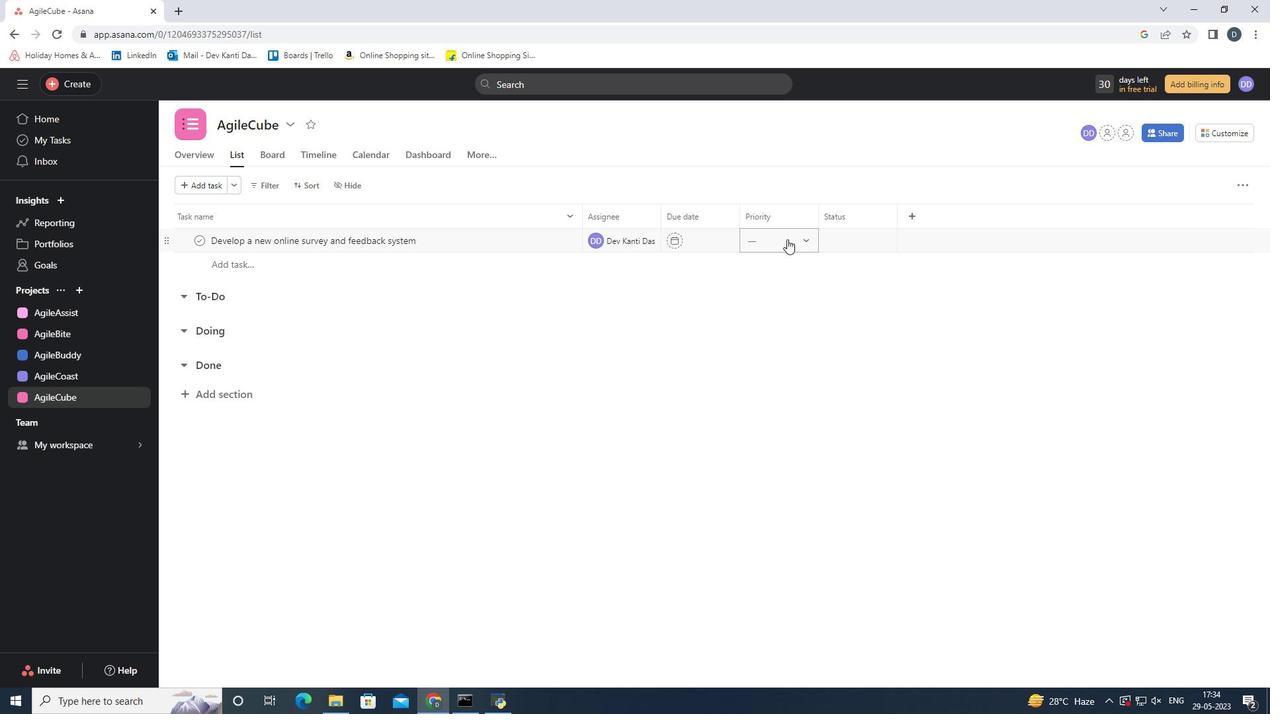 
Action: Mouse moved to (807, 328)
Screenshot: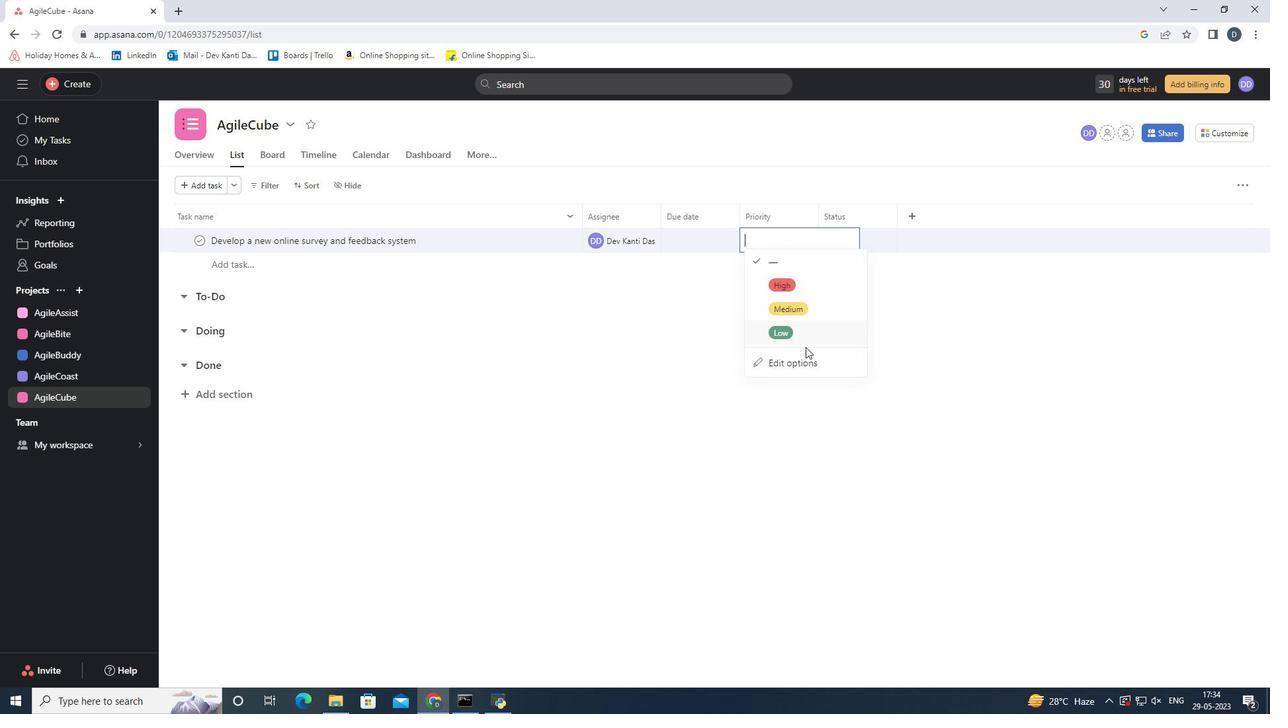 
Action: Mouse pressed left at (807, 328)
Screenshot: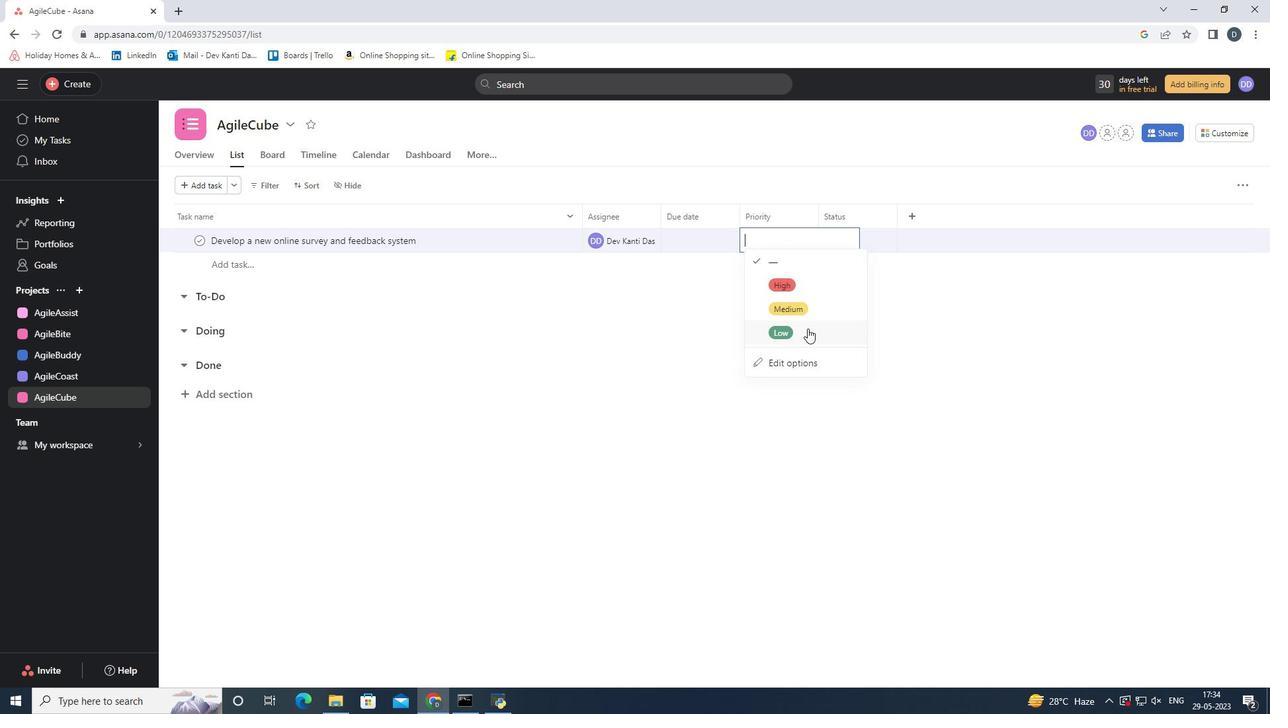 
Action: Mouse moved to (843, 244)
Screenshot: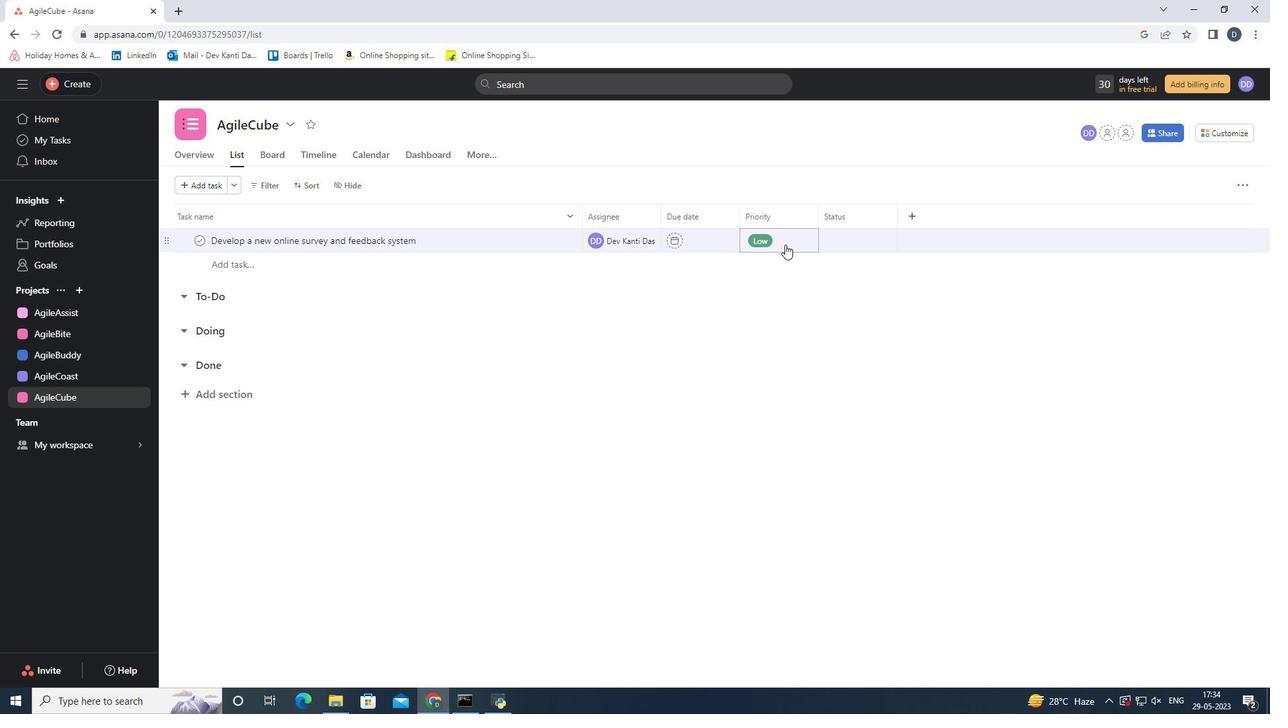 
Action: Mouse pressed left at (843, 244)
Screenshot: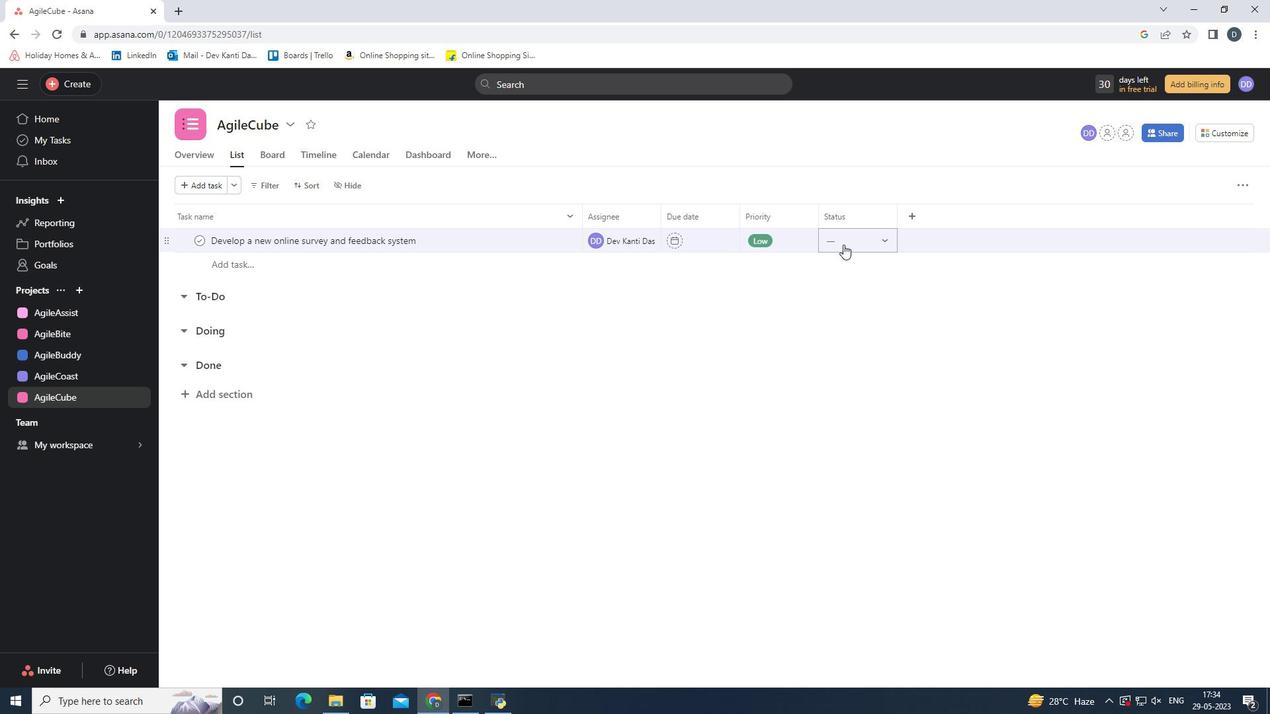 
Action: Mouse moved to (871, 285)
Screenshot: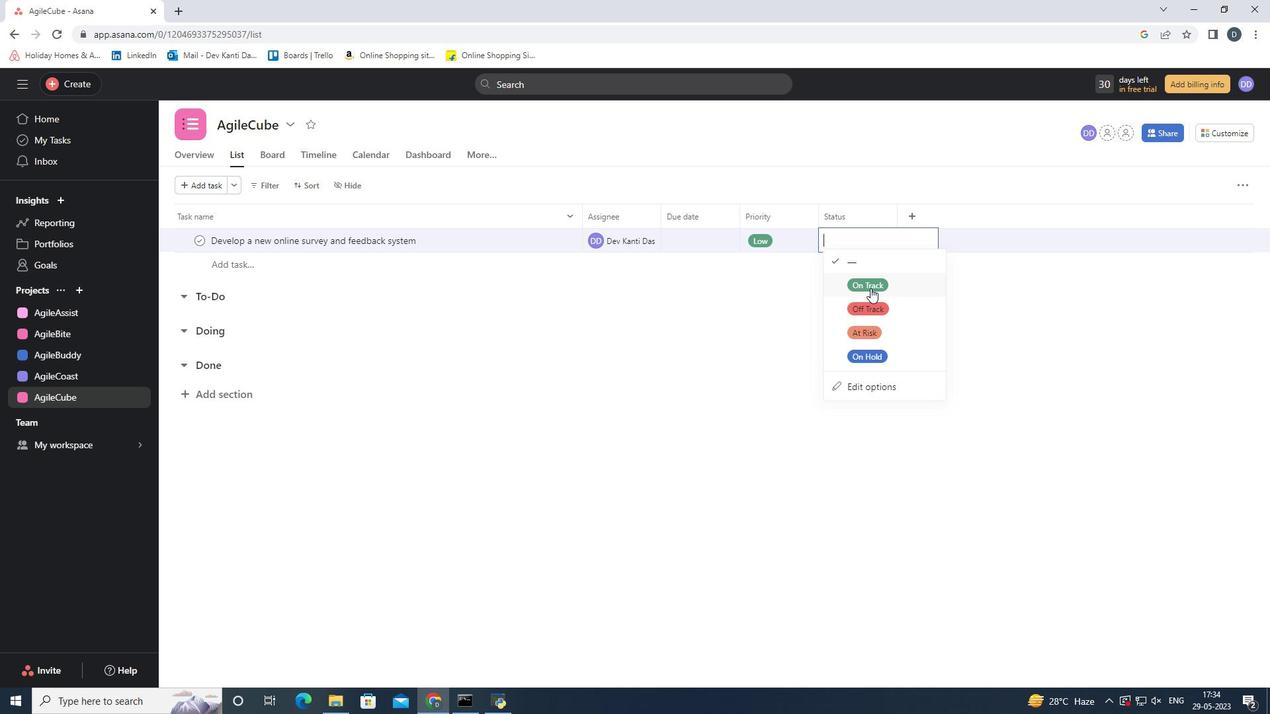 
Action: Mouse pressed left at (871, 285)
Screenshot: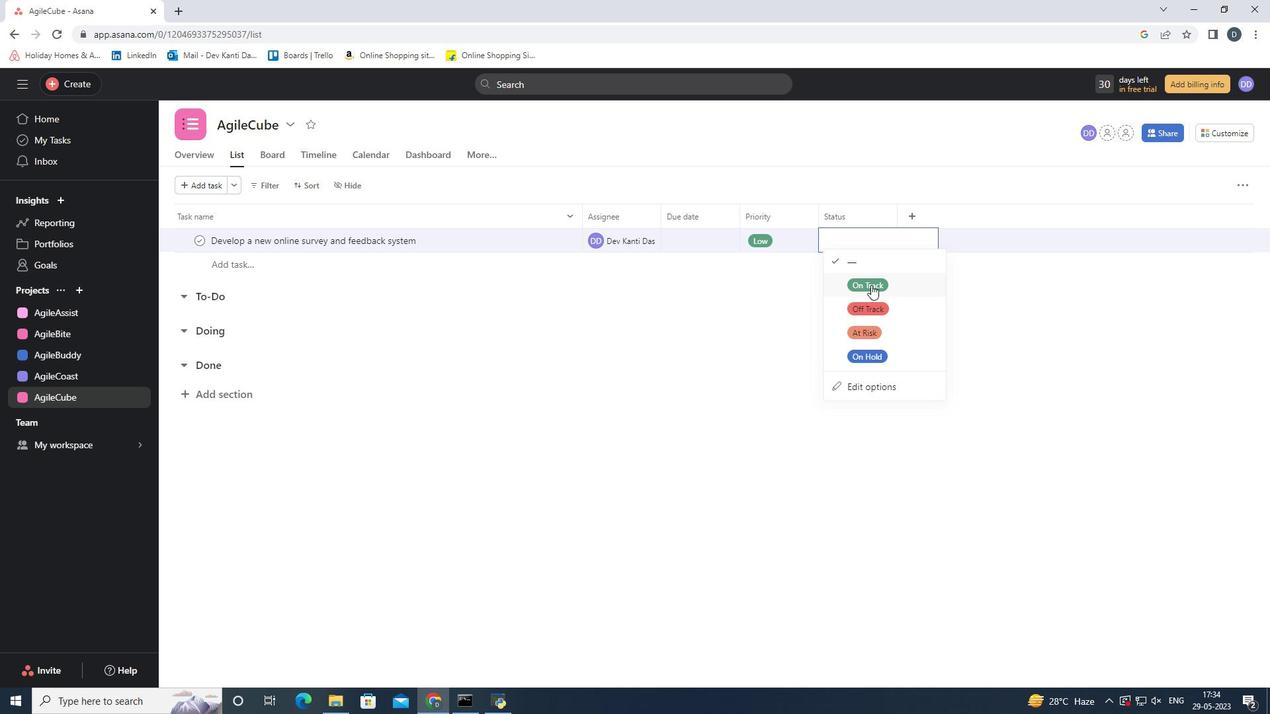 
Action: Mouse moved to (961, 447)
Screenshot: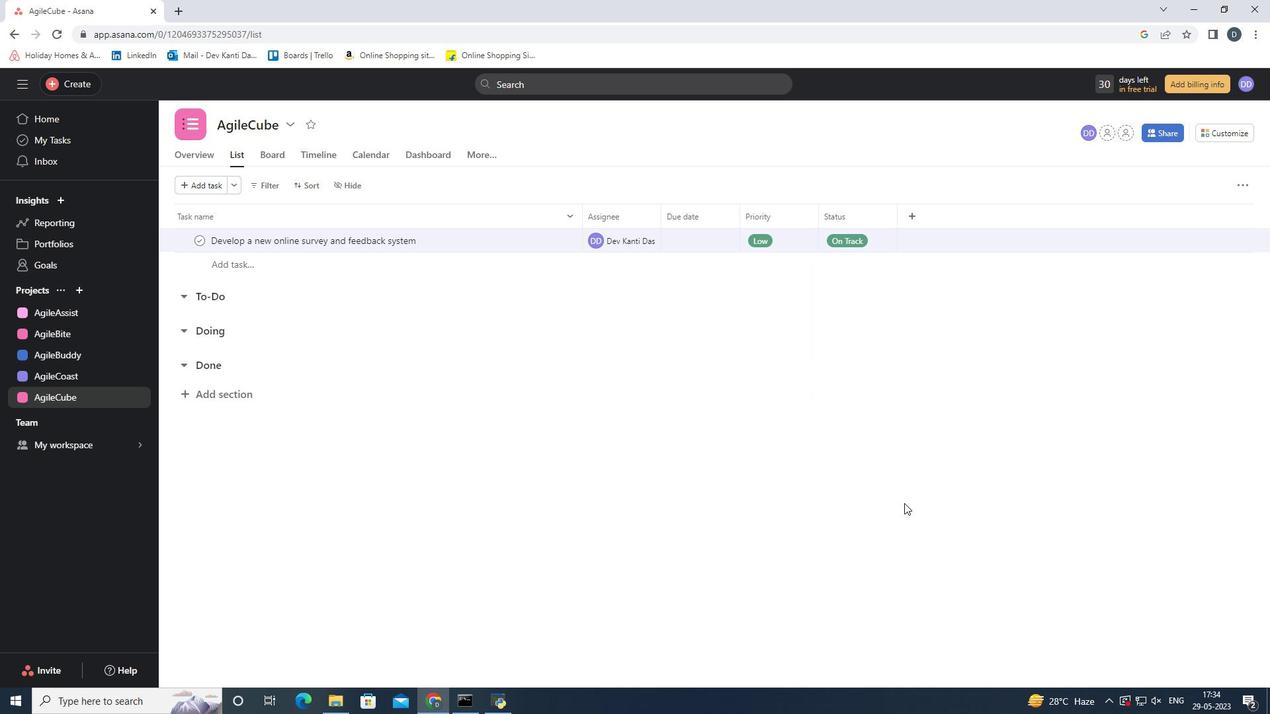 
Action: Mouse pressed left at (961, 447)
Screenshot: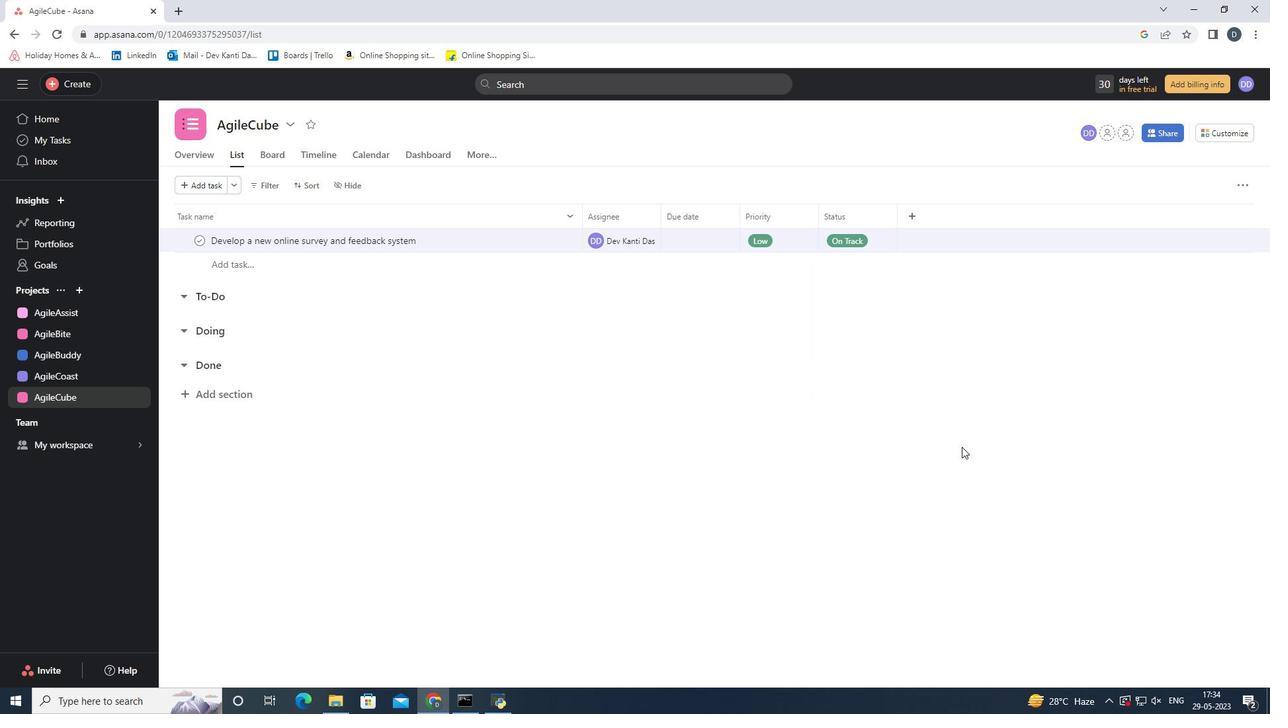 
Action: Mouse moved to (962, 445)
Screenshot: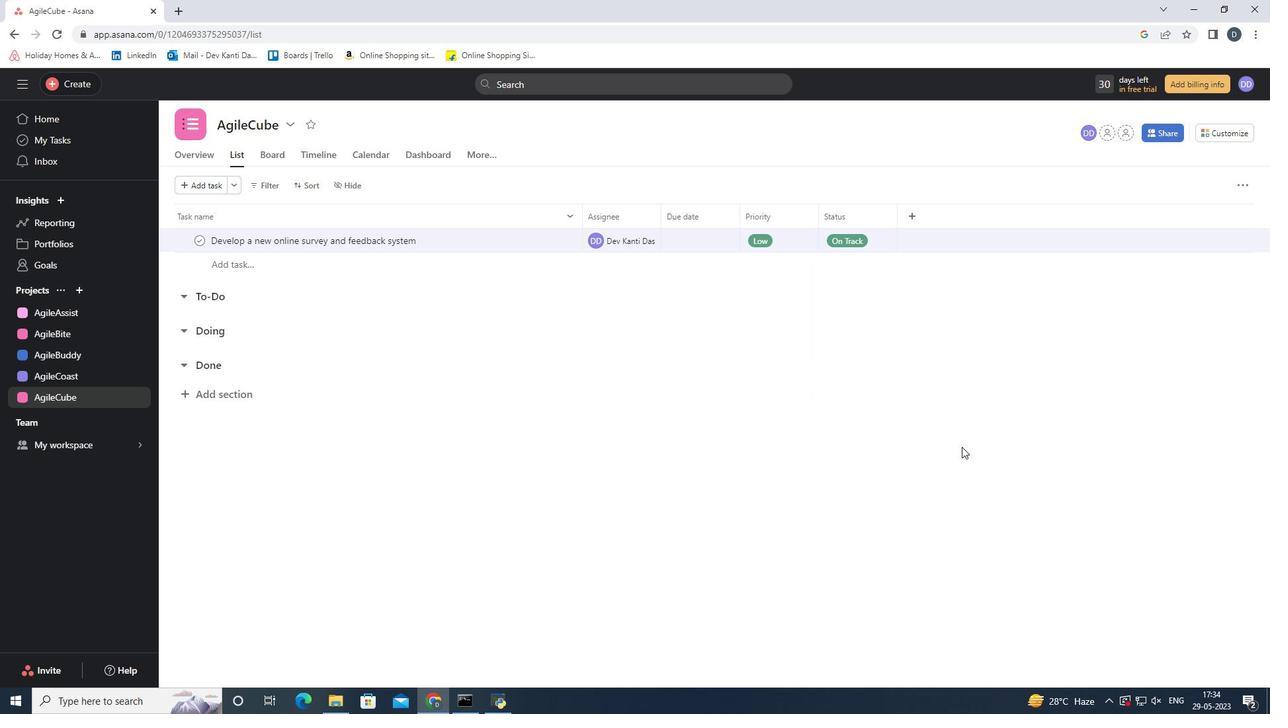 
